 Task: Find connections with filter location Voerde with filter topic #Corporationwith filter profile language Potuguese with filter current company Federal Bank with filter school UIET Panjab University with filter industry Securities and Commodity Exchanges with filter service category CateringChange with filter keywords title Couples Counselor
Action: Mouse moved to (615, 73)
Screenshot: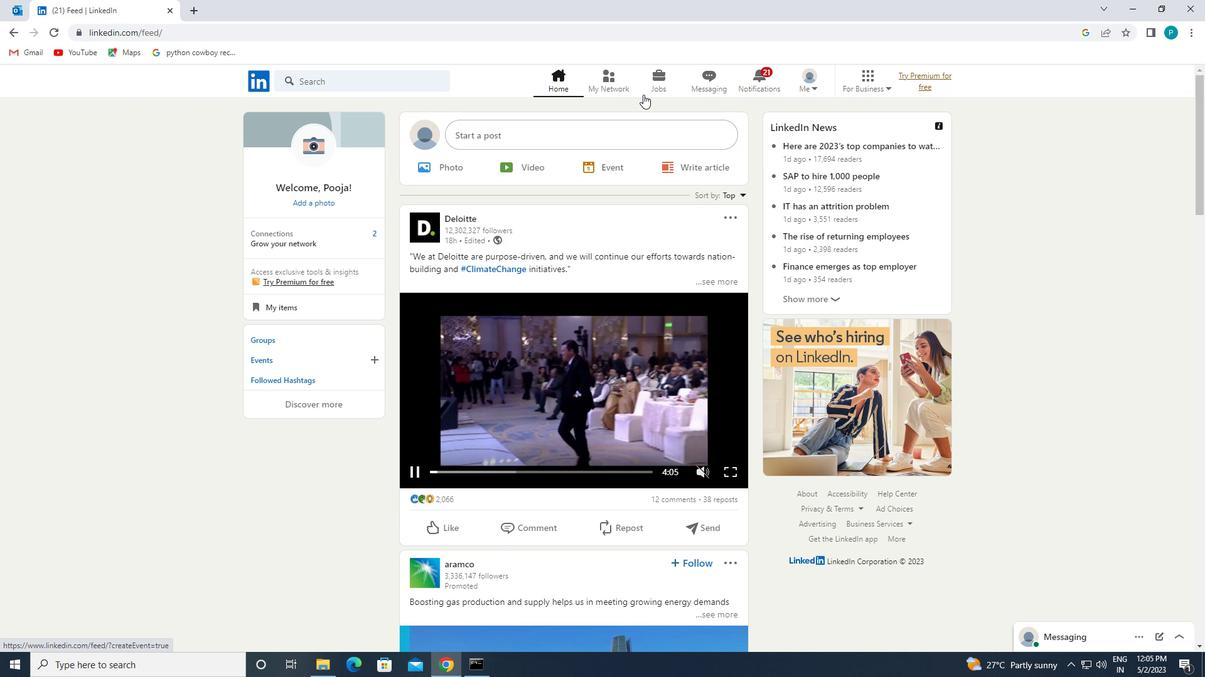 
Action: Mouse pressed left at (615, 73)
Screenshot: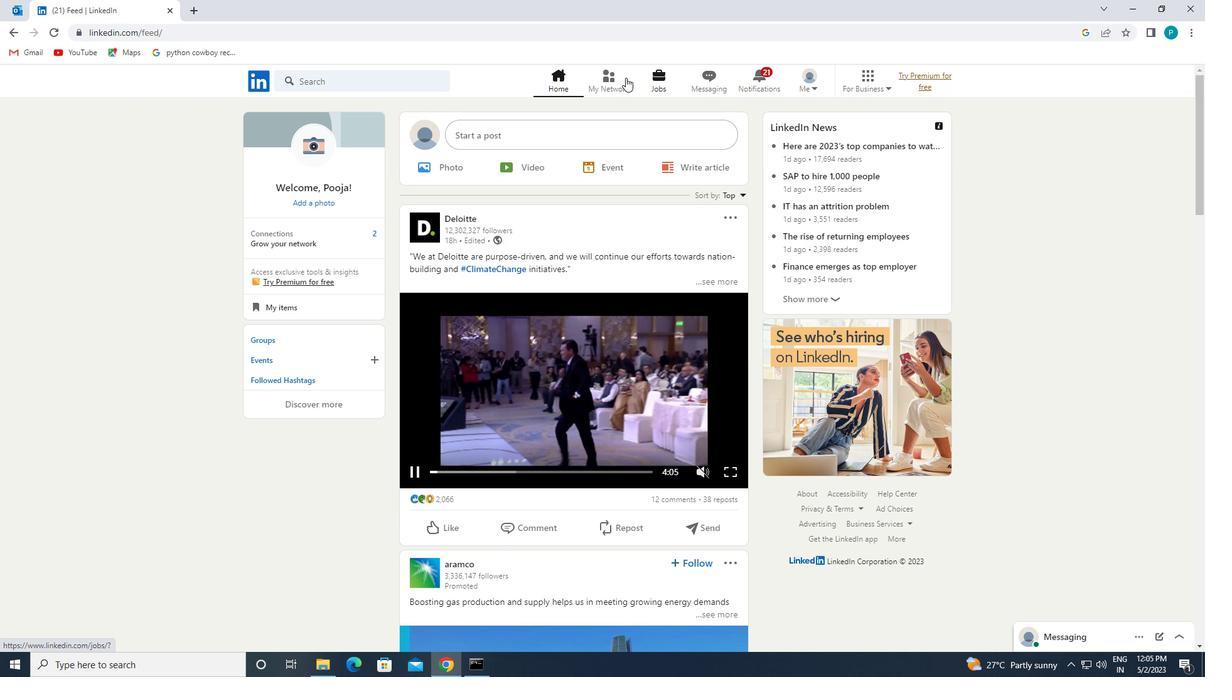 
Action: Mouse moved to (337, 156)
Screenshot: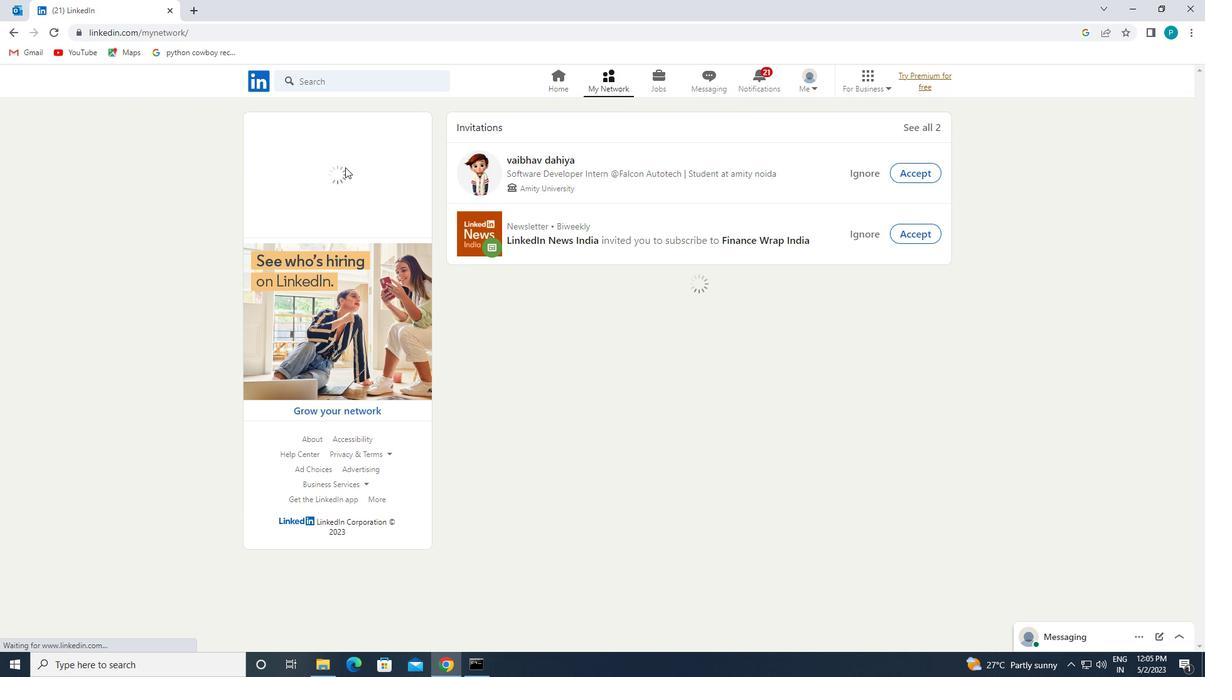 
Action: Mouse pressed left at (337, 156)
Screenshot: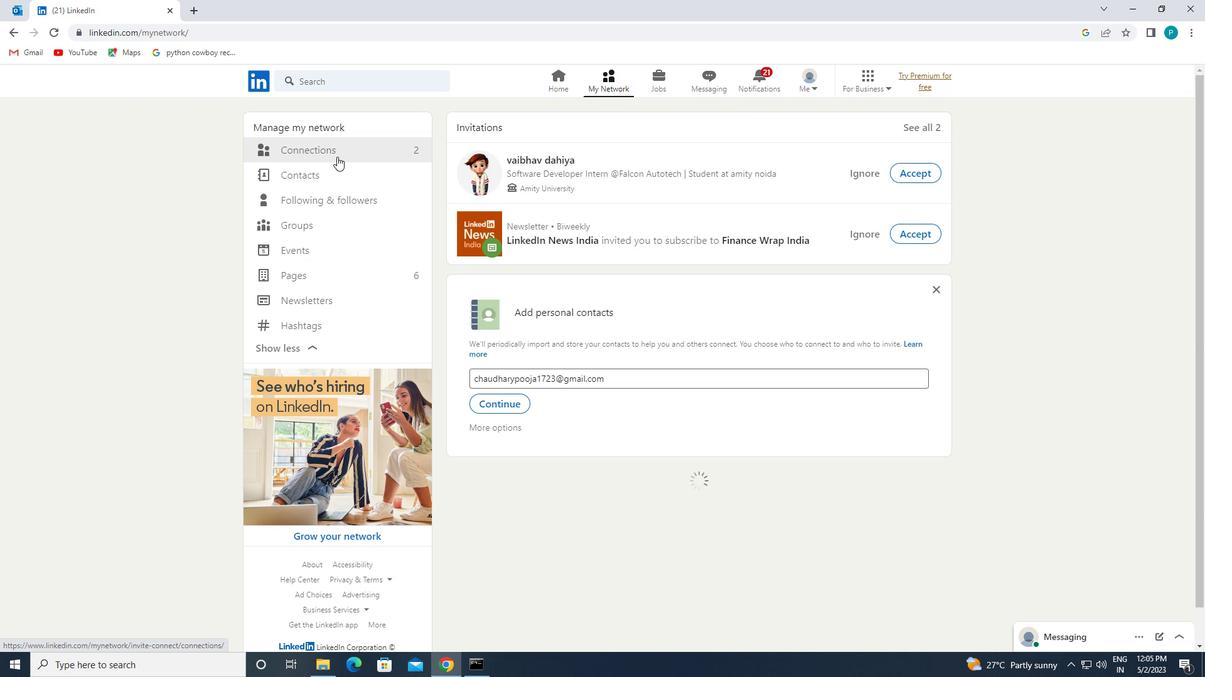 
Action: Mouse pressed left at (337, 156)
Screenshot: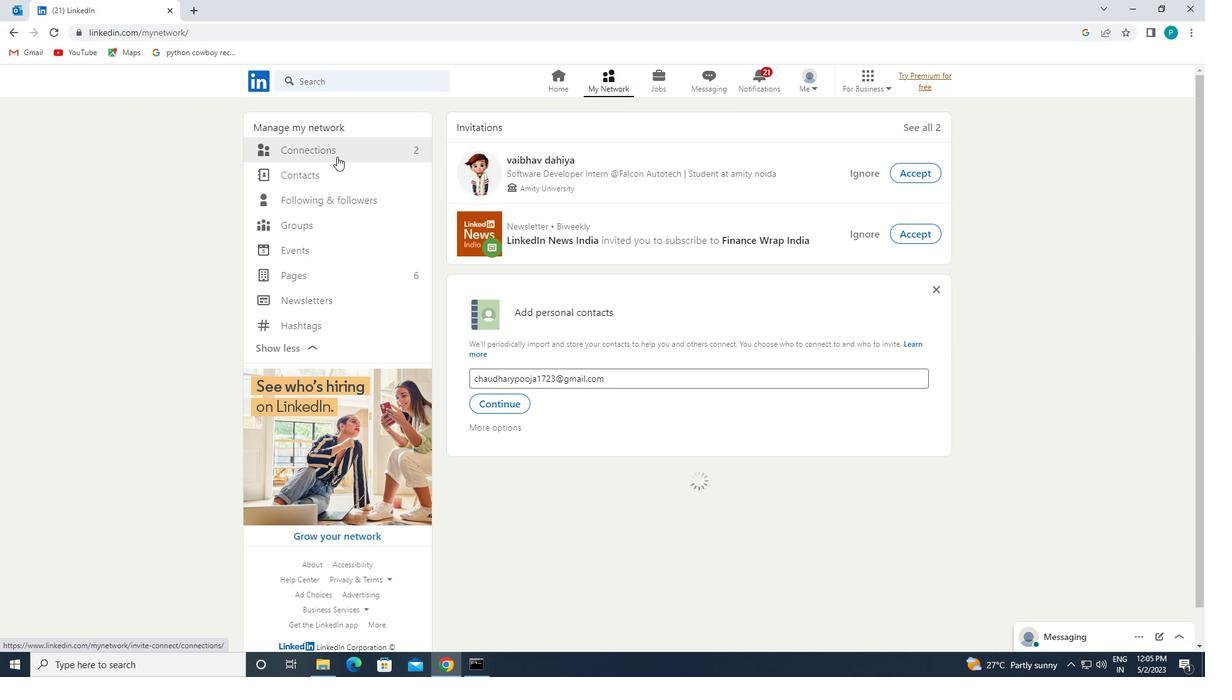 
Action: Mouse moved to (685, 151)
Screenshot: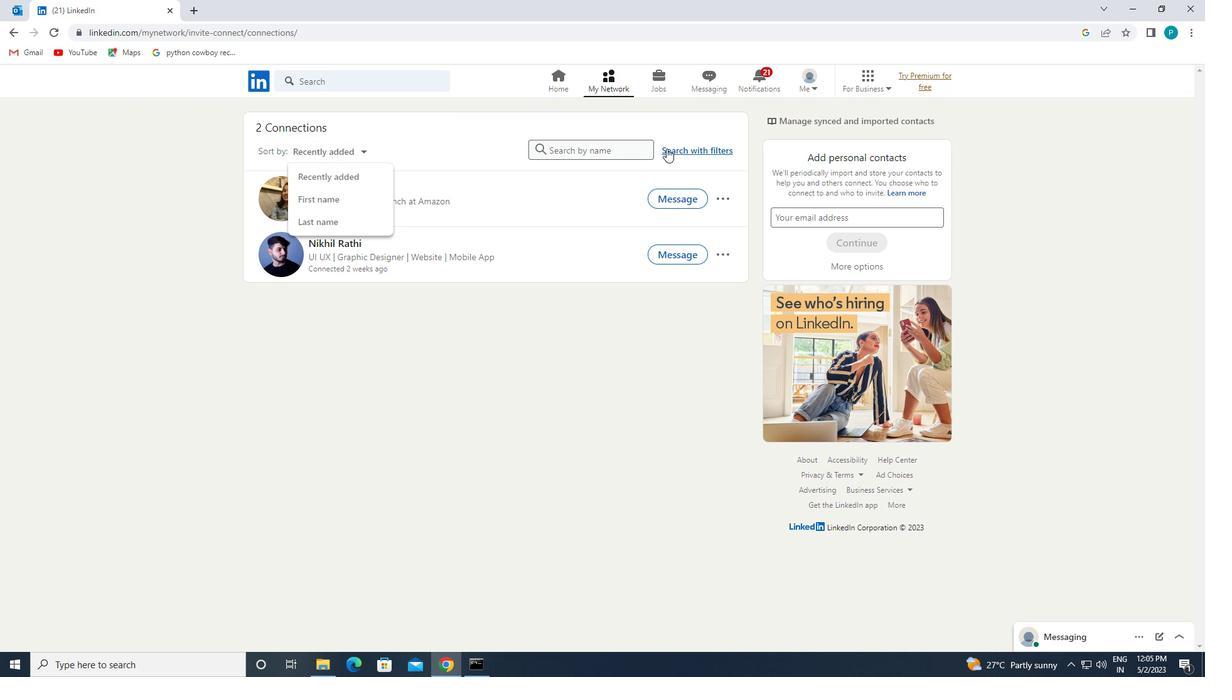 
Action: Mouse pressed left at (685, 151)
Screenshot: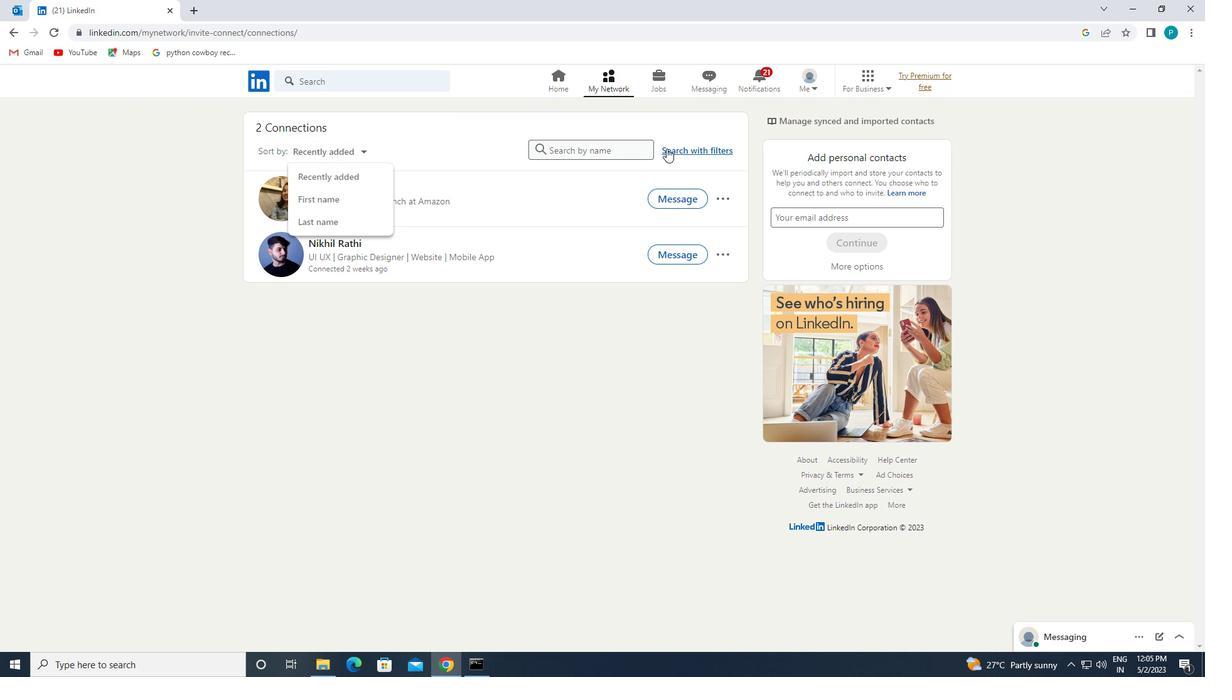 
Action: Mouse moved to (647, 114)
Screenshot: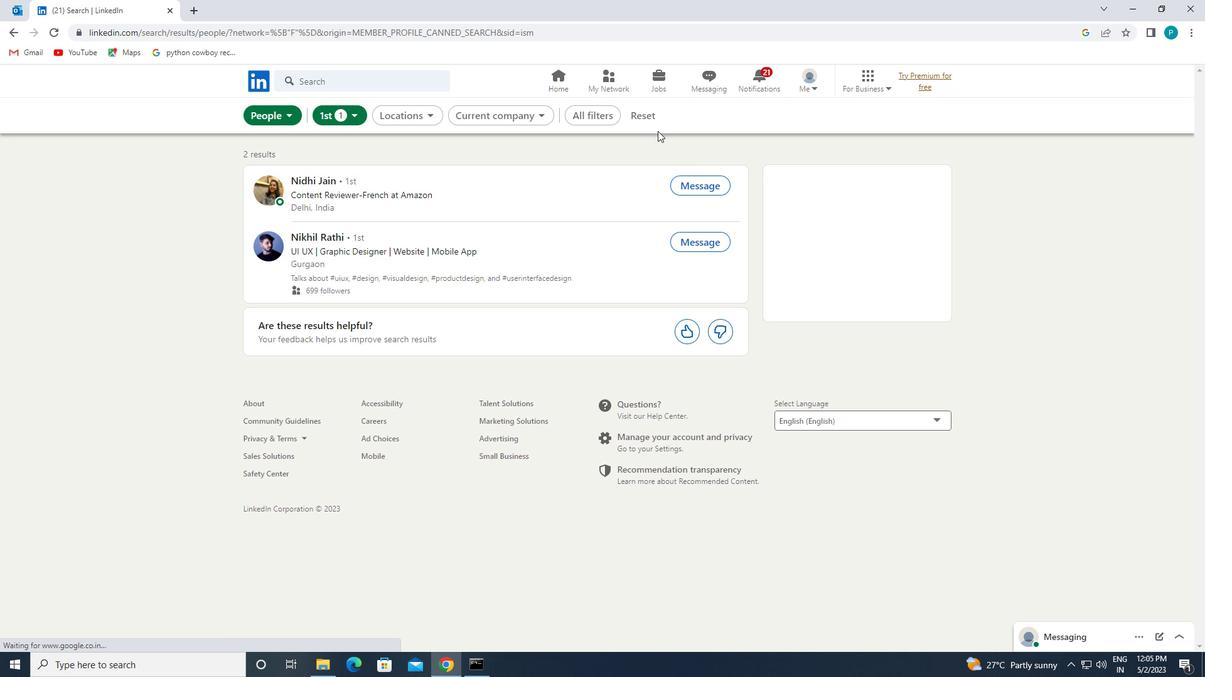 
Action: Mouse pressed left at (647, 114)
Screenshot: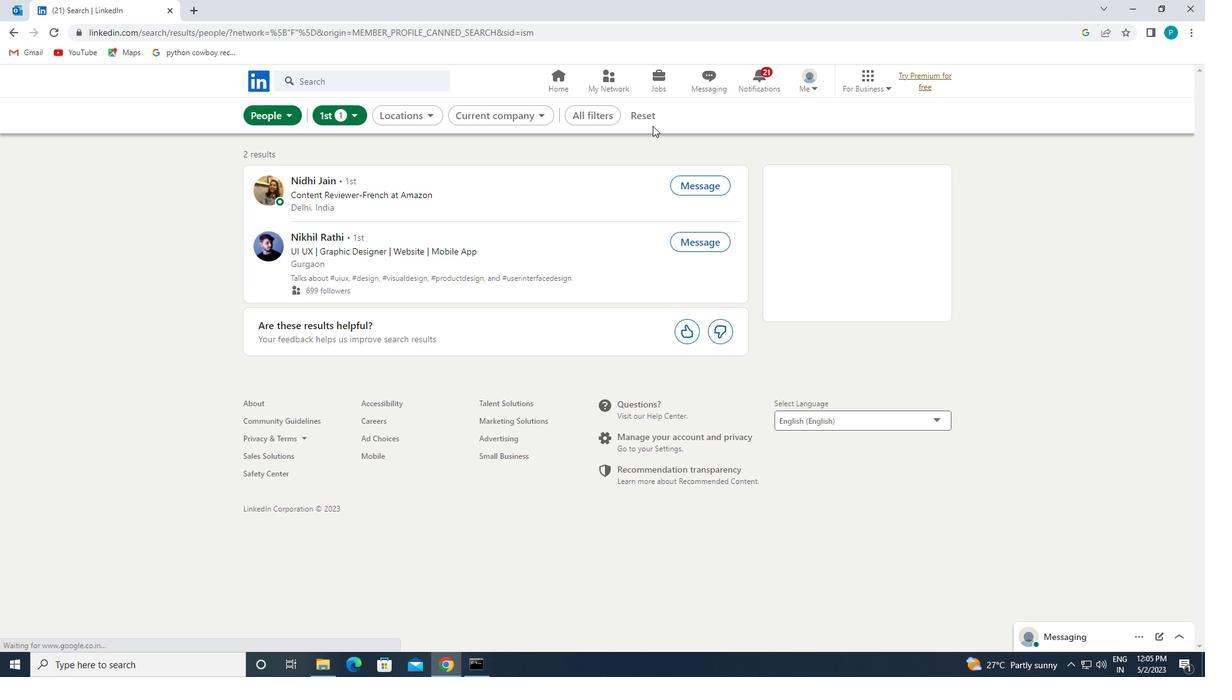 
Action: Mouse moved to (630, 114)
Screenshot: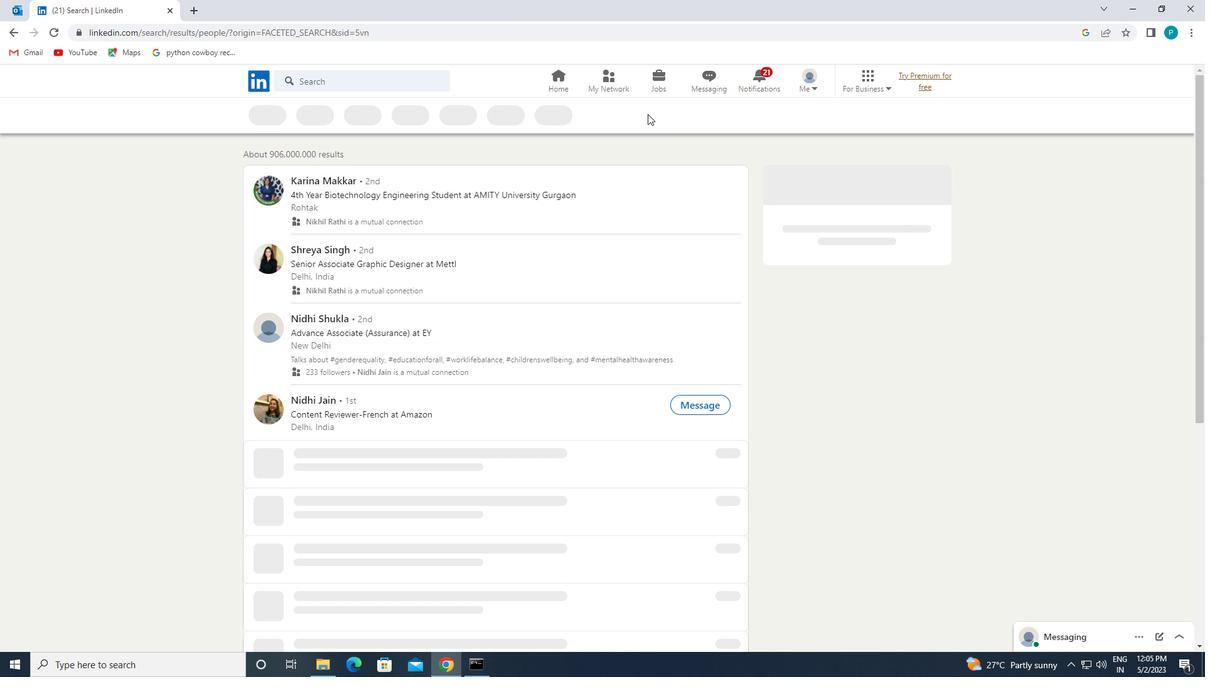 
Action: Mouse pressed left at (630, 114)
Screenshot: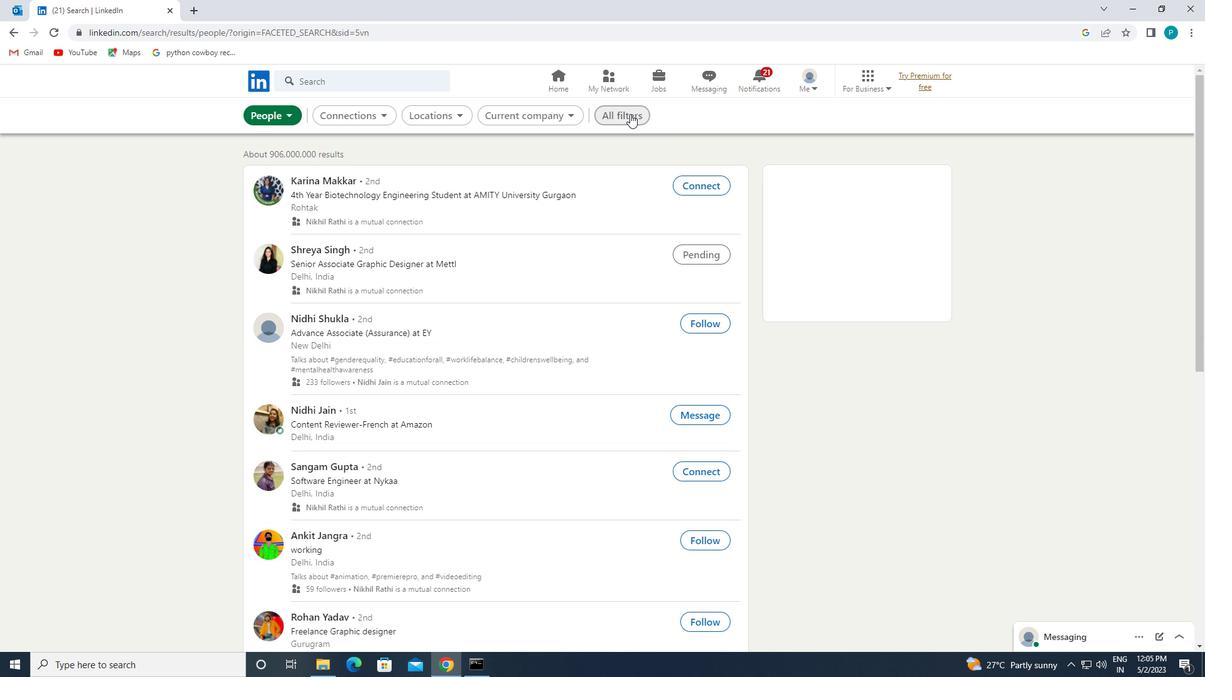 
Action: Mouse moved to (630, 114)
Screenshot: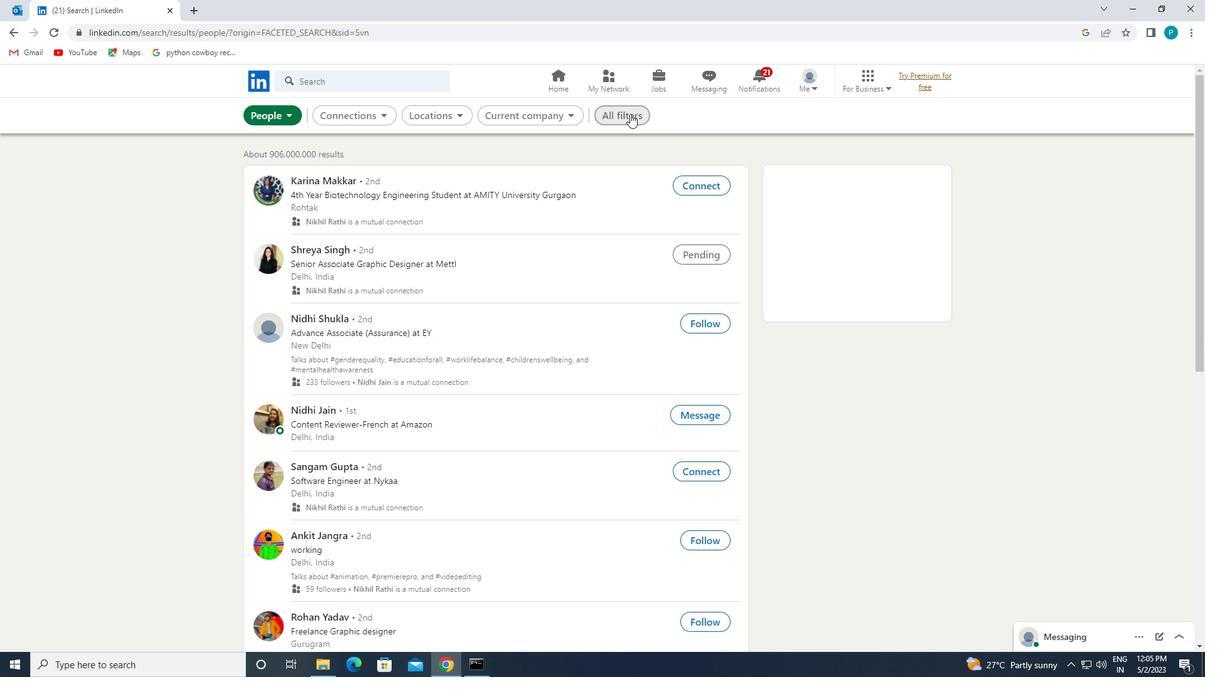
Action: Mouse scrolled (630, 113) with delta (0, 0)
Screenshot: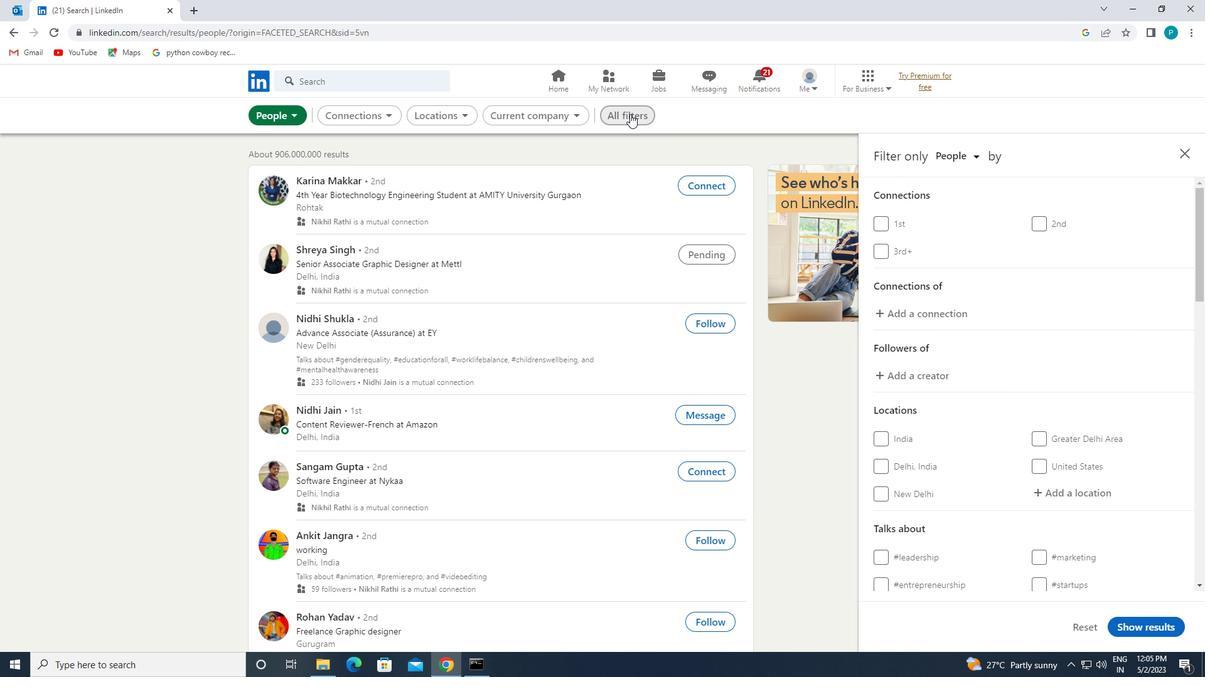 
Action: Mouse moved to (1163, 441)
Screenshot: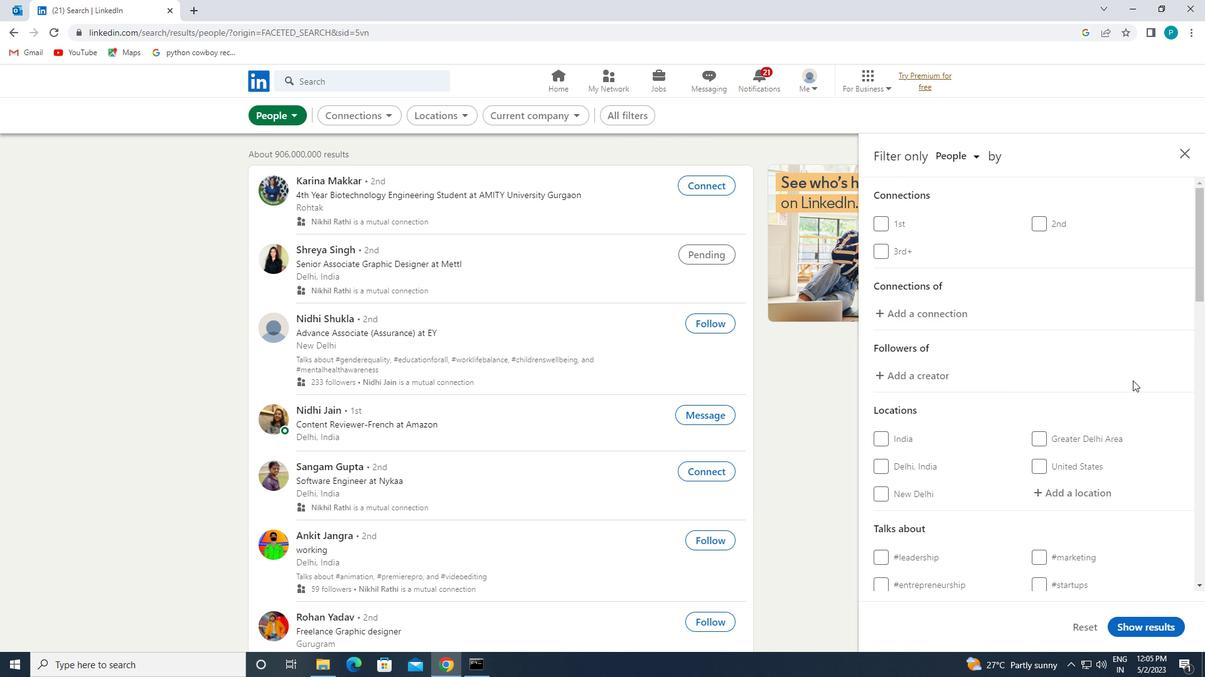 
Action: Mouse scrolled (1163, 440) with delta (0, 0)
Screenshot: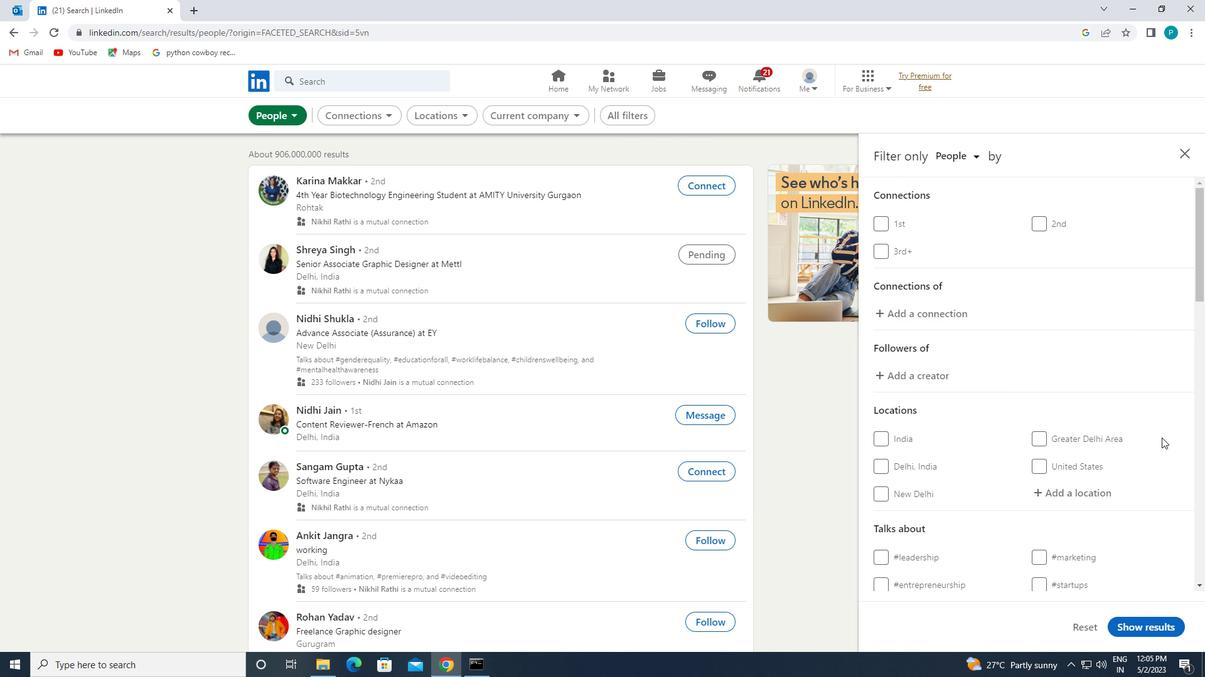 
Action: Mouse moved to (1087, 426)
Screenshot: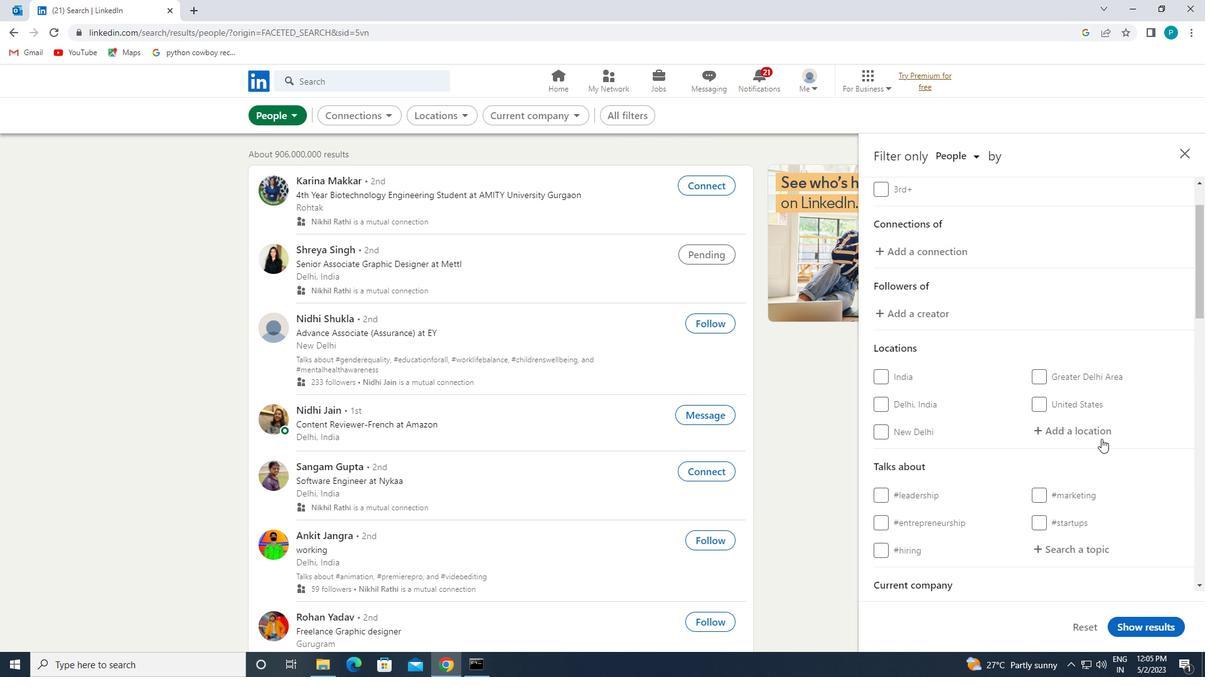 
Action: Mouse pressed left at (1087, 426)
Screenshot: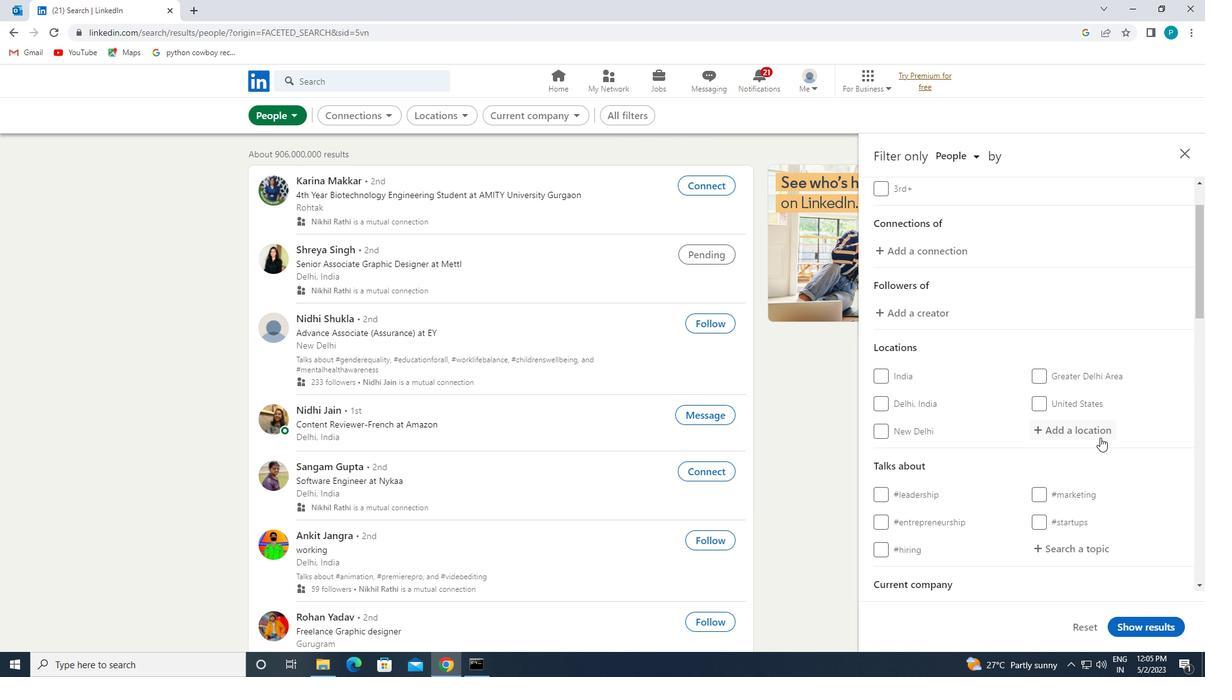 
Action: Key pressed <Key.caps_lock>v<Key.caps_lock>oerde
Screenshot: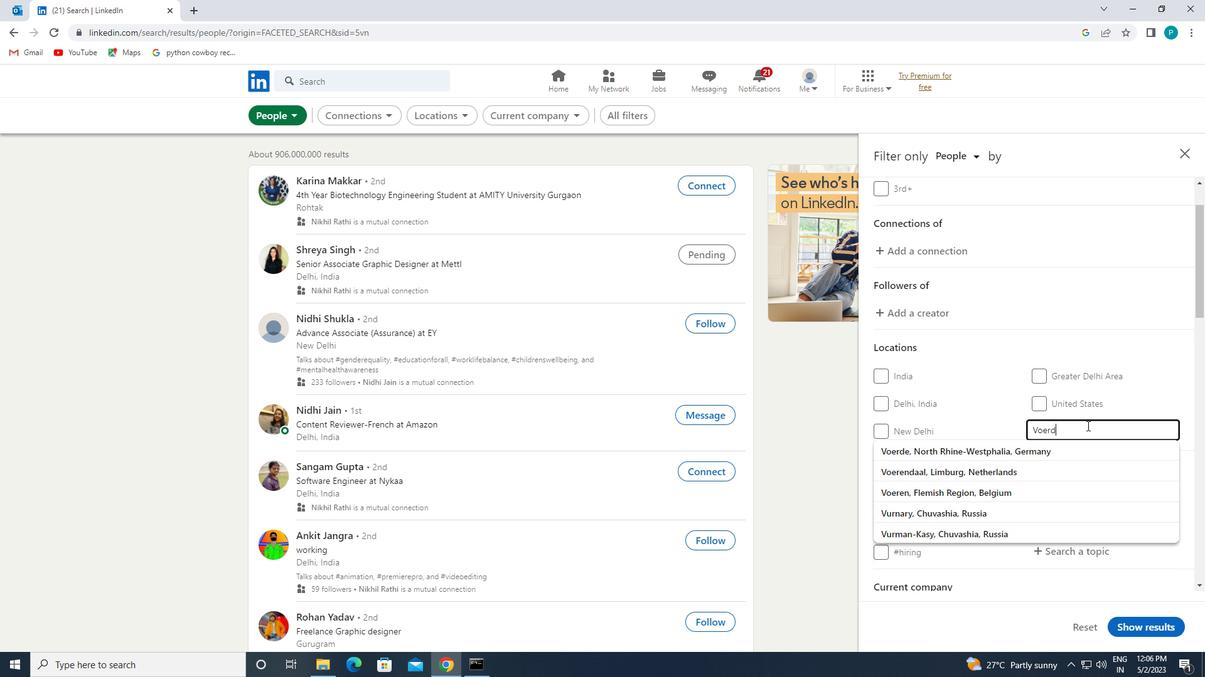 
Action: Mouse moved to (1073, 440)
Screenshot: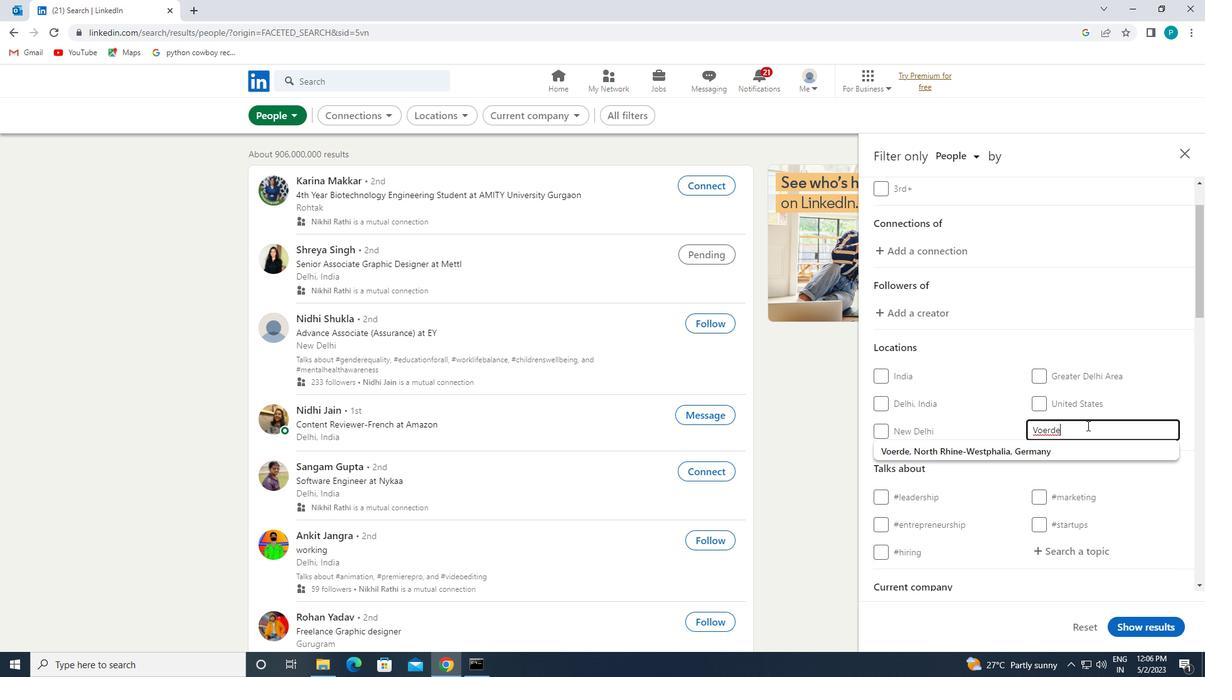 
Action: Mouse pressed left at (1073, 440)
Screenshot: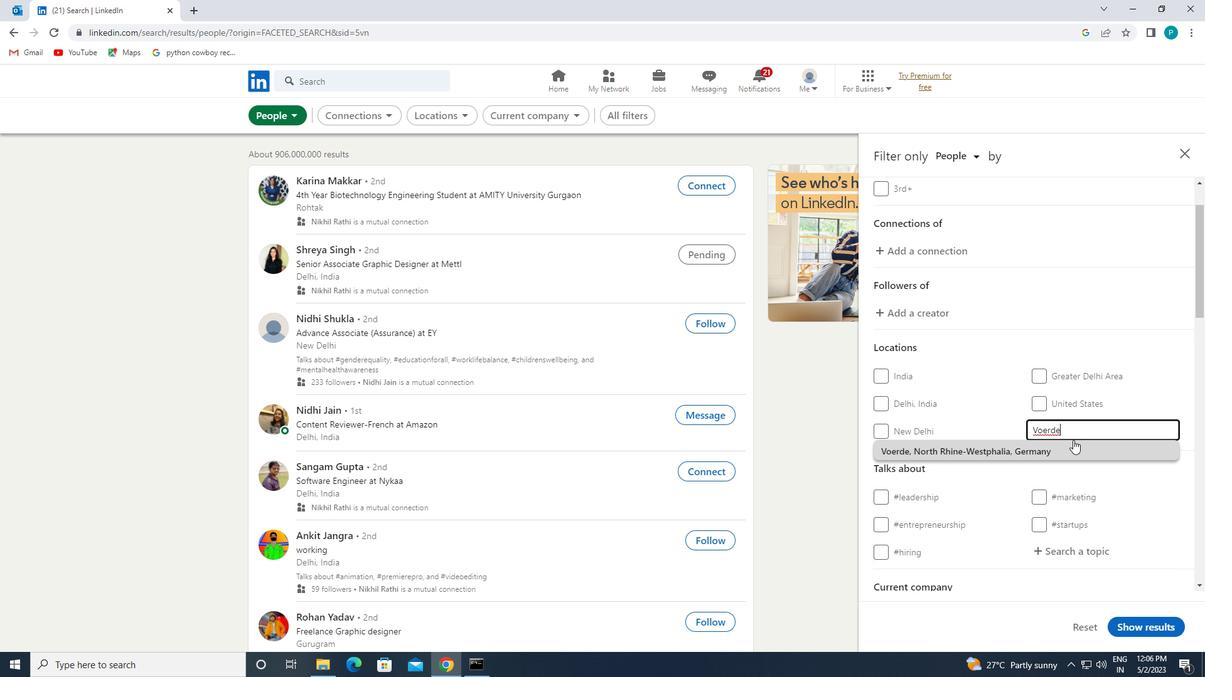 
Action: Mouse scrolled (1073, 440) with delta (0, 0)
Screenshot: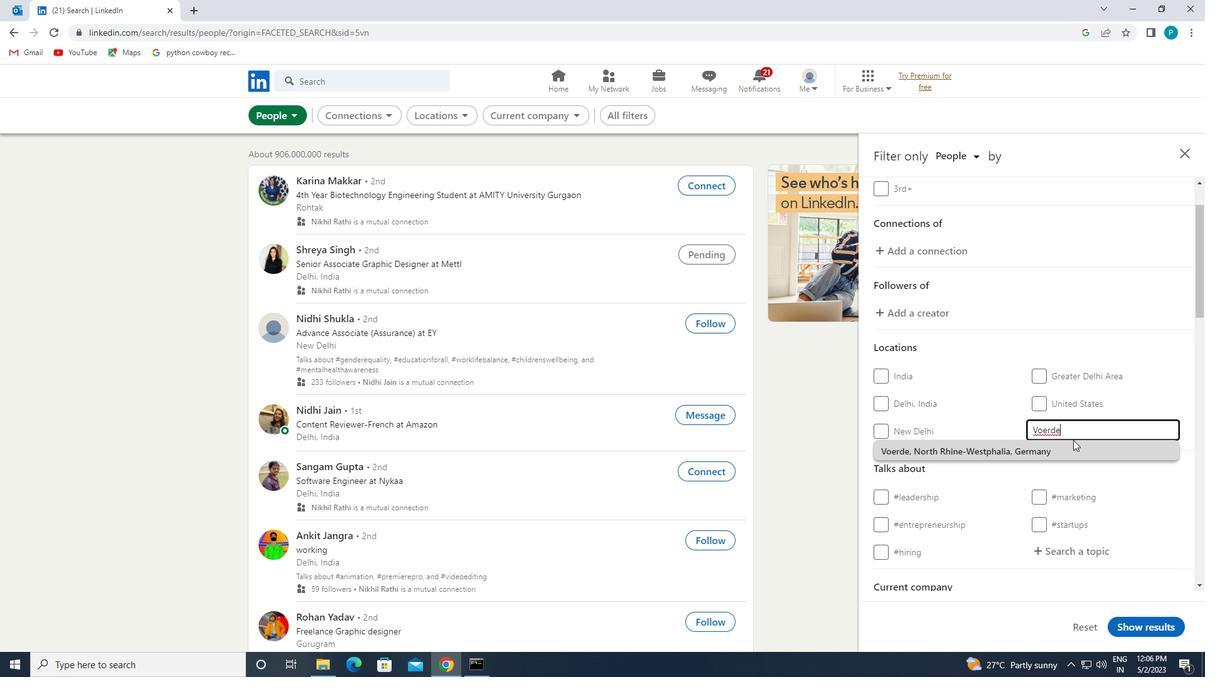 
Action: Mouse scrolled (1073, 440) with delta (0, 0)
Screenshot: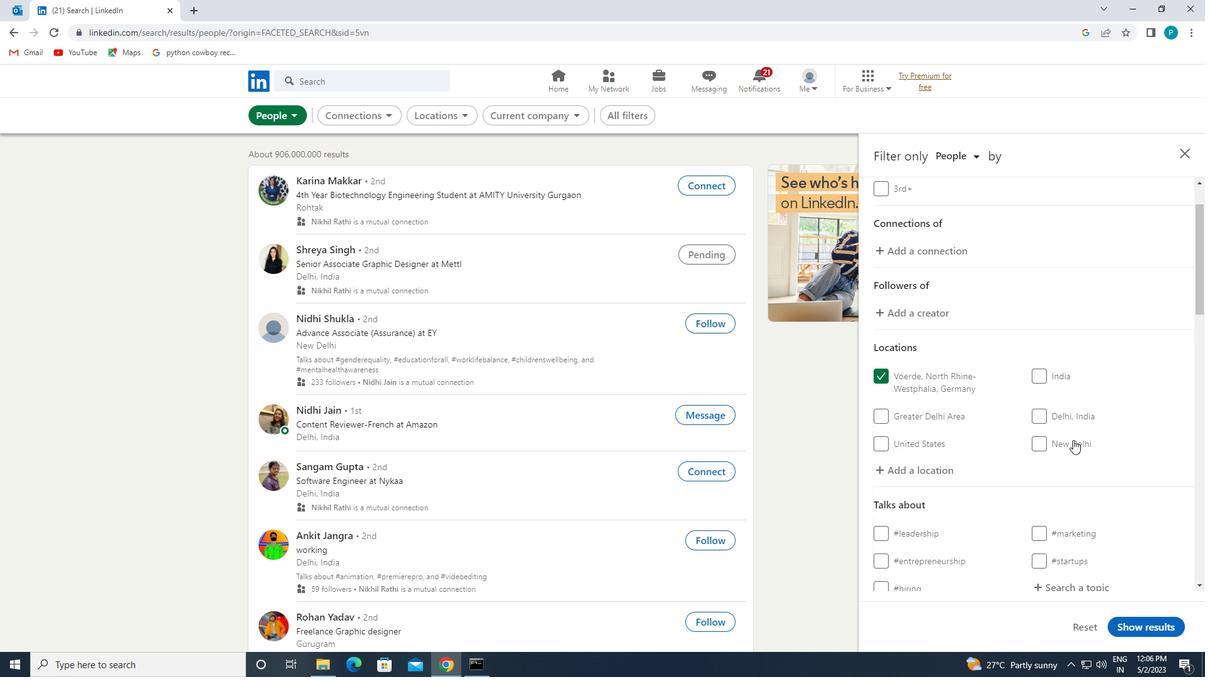 
Action: Mouse moved to (1068, 463)
Screenshot: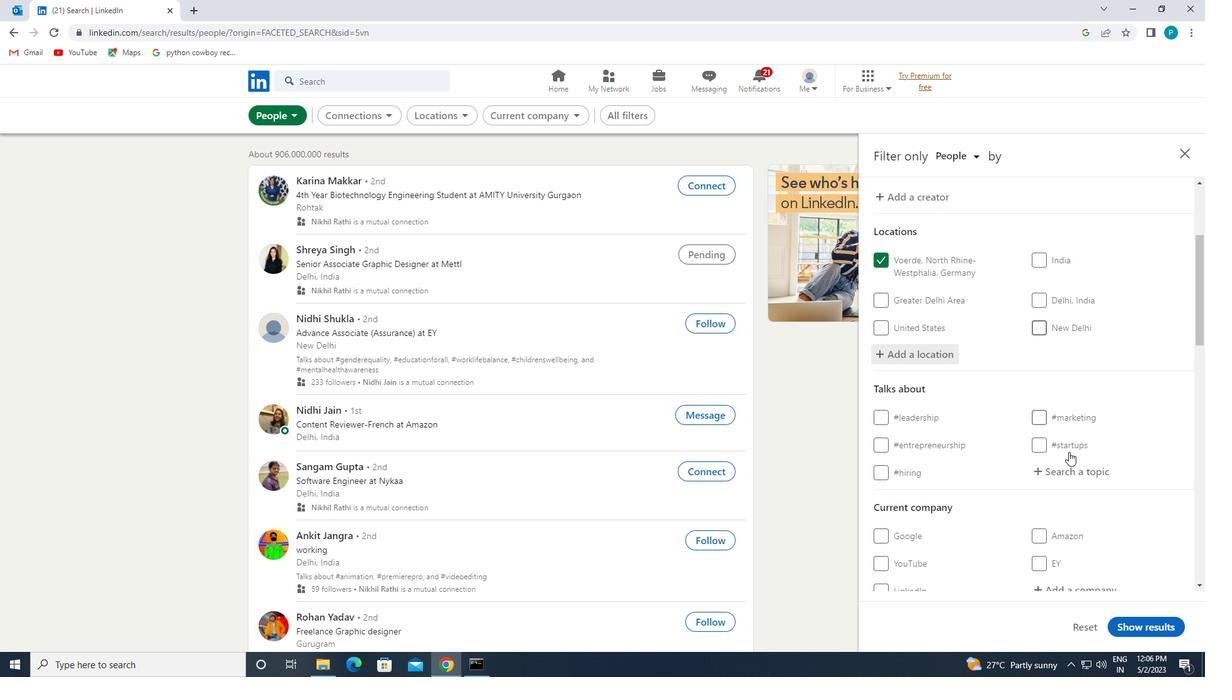 
Action: Mouse pressed left at (1068, 463)
Screenshot: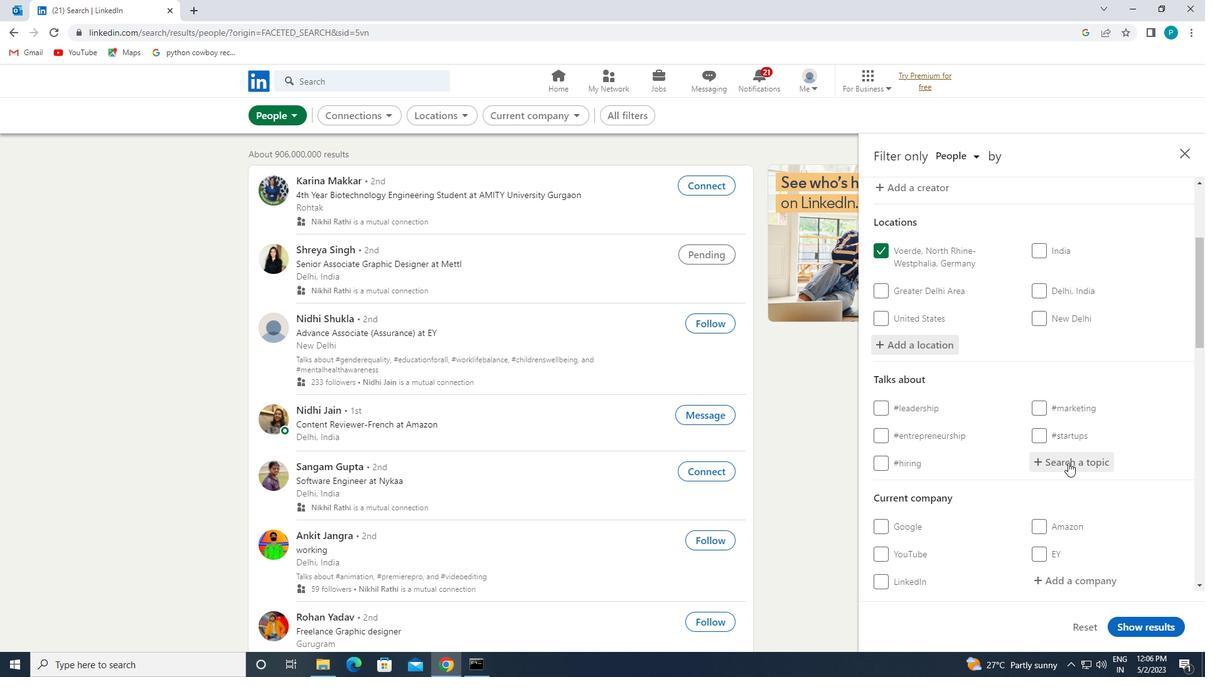 
Action: Key pressed <Key.shift>#<Key.caps_lock>C<Key.caps_lock>ORPORATION
Screenshot: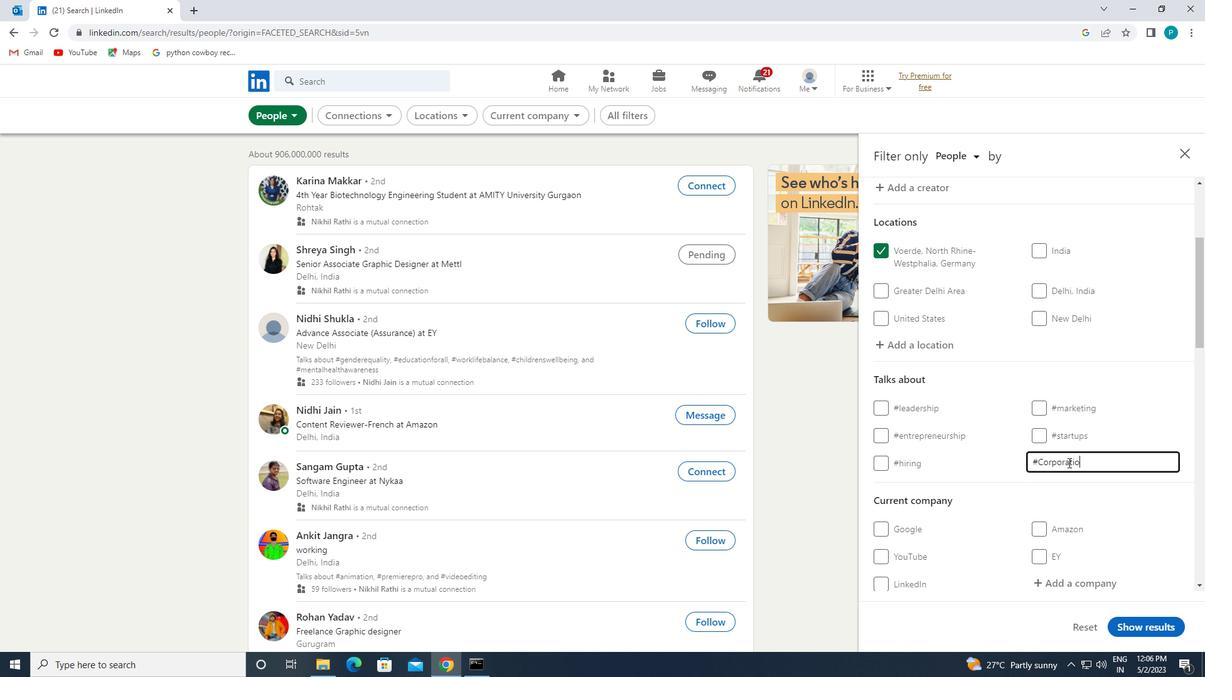 
Action: Mouse scrolled (1068, 462) with delta (0, 0)
Screenshot: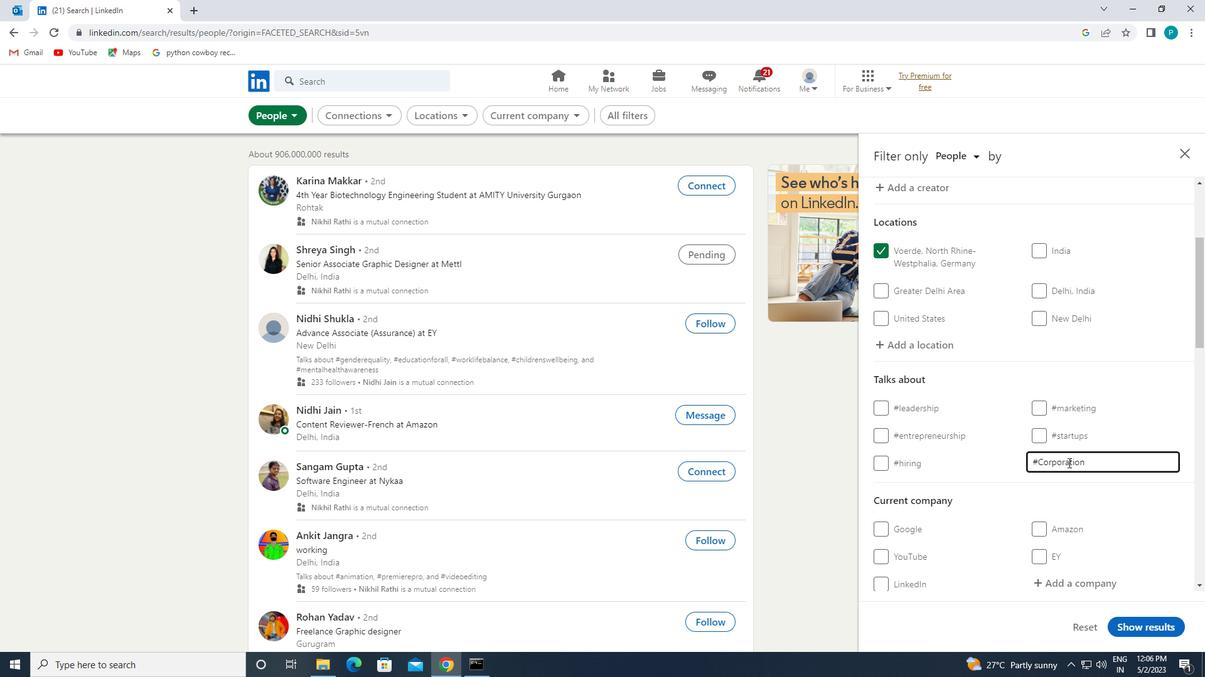 
Action: Mouse moved to (1066, 464)
Screenshot: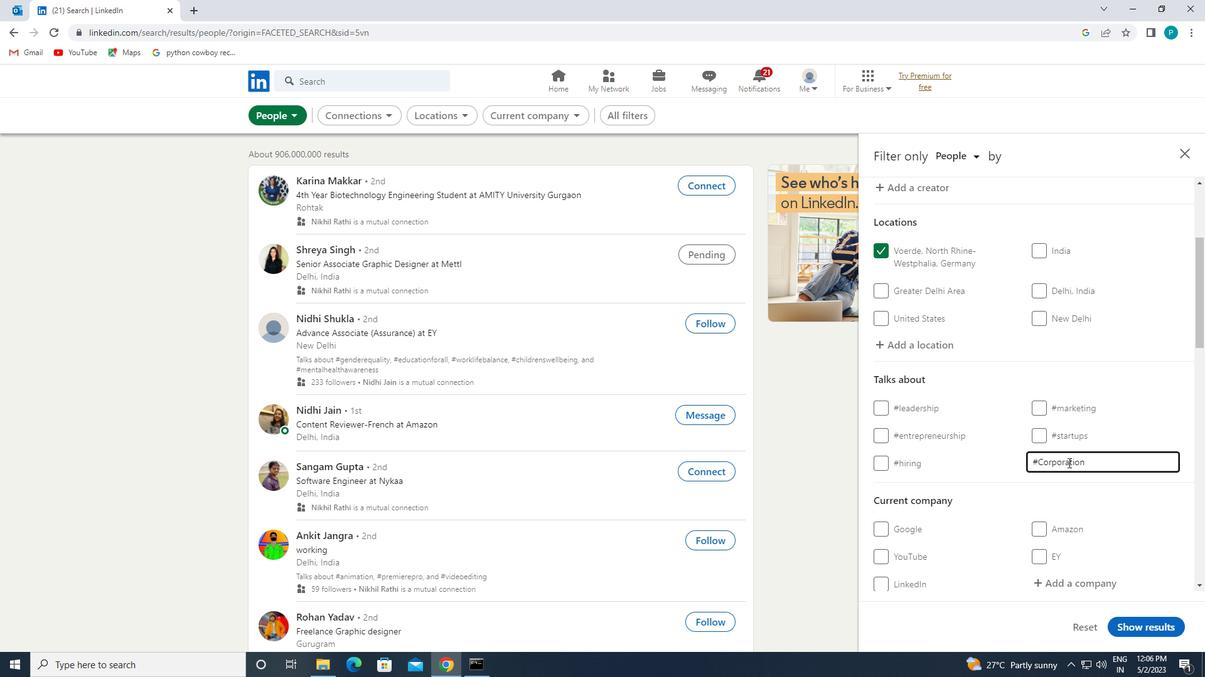 
Action: Mouse scrolled (1066, 463) with delta (0, 0)
Screenshot: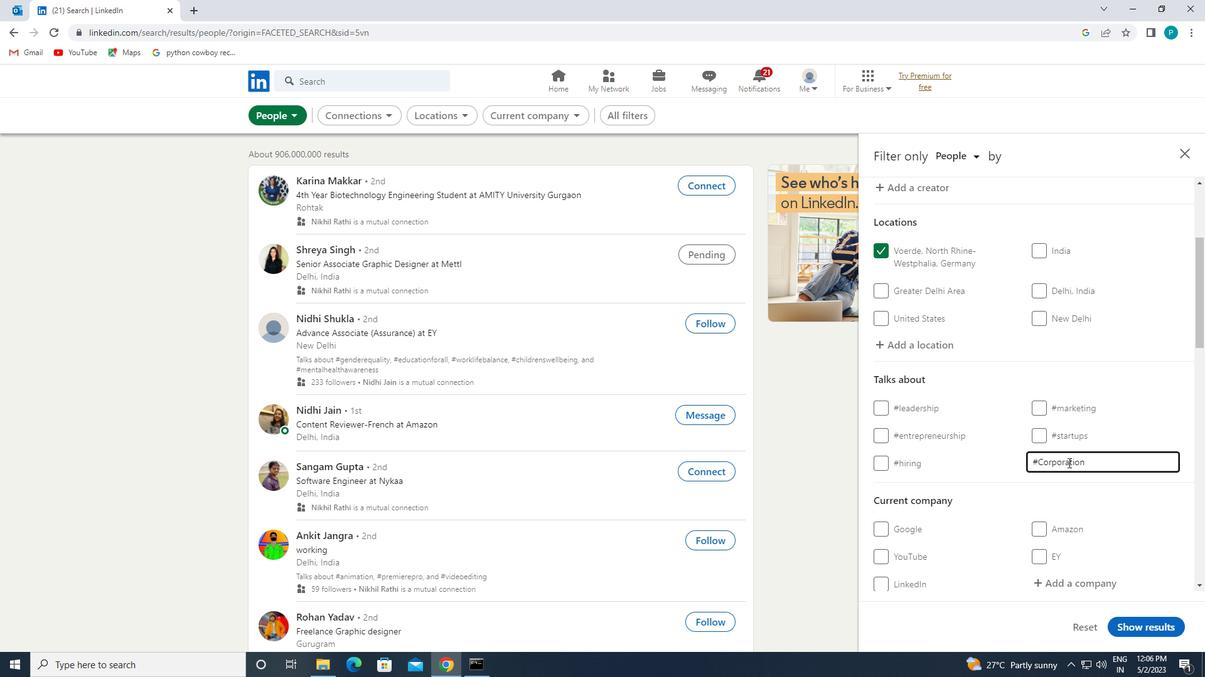 
Action: Mouse scrolled (1066, 463) with delta (0, 0)
Screenshot: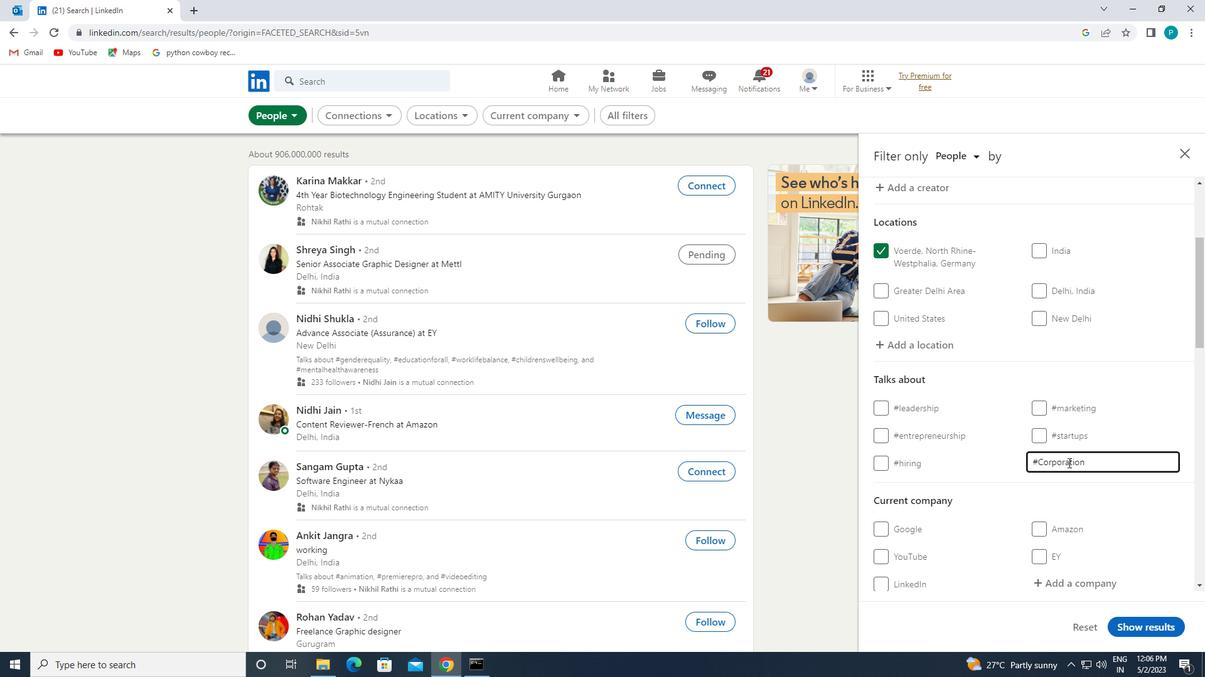 
Action: Mouse moved to (1064, 470)
Screenshot: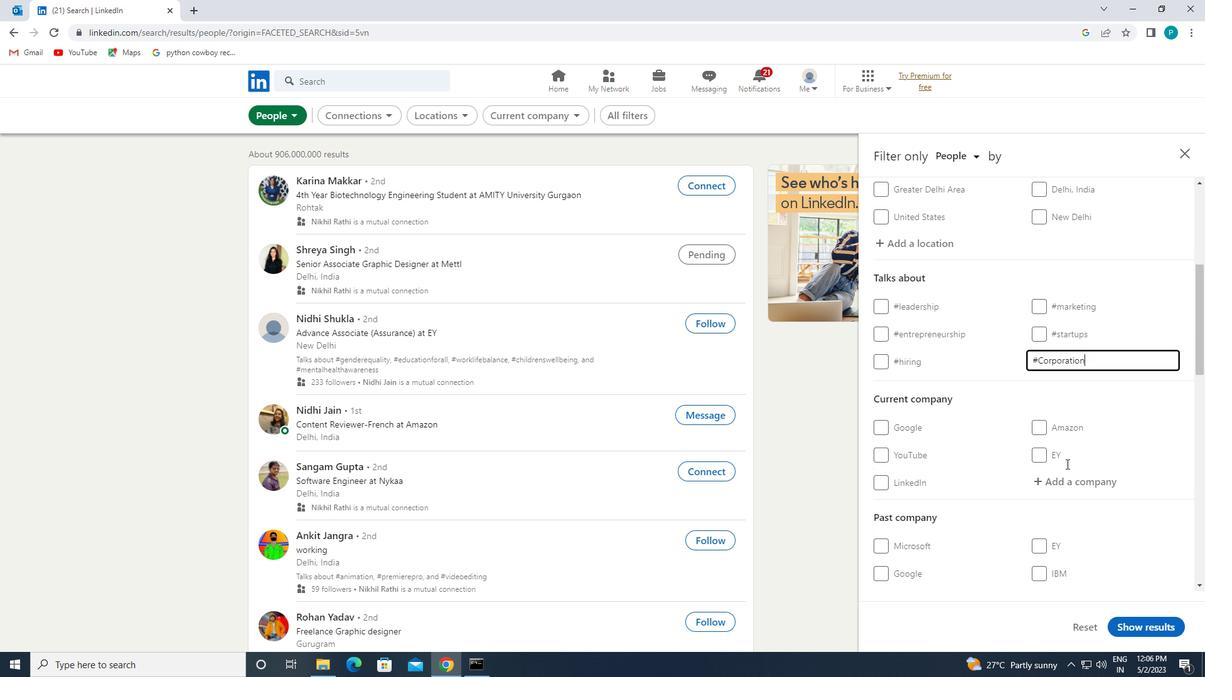 
Action: Mouse scrolled (1064, 469) with delta (0, 0)
Screenshot: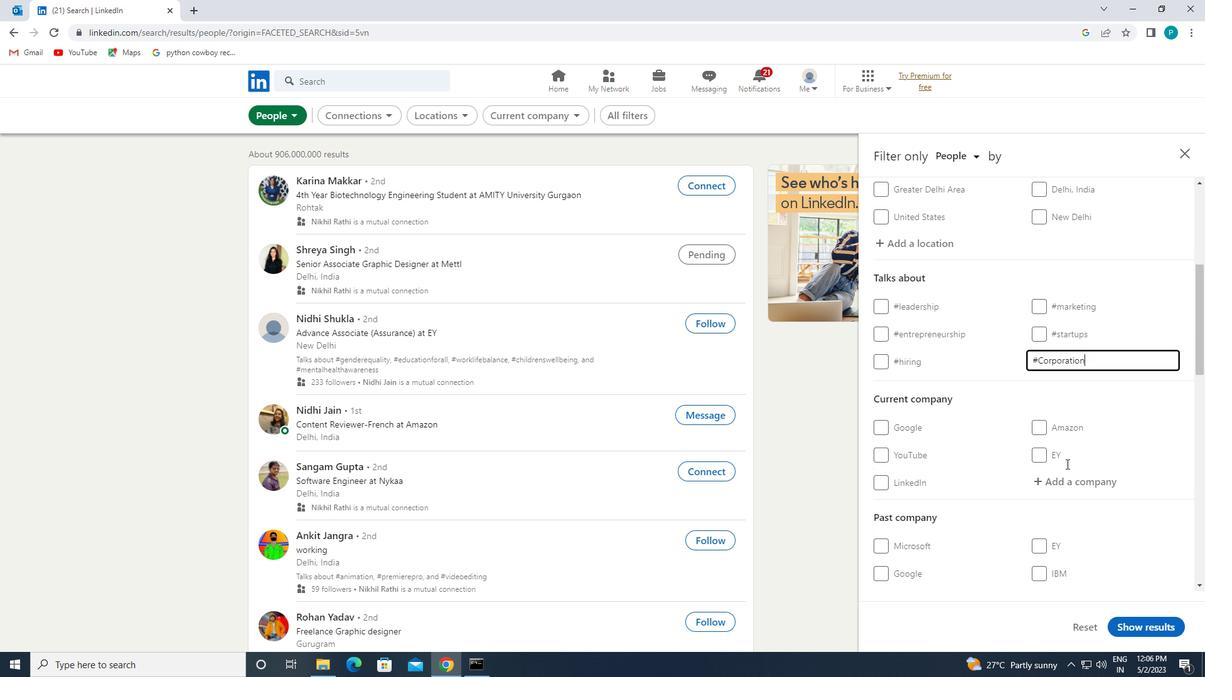 
Action: Mouse moved to (1064, 472)
Screenshot: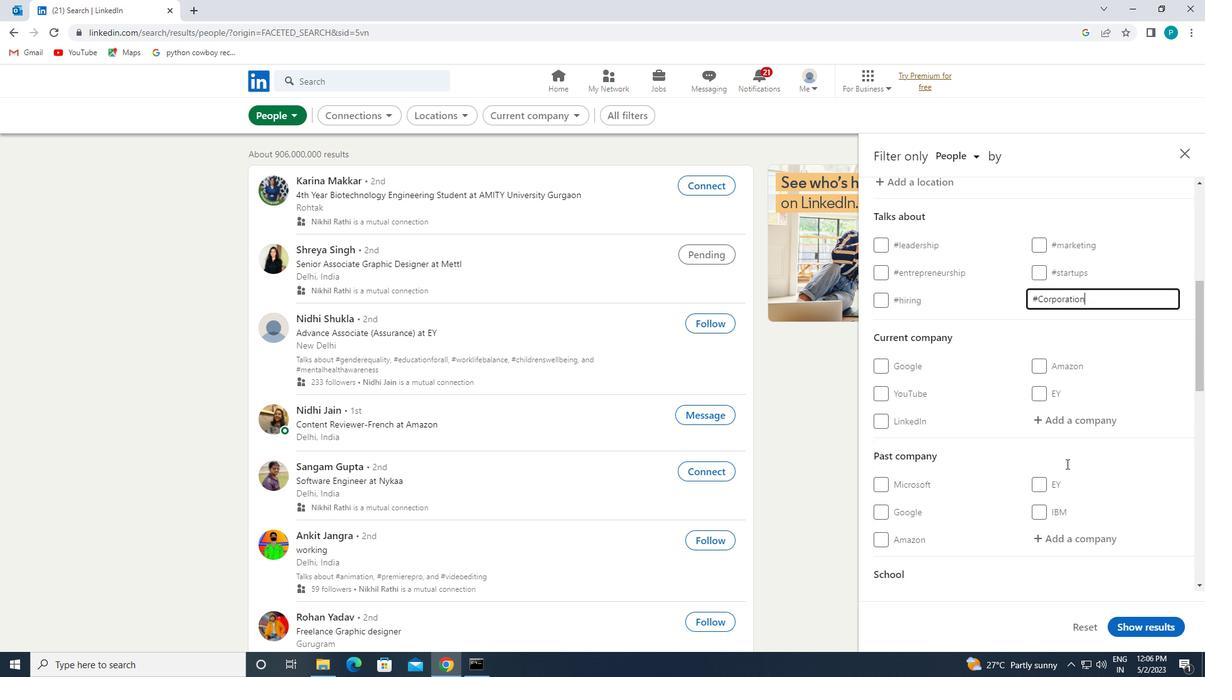
Action: Mouse scrolled (1064, 472) with delta (0, 0)
Screenshot: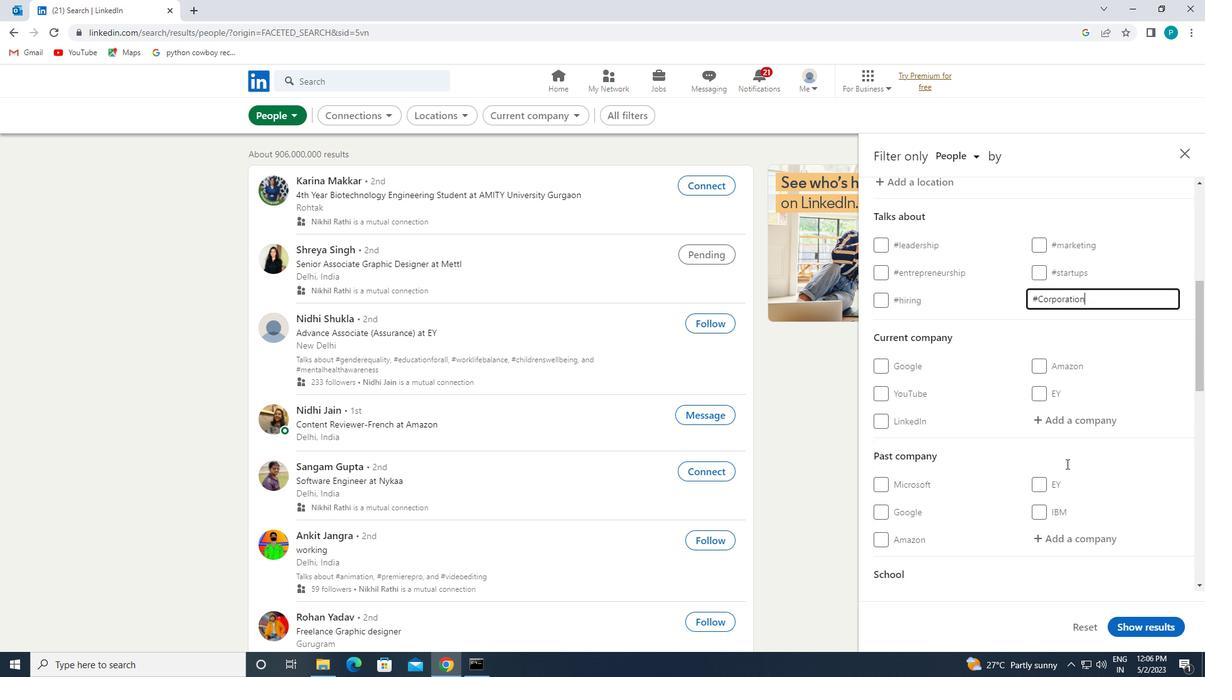 
Action: Mouse moved to (1060, 485)
Screenshot: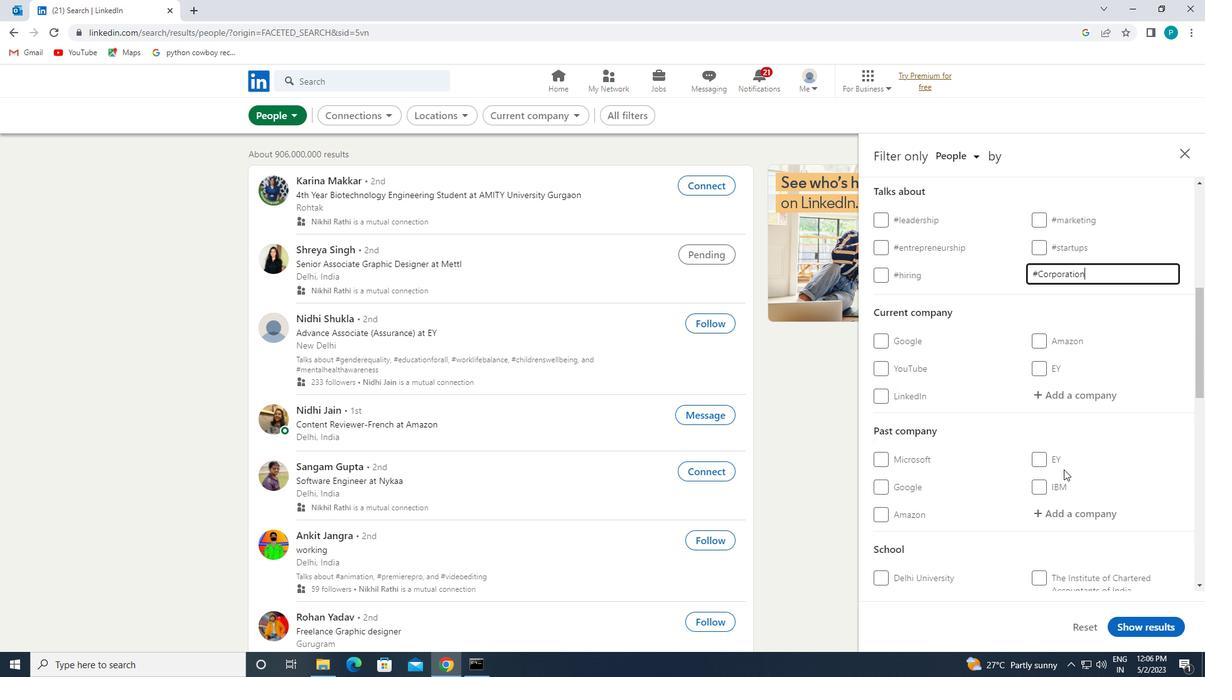 
Action: Mouse scrolled (1060, 484) with delta (0, 0)
Screenshot: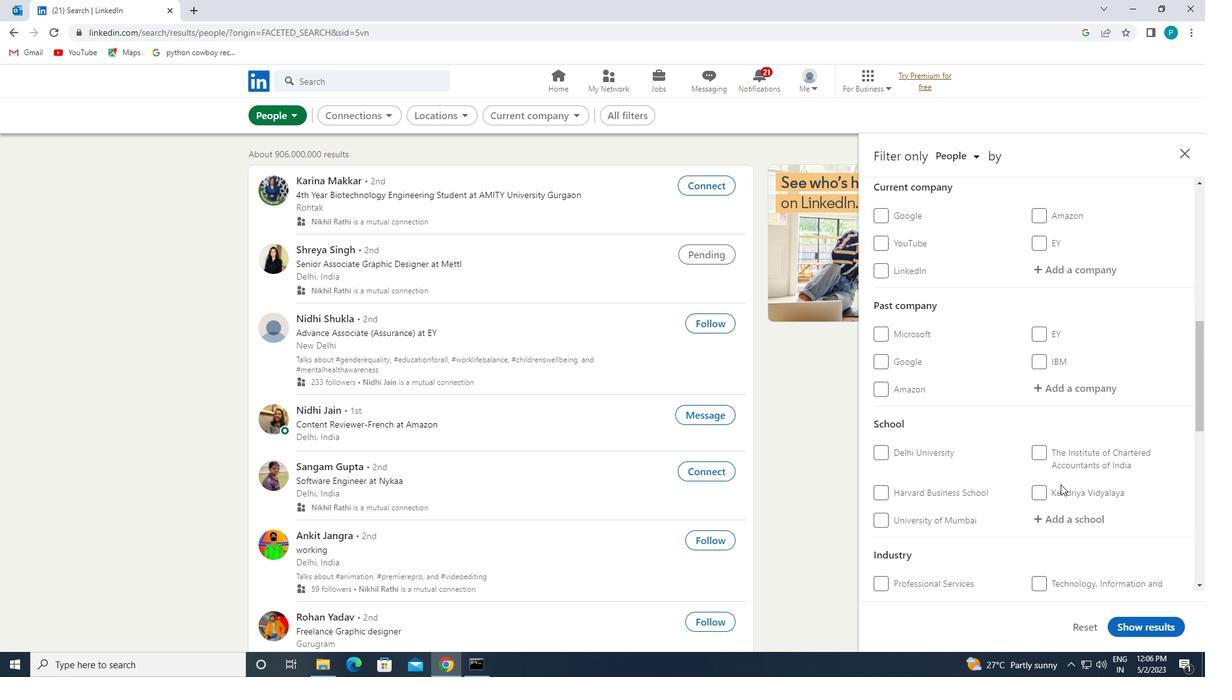 
Action: Mouse moved to (1060, 487)
Screenshot: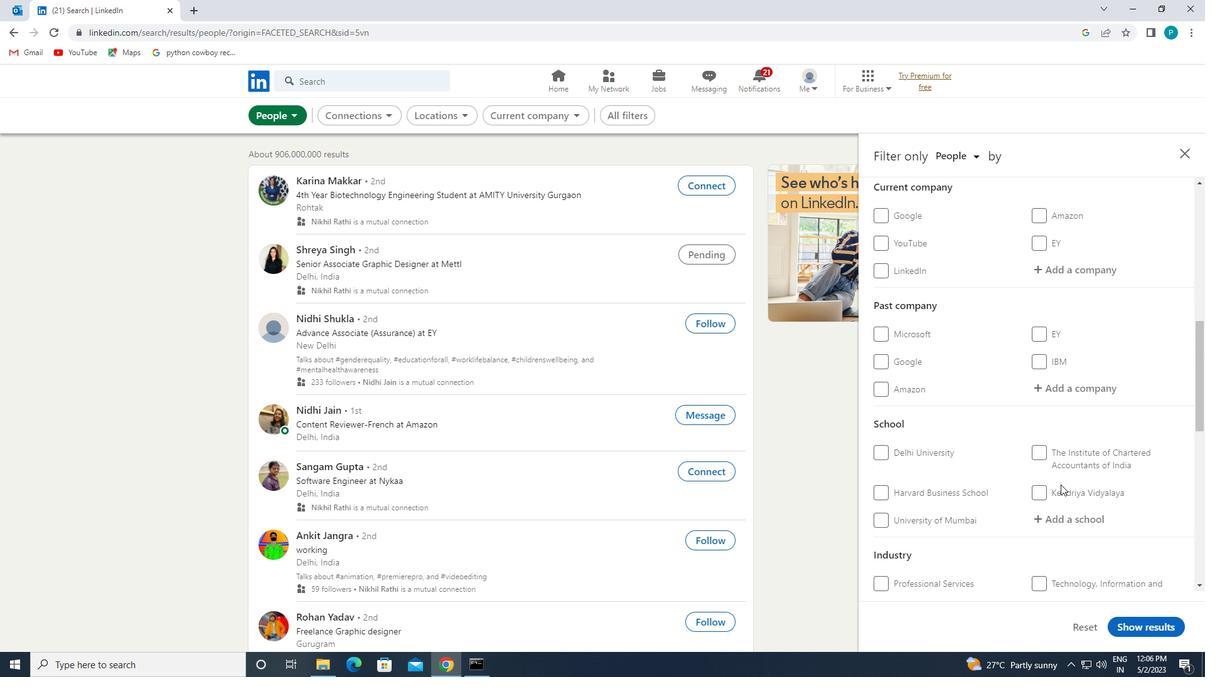 
Action: Mouse scrolled (1060, 486) with delta (0, 0)
Screenshot: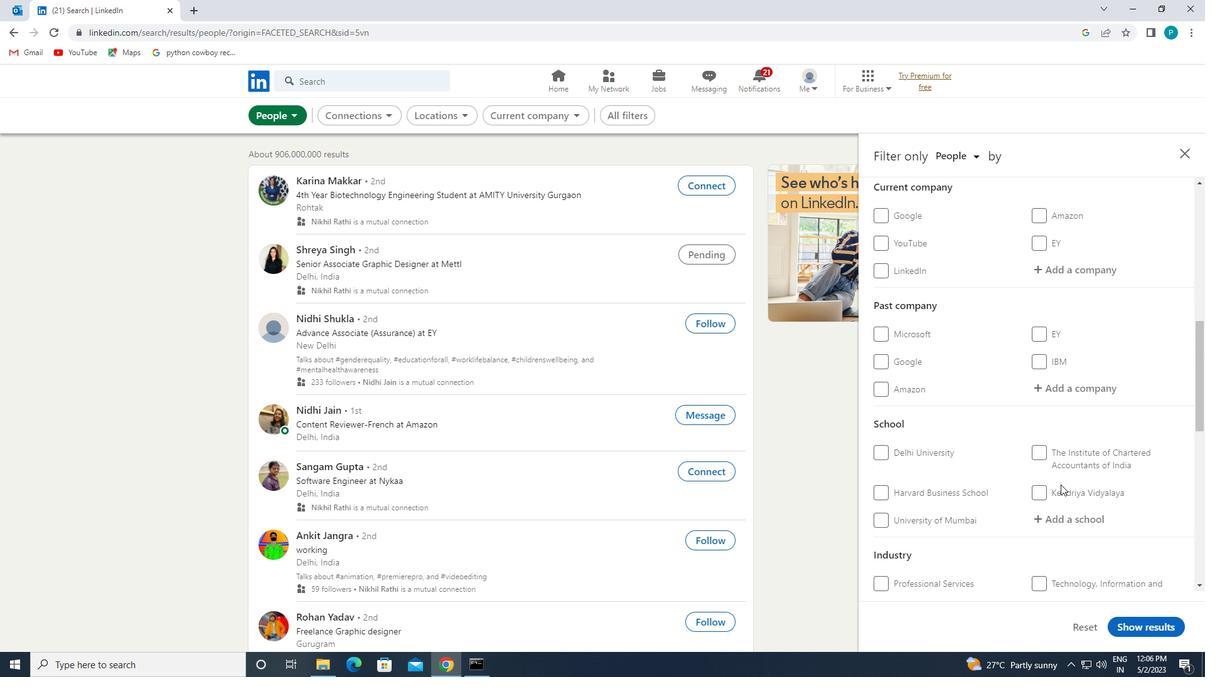 
Action: Mouse moved to (1019, 500)
Screenshot: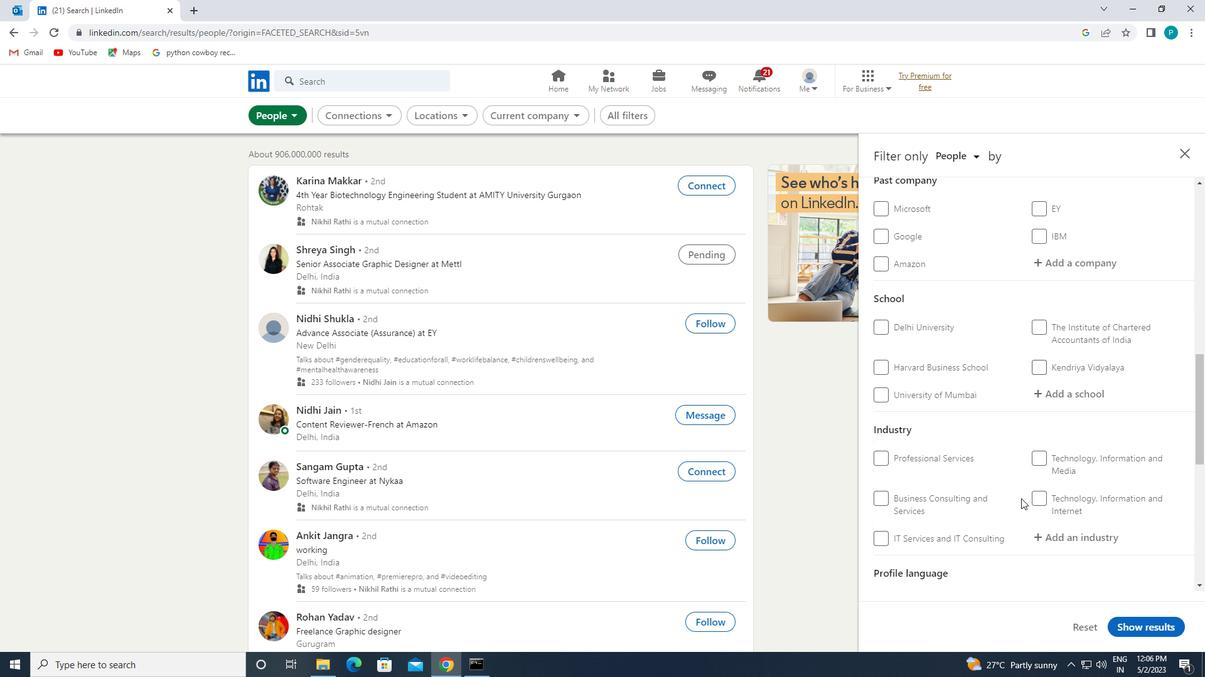 
Action: Mouse scrolled (1019, 501) with delta (0, 0)
Screenshot: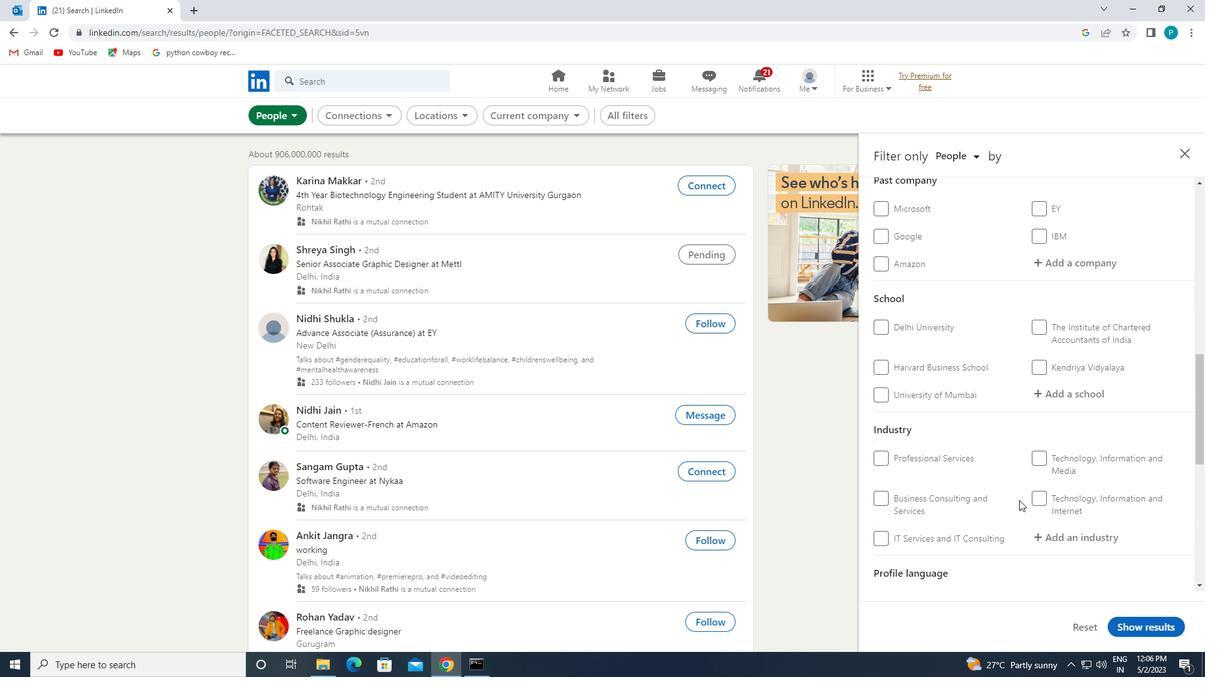 
Action: Mouse scrolled (1019, 501) with delta (0, 0)
Screenshot: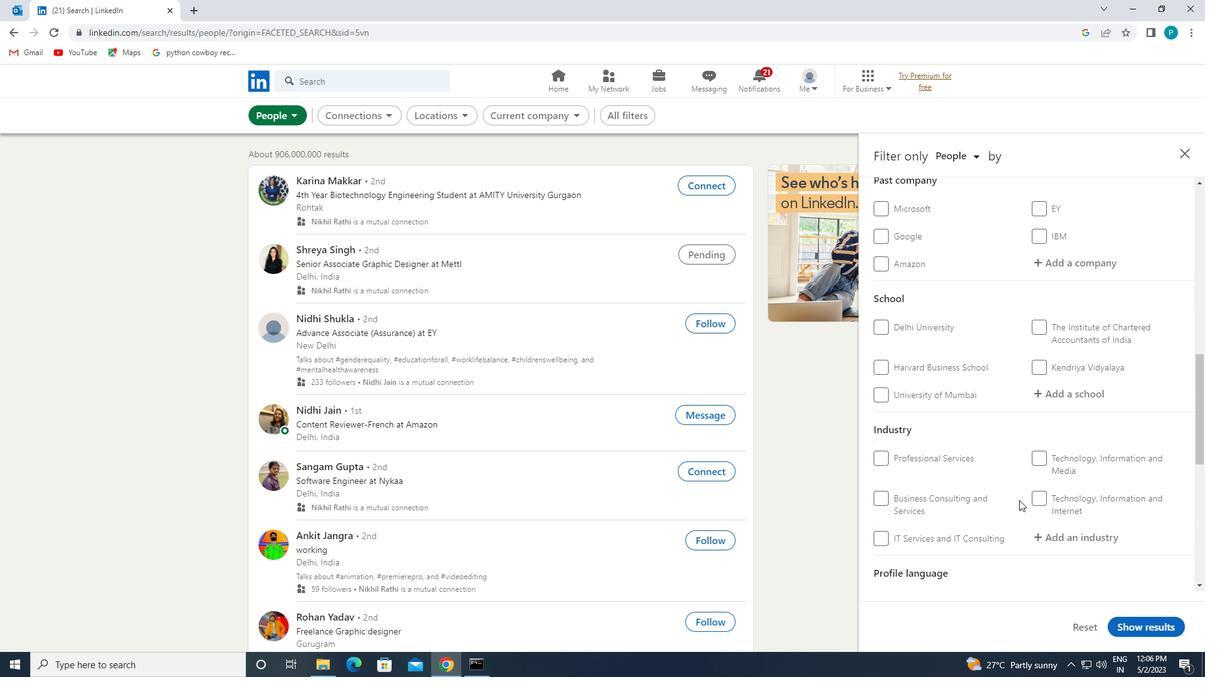 
Action: Mouse moved to (1016, 495)
Screenshot: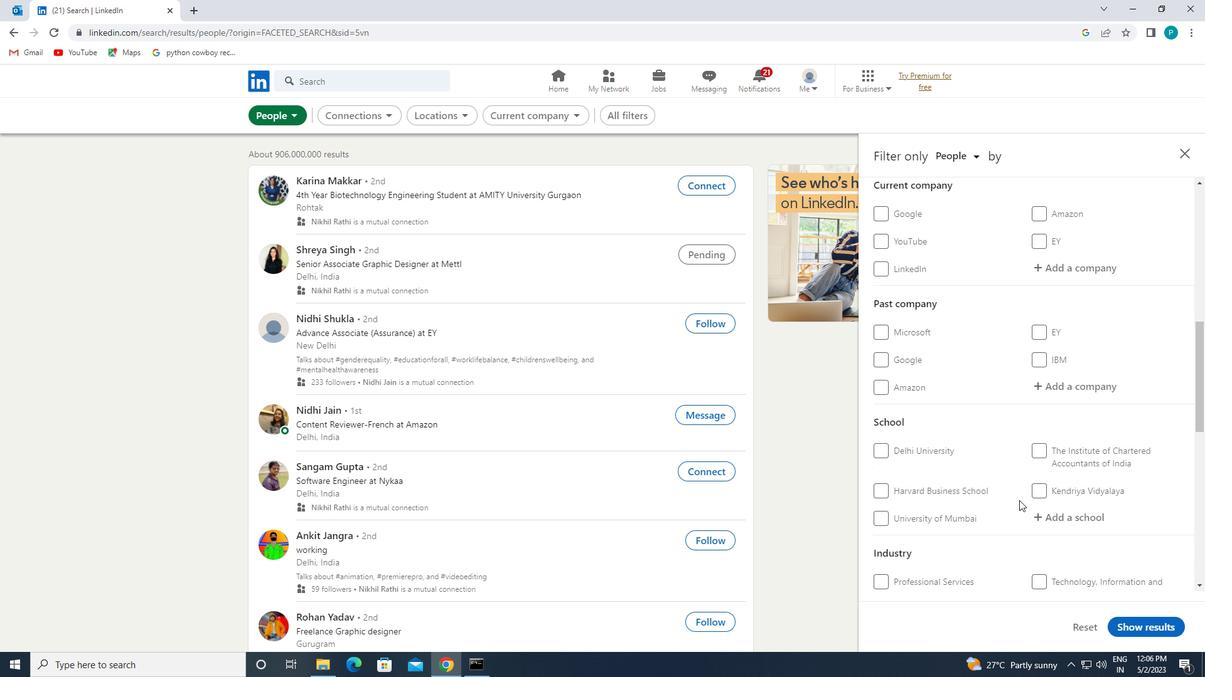 
Action: Mouse scrolled (1016, 496) with delta (0, 0)
Screenshot: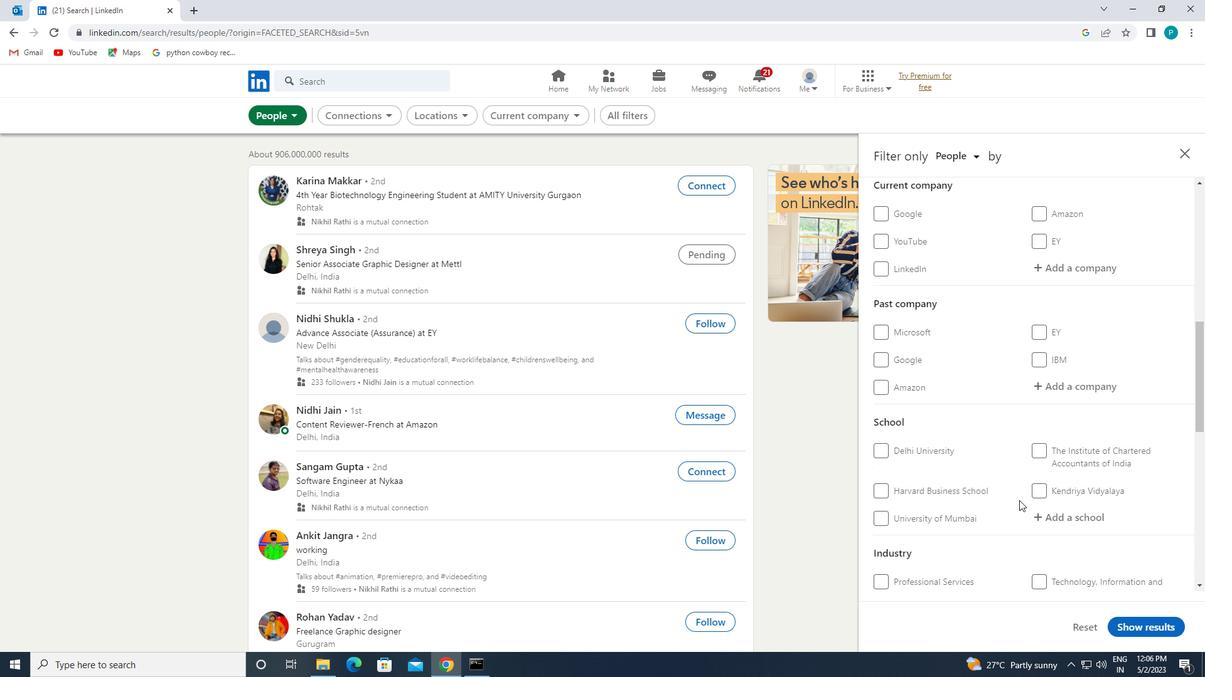 
Action: Mouse moved to (1016, 490)
Screenshot: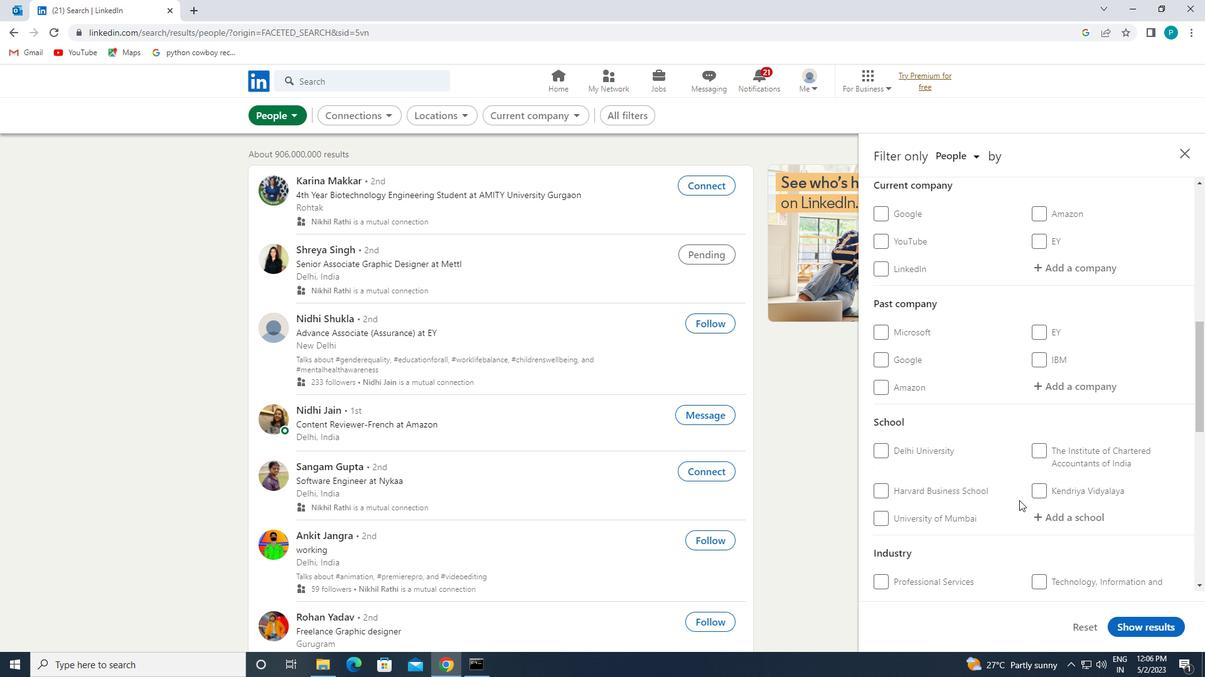 
Action: Mouse scrolled (1016, 491) with delta (0, 0)
Screenshot: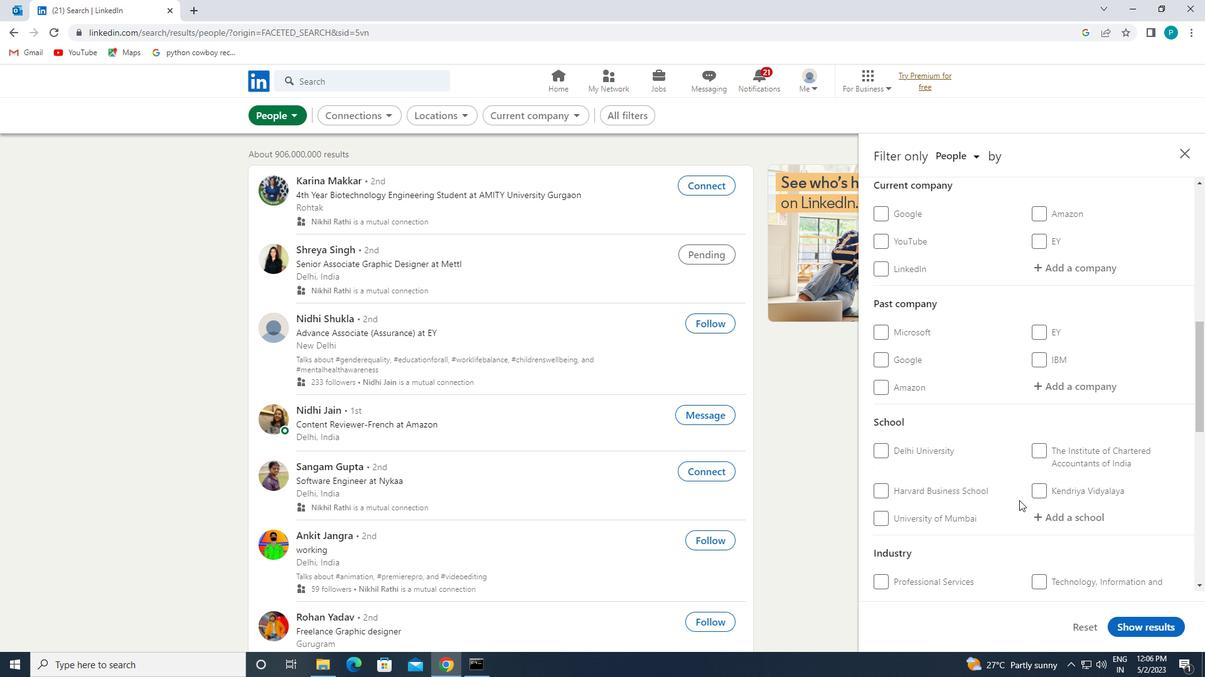 
Action: Mouse moved to (1015, 478)
Screenshot: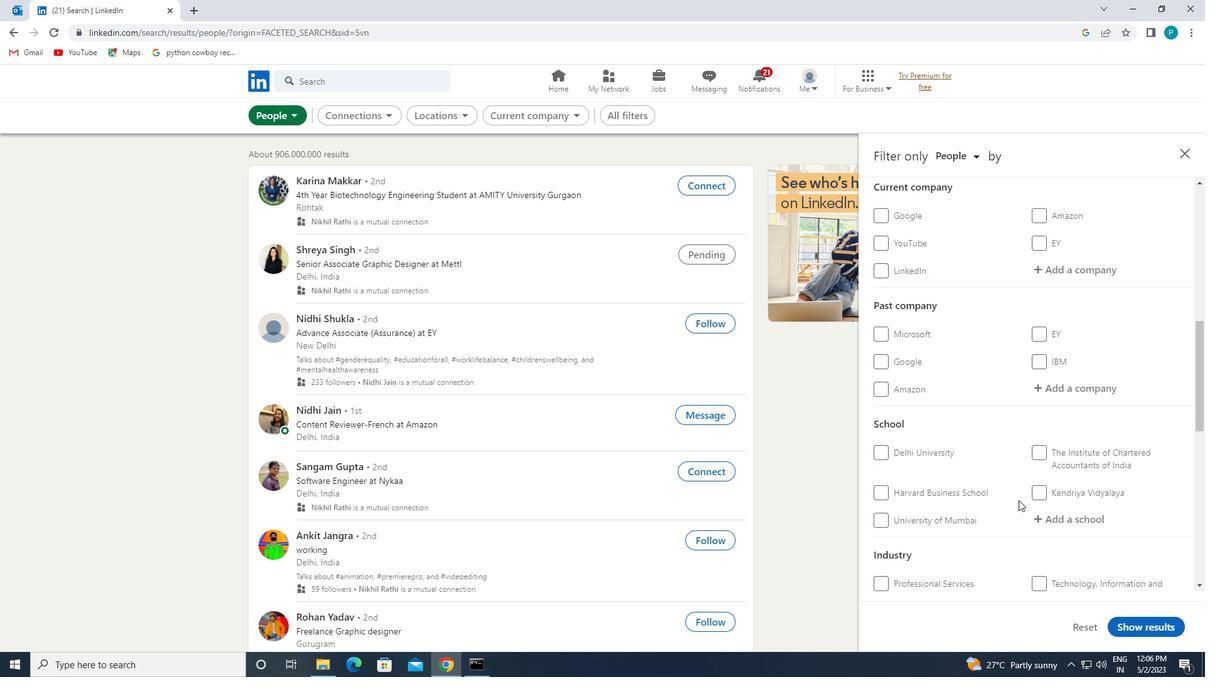 
Action: Mouse scrolled (1015, 478) with delta (0, 0)
Screenshot: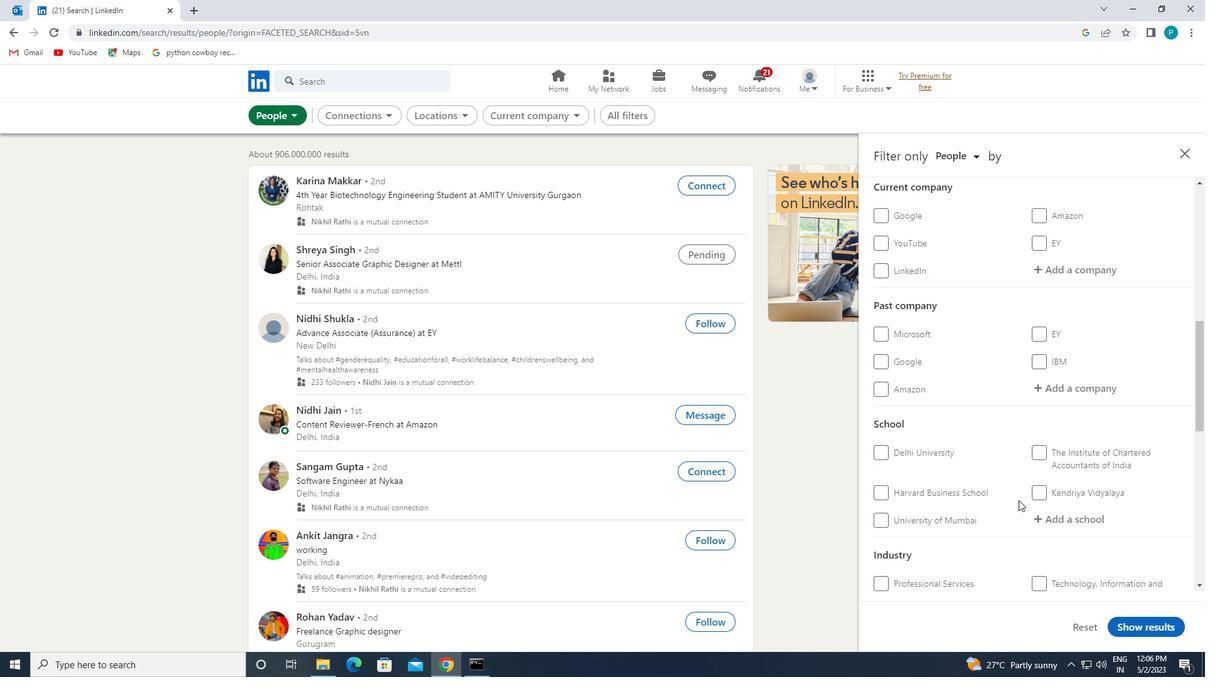 
Action: Mouse moved to (1018, 481)
Screenshot: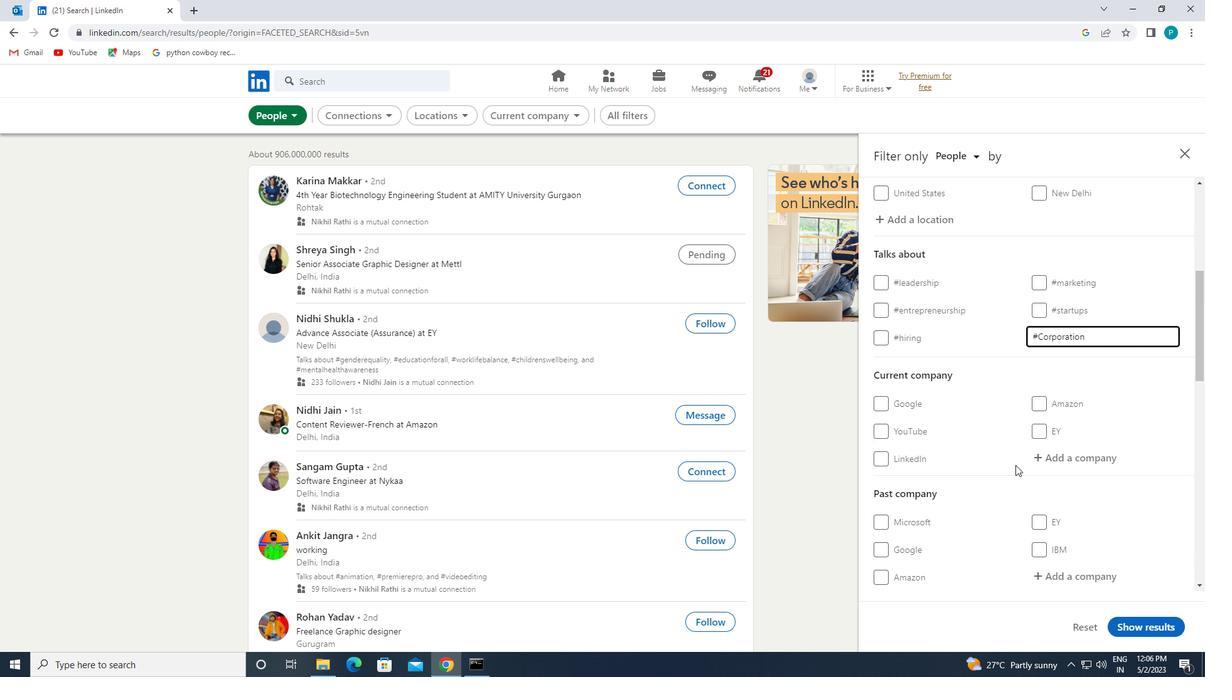 
Action: Mouse scrolled (1018, 480) with delta (0, 0)
Screenshot: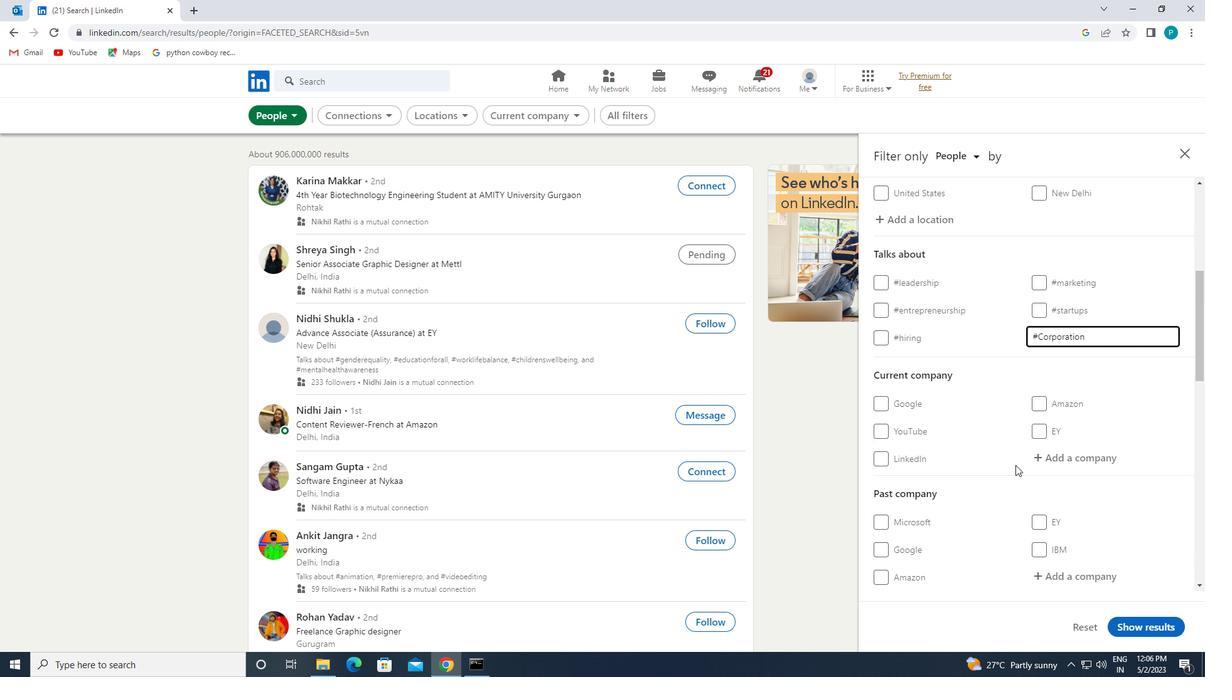 
Action: Mouse moved to (1018, 486)
Screenshot: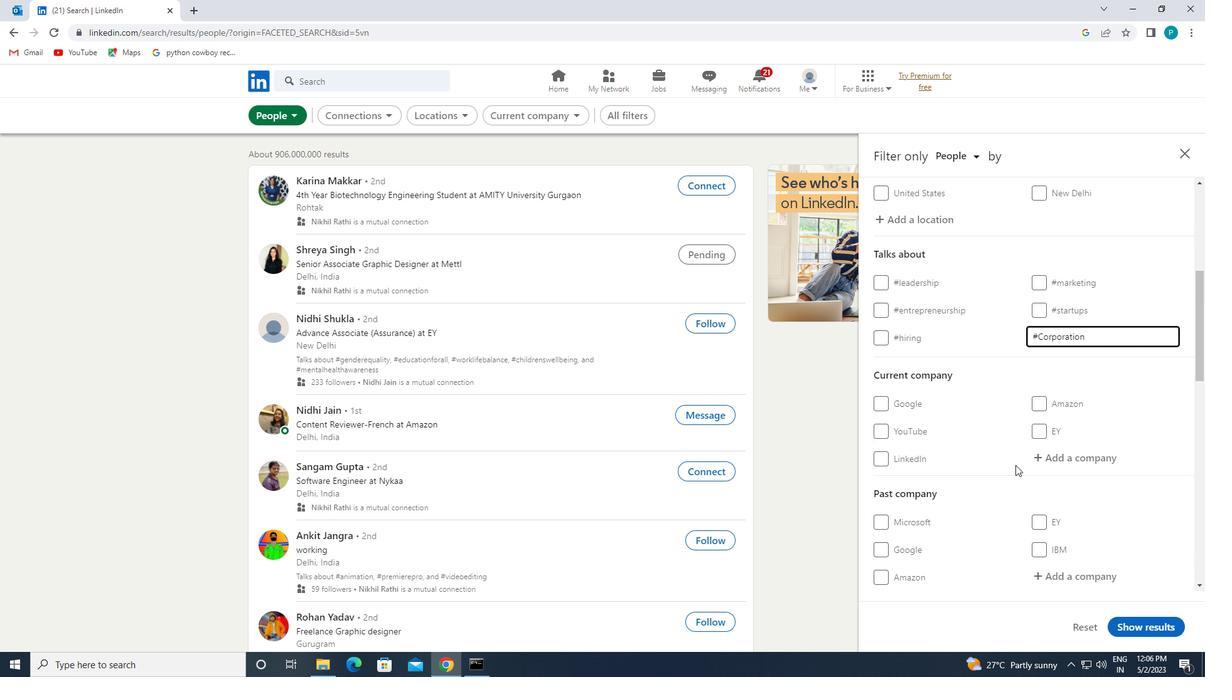 
Action: Mouse scrolled (1018, 485) with delta (0, 0)
Screenshot: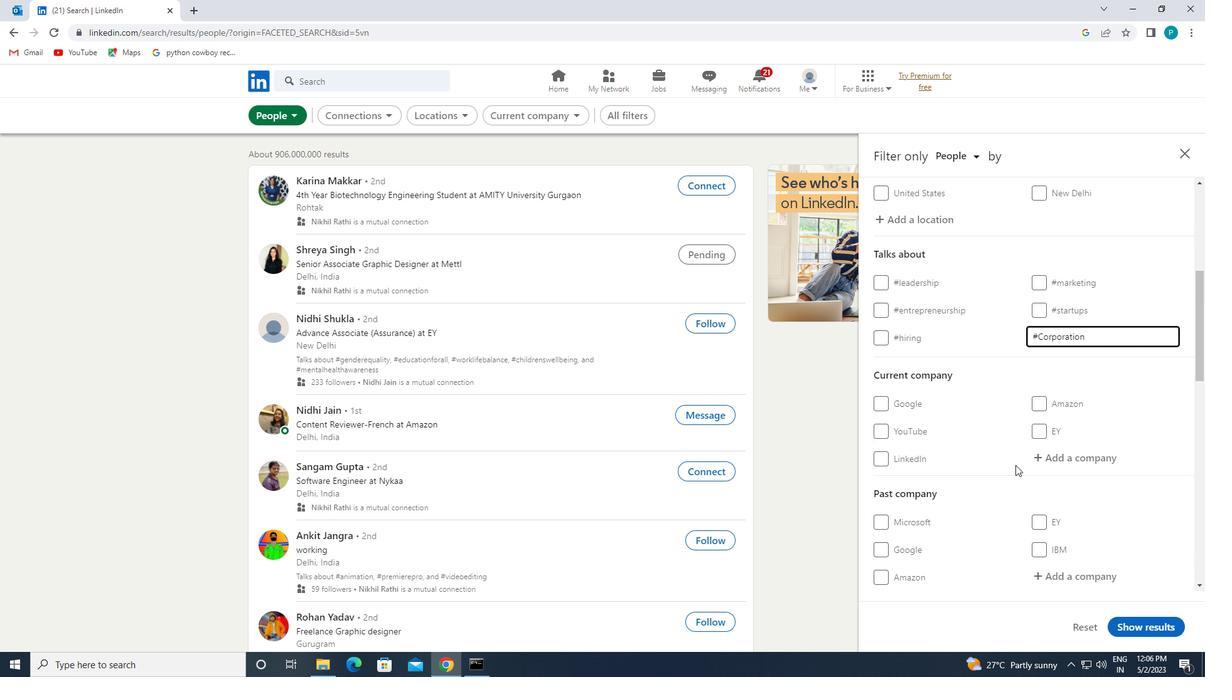 
Action: Mouse moved to (1018, 496)
Screenshot: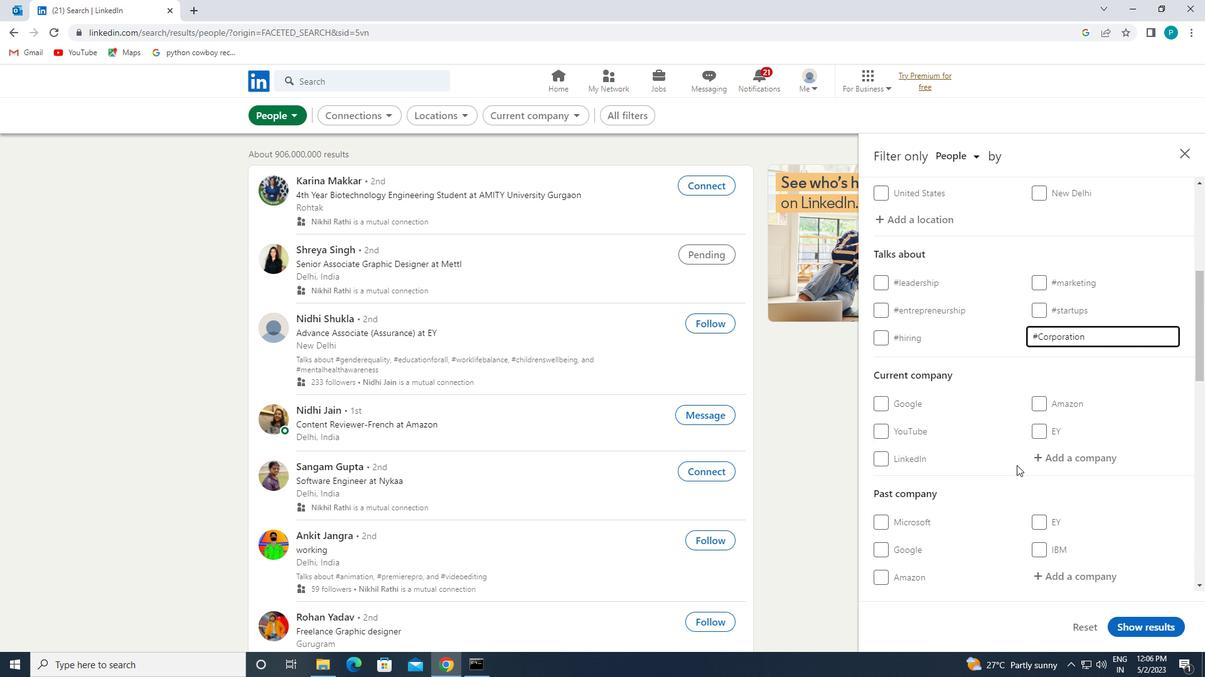 
Action: Mouse scrolled (1018, 495) with delta (0, 0)
Screenshot: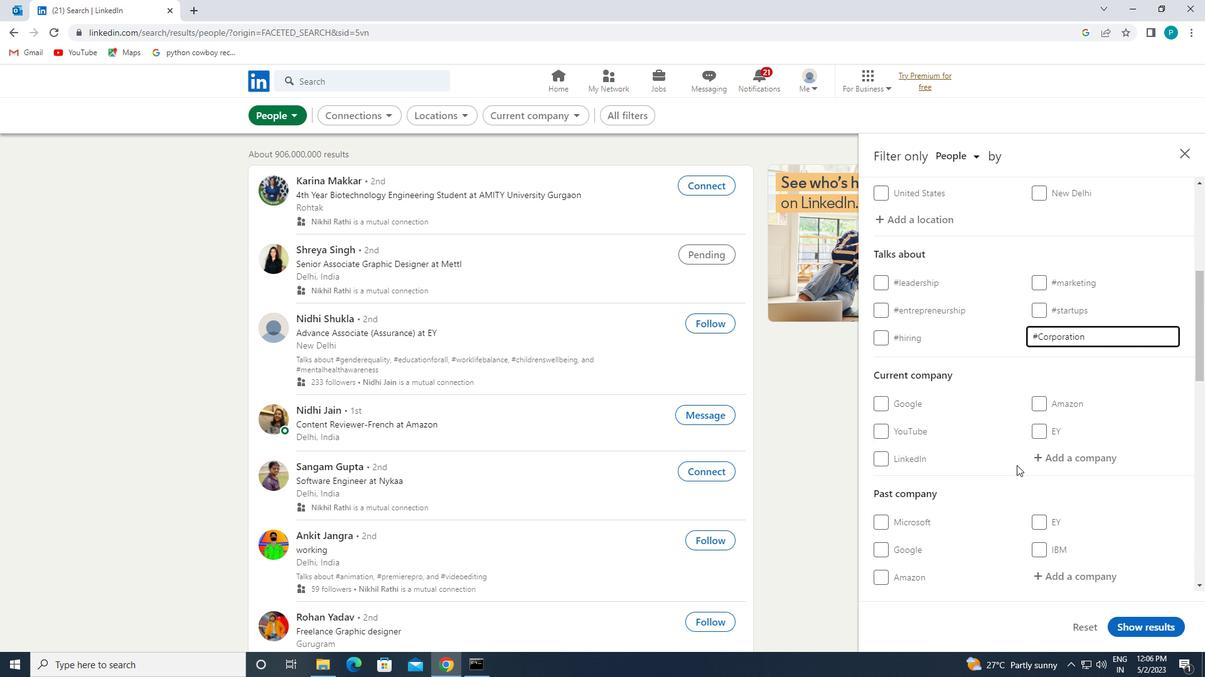 
Action: Mouse moved to (1004, 527)
Screenshot: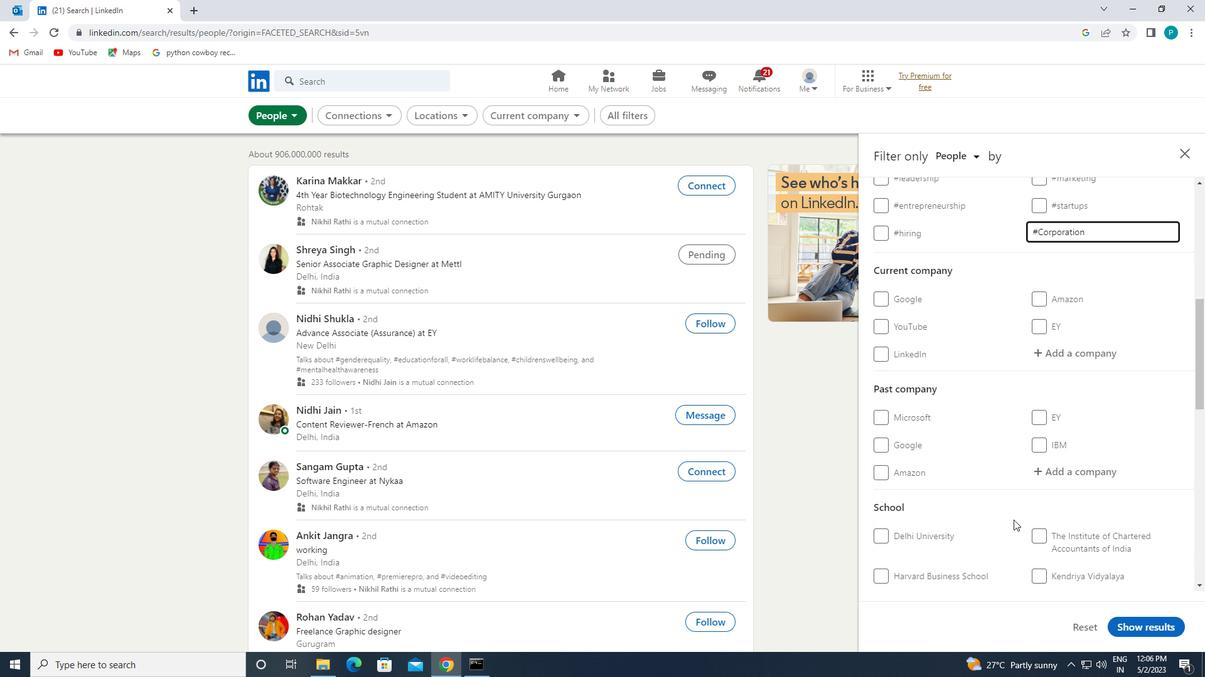 
Action: Mouse scrolled (1004, 526) with delta (0, 0)
Screenshot: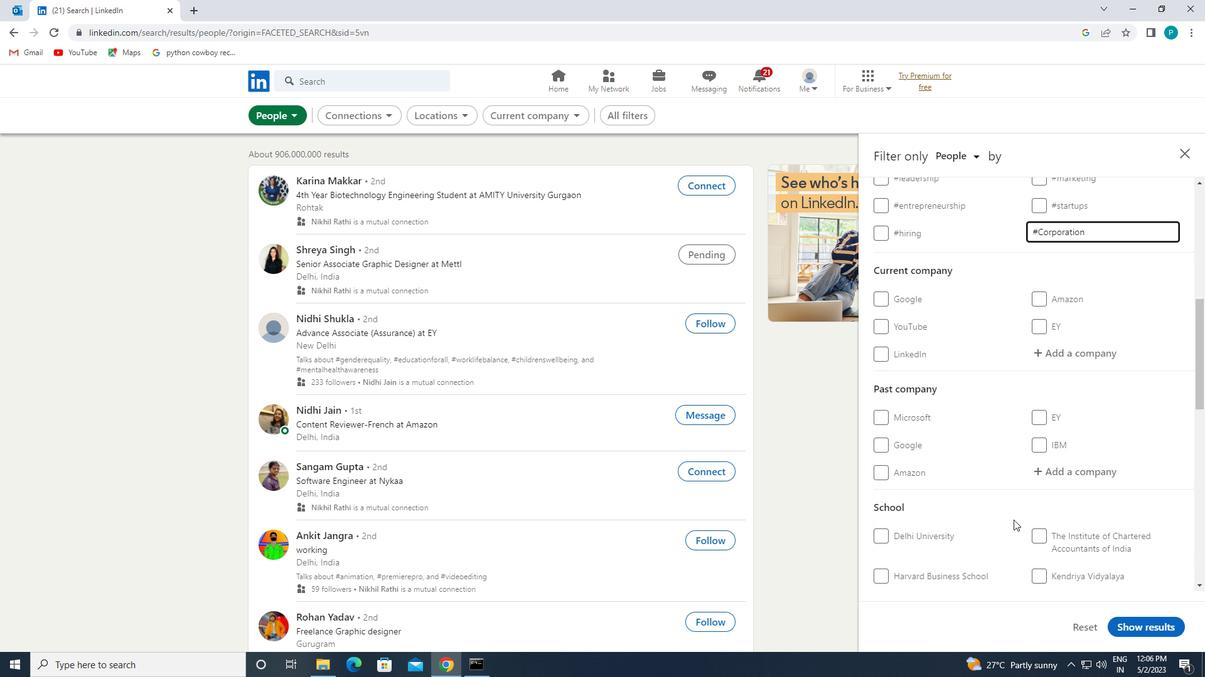 
Action: Mouse moved to (1003, 527)
Screenshot: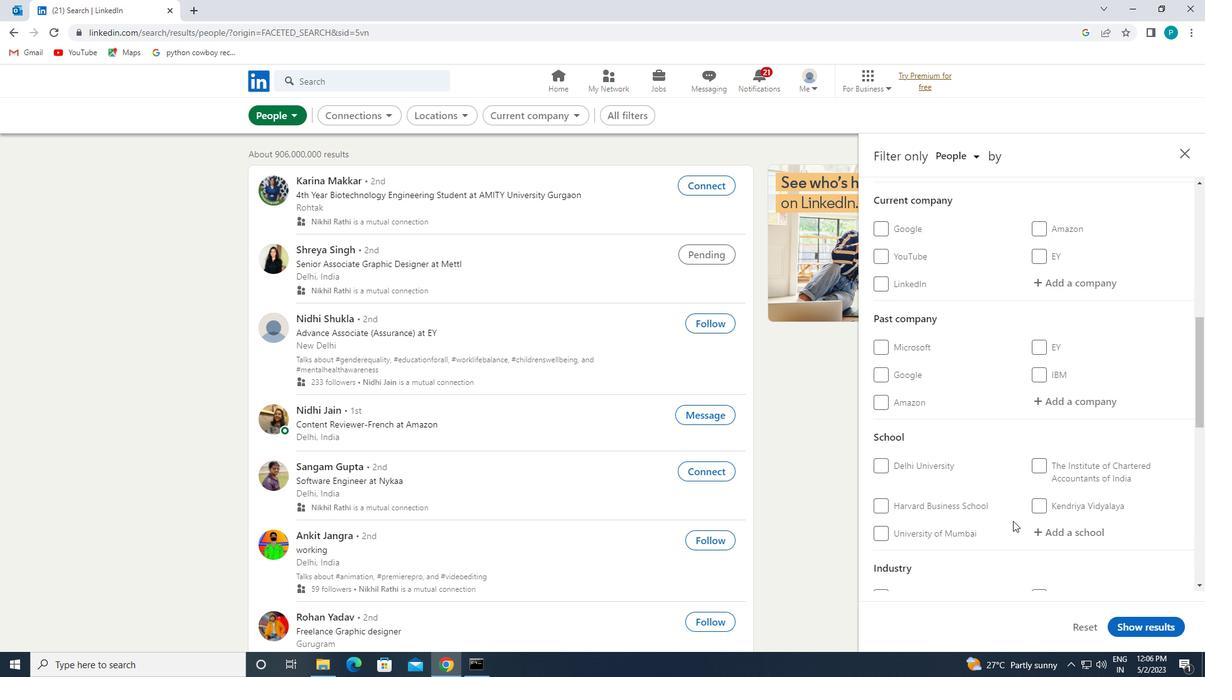 
Action: Mouse scrolled (1003, 527) with delta (0, 0)
Screenshot: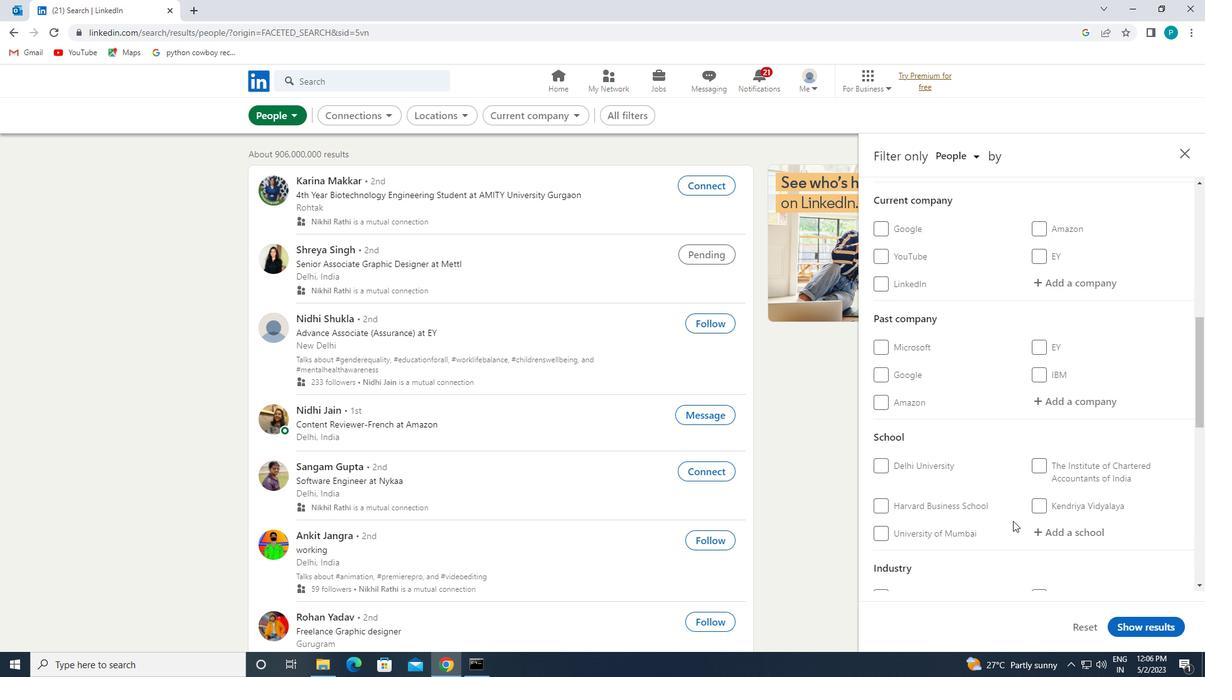 
Action: Mouse moved to (1002, 529)
Screenshot: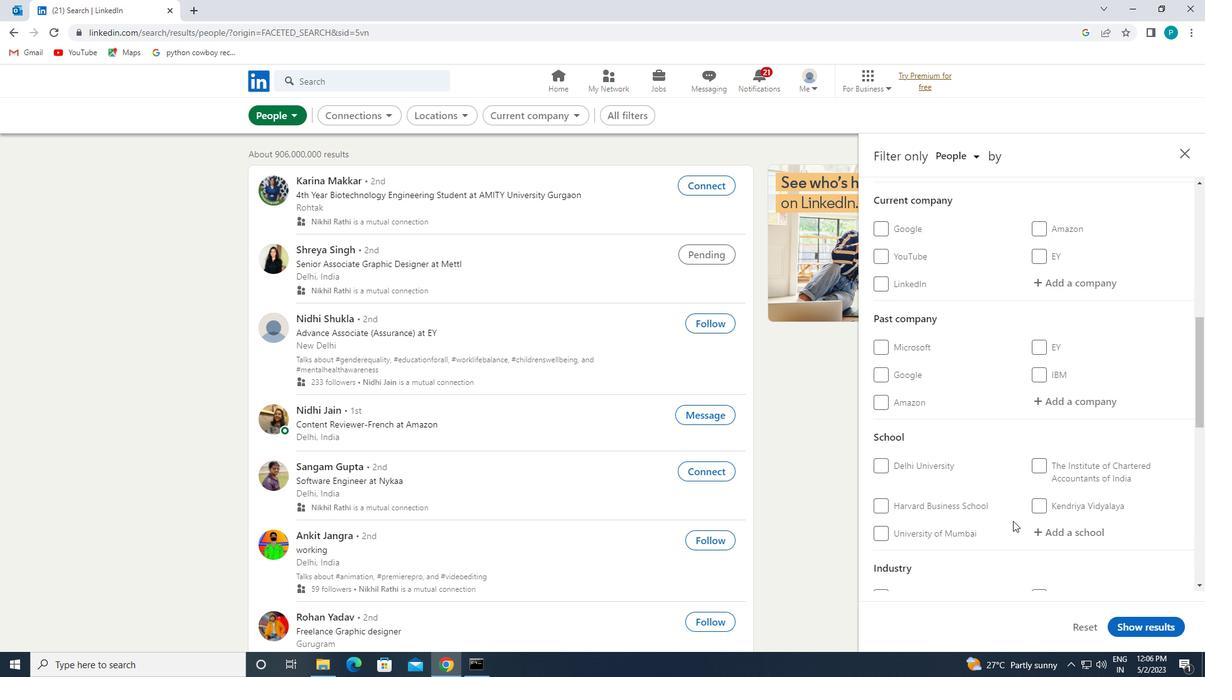 
Action: Mouse scrolled (1002, 528) with delta (0, 0)
Screenshot: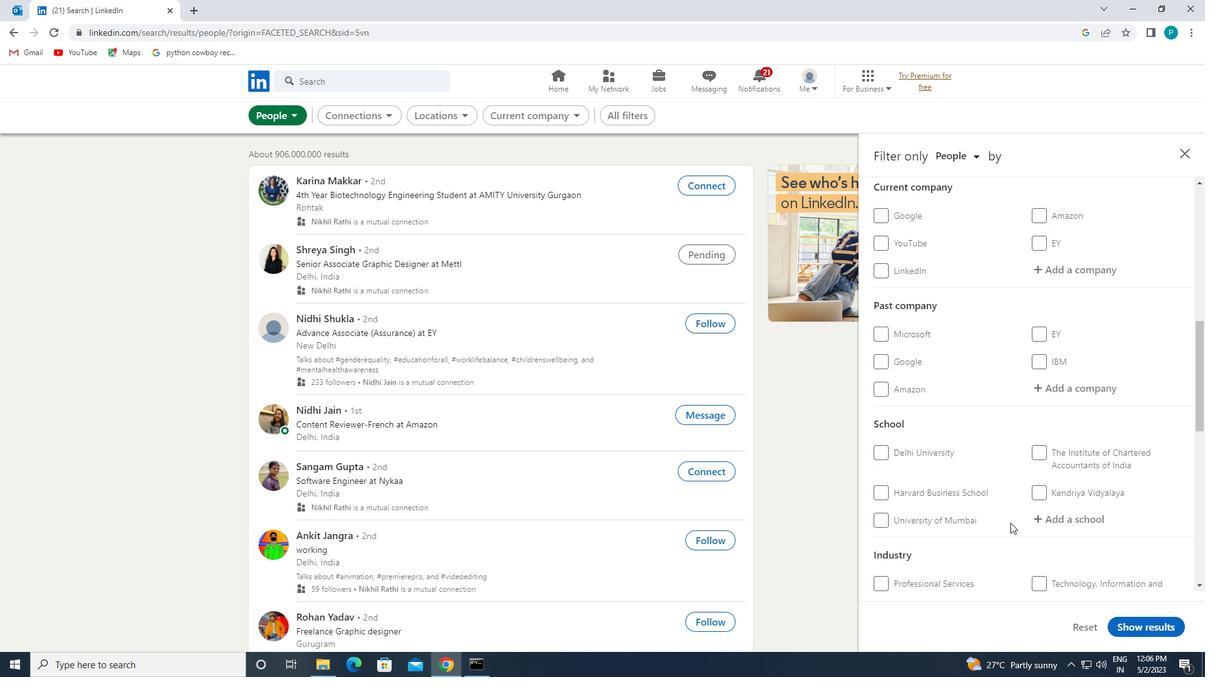 
Action: Mouse moved to (1001, 529)
Screenshot: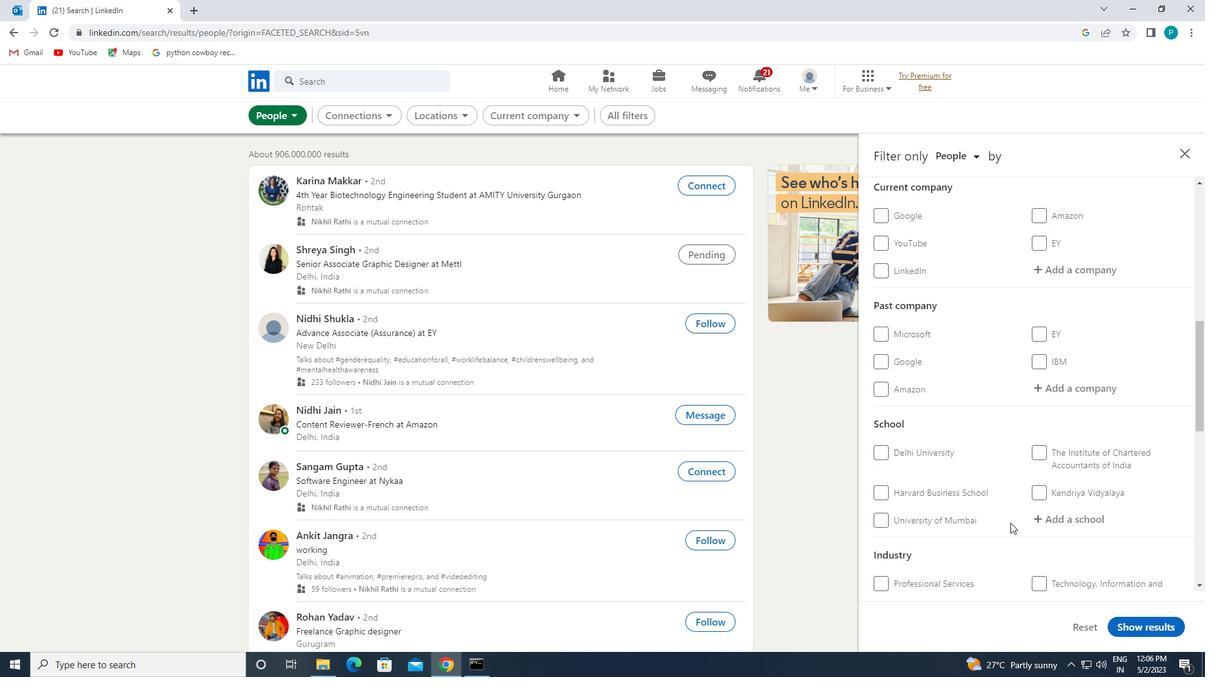 
Action: Mouse scrolled (1001, 529) with delta (0, 0)
Screenshot: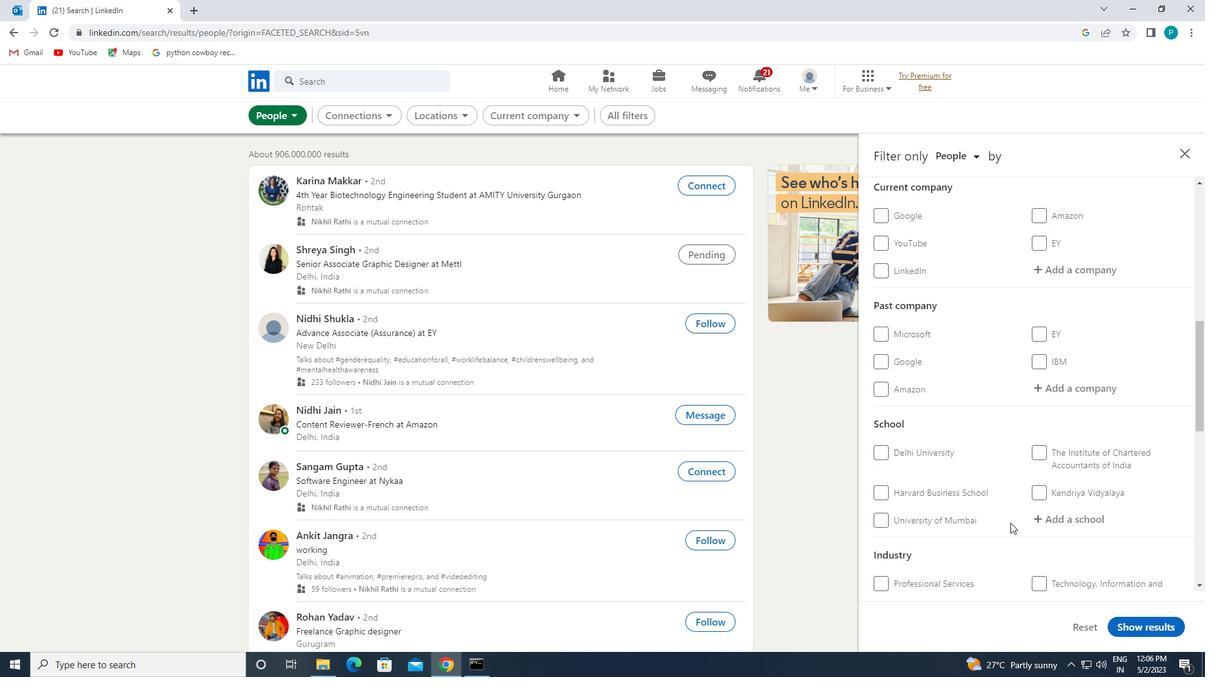 
Action: Mouse moved to (1072, 502)
Screenshot: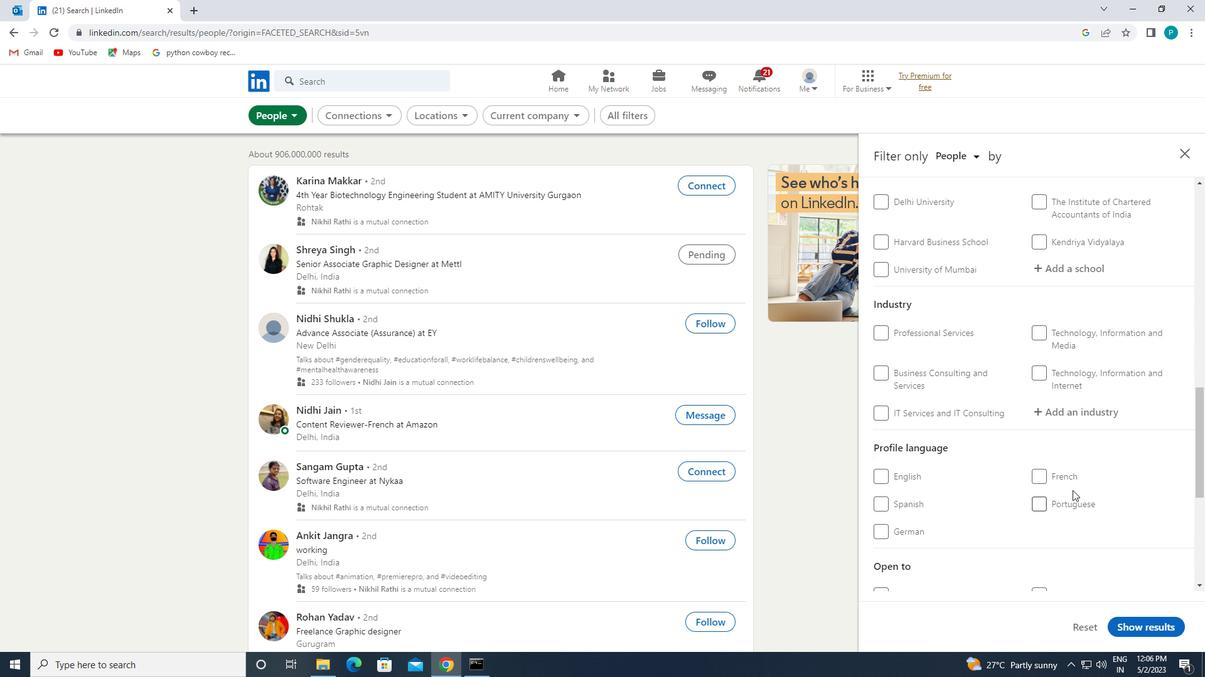 
Action: Mouse pressed left at (1072, 502)
Screenshot: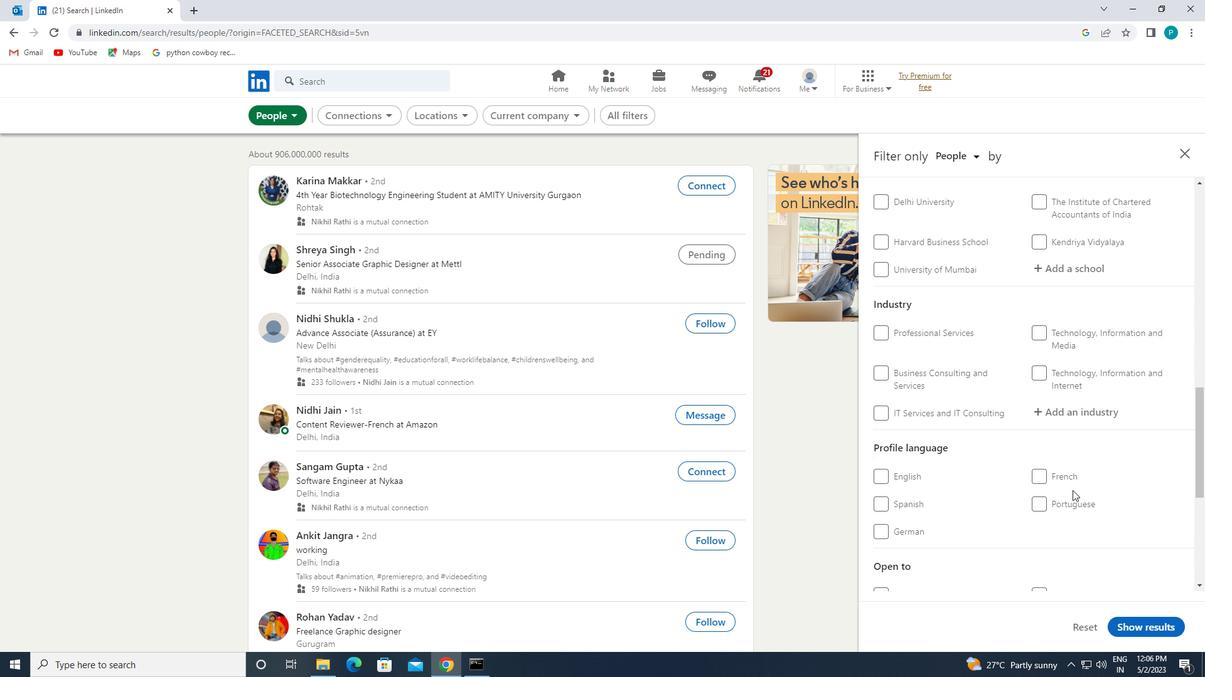 
Action: Mouse moved to (1077, 436)
Screenshot: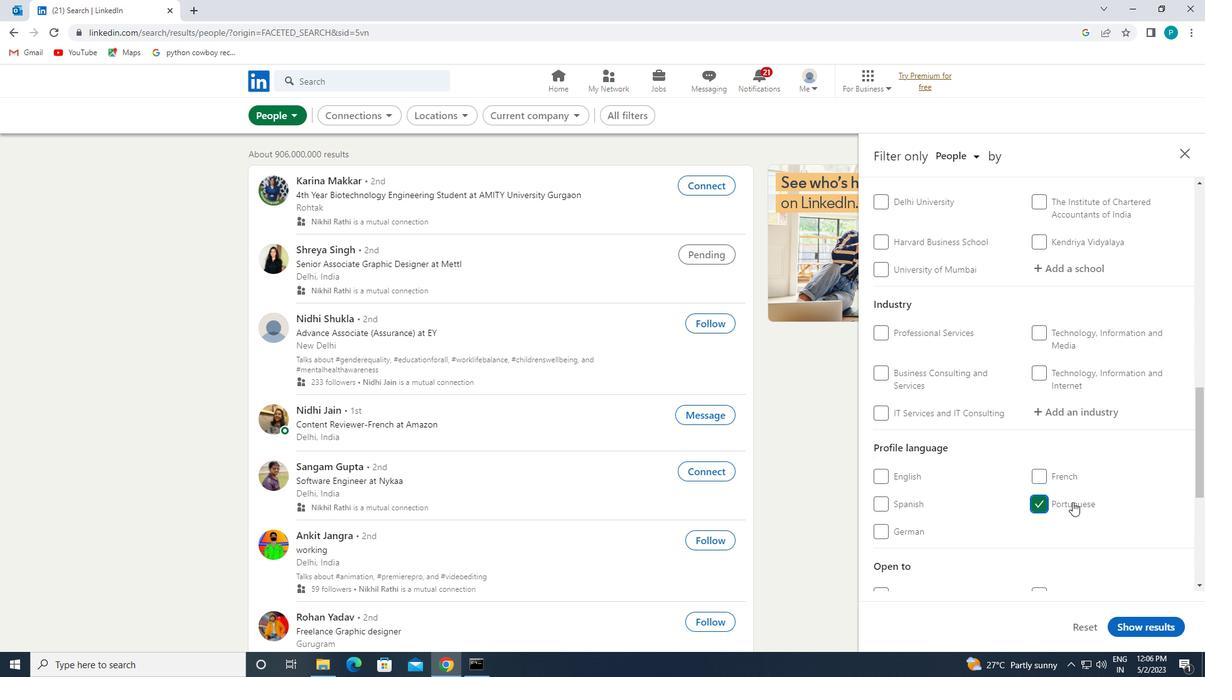 
Action: Mouse scrolled (1077, 437) with delta (0, 0)
Screenshot: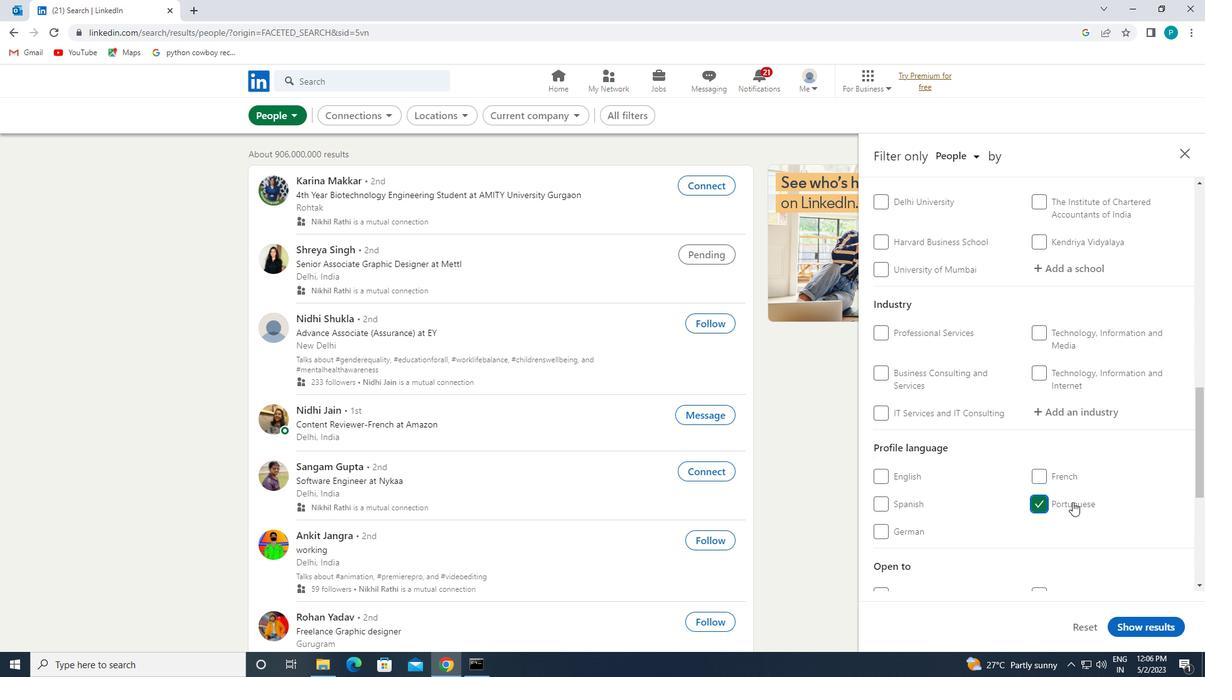 
Action: Mouse moved to (1077, 434)
Screenshot: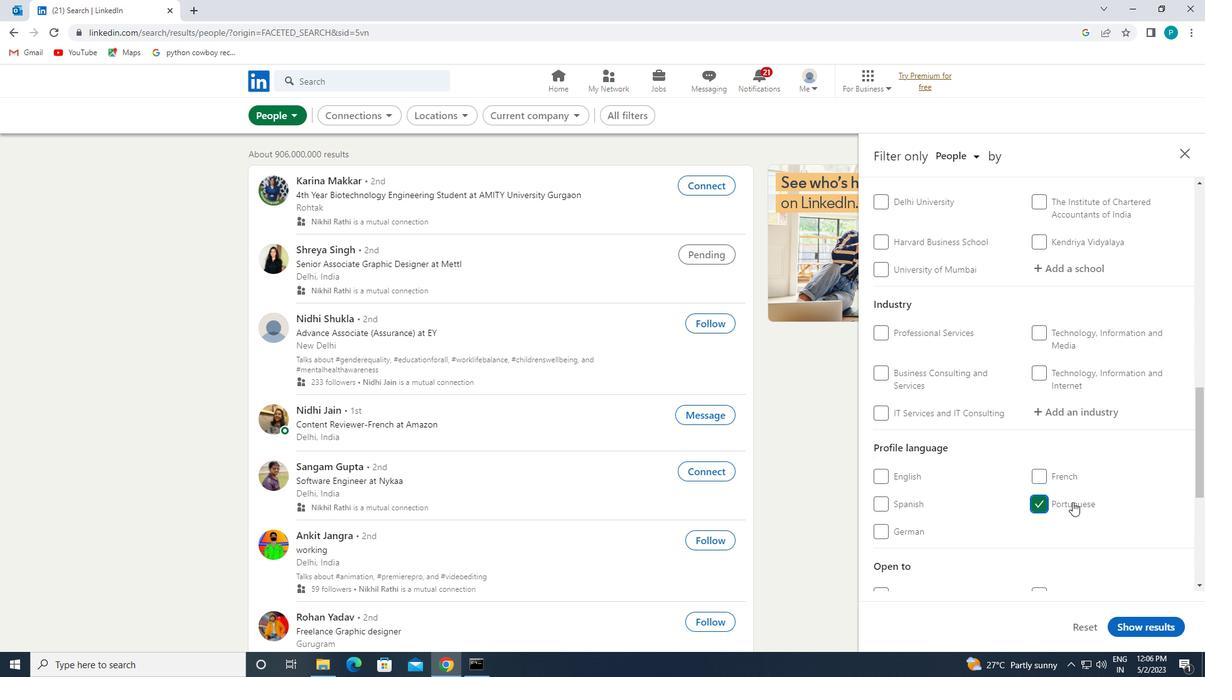 
Action: Mouse scrolled (1077, 435) with delta (0, 0)
Screenshot: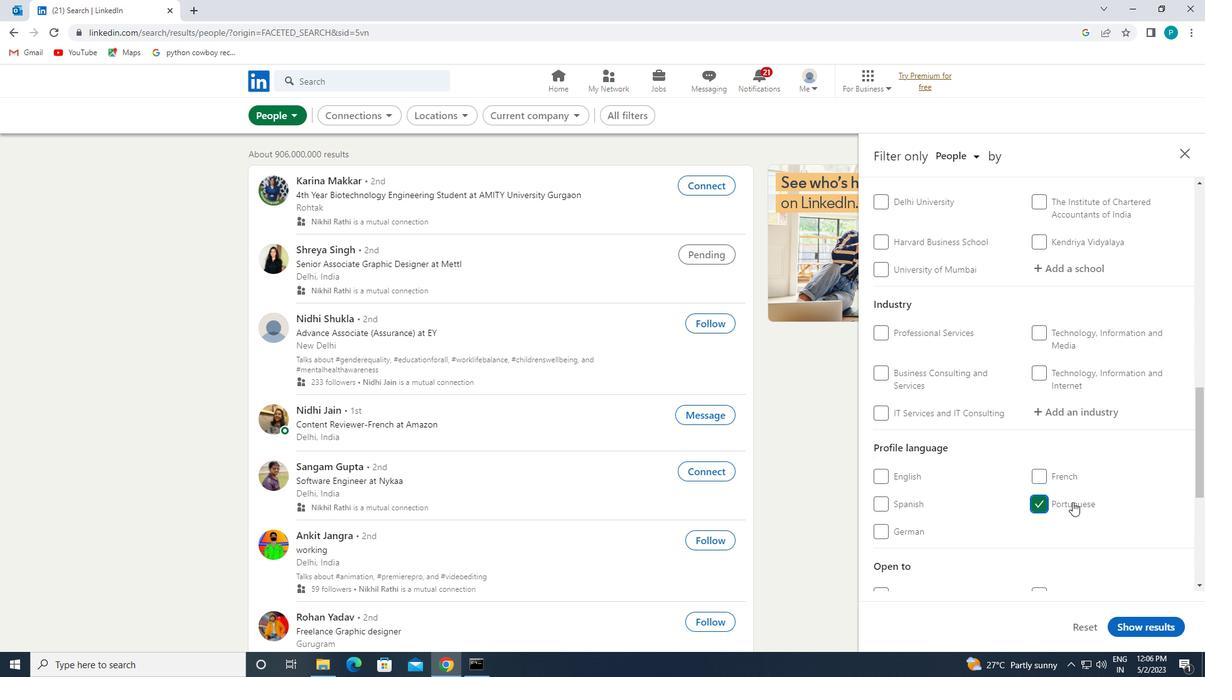 
Action: Mouse scrolled (1077, 435) with delta (0, 0)
Screenshot: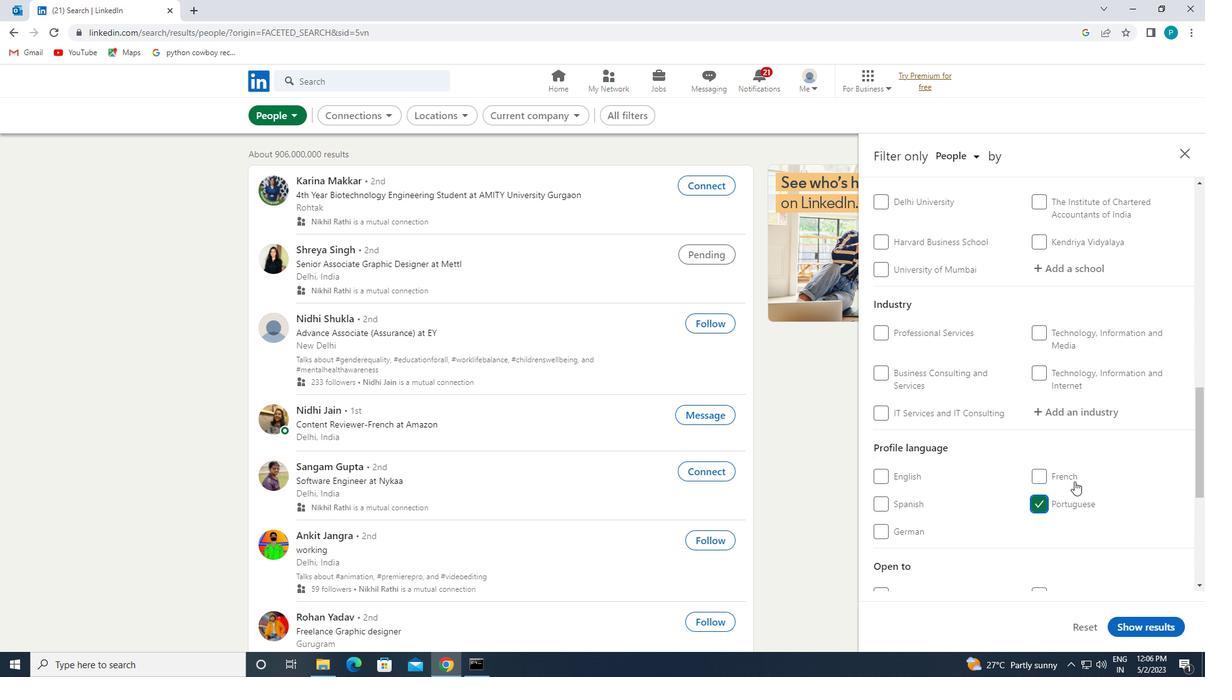 
Action: Mouse moved to (1078, 417)
Screenshot: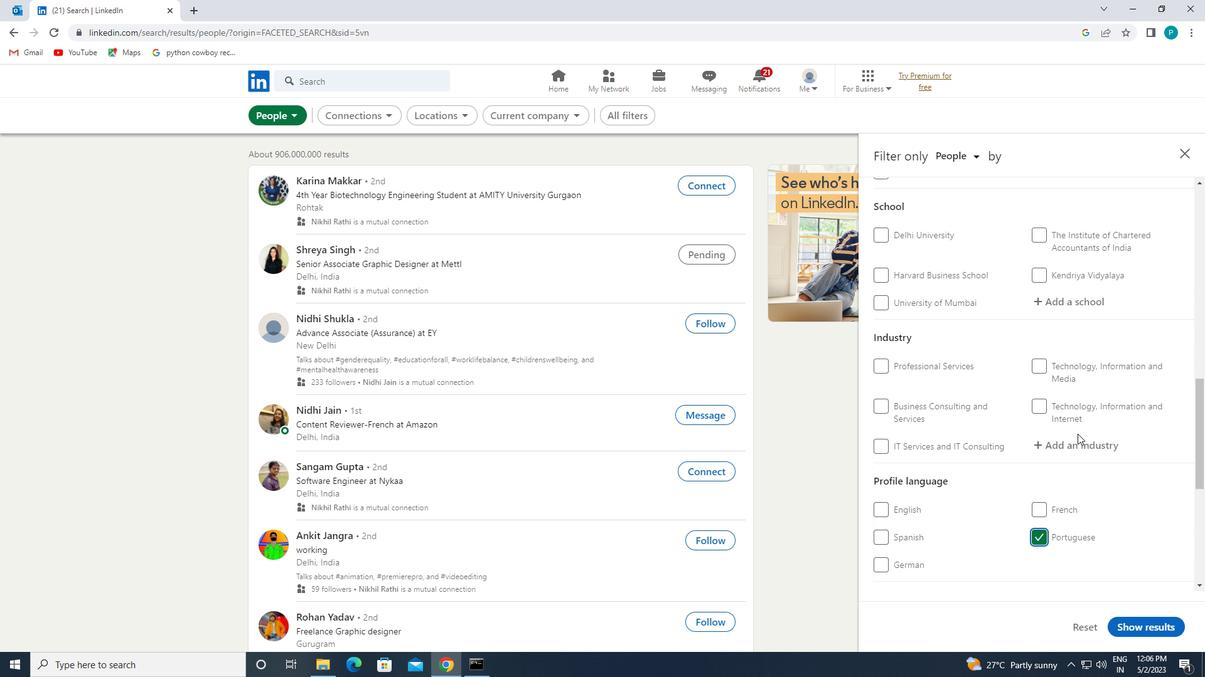 
Action: Mouse scrolled (1078, 418) with delta (0, 0)
Screenshot: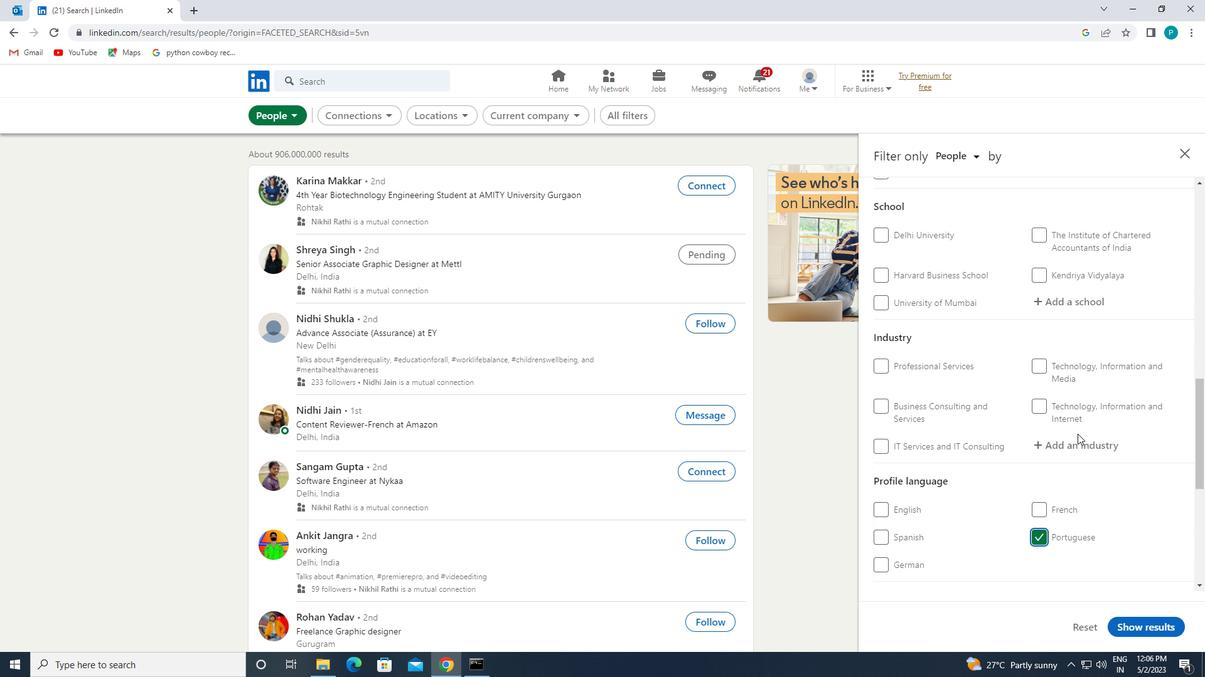 
Action: Mouse moved to (1078, 415)
Screenshot: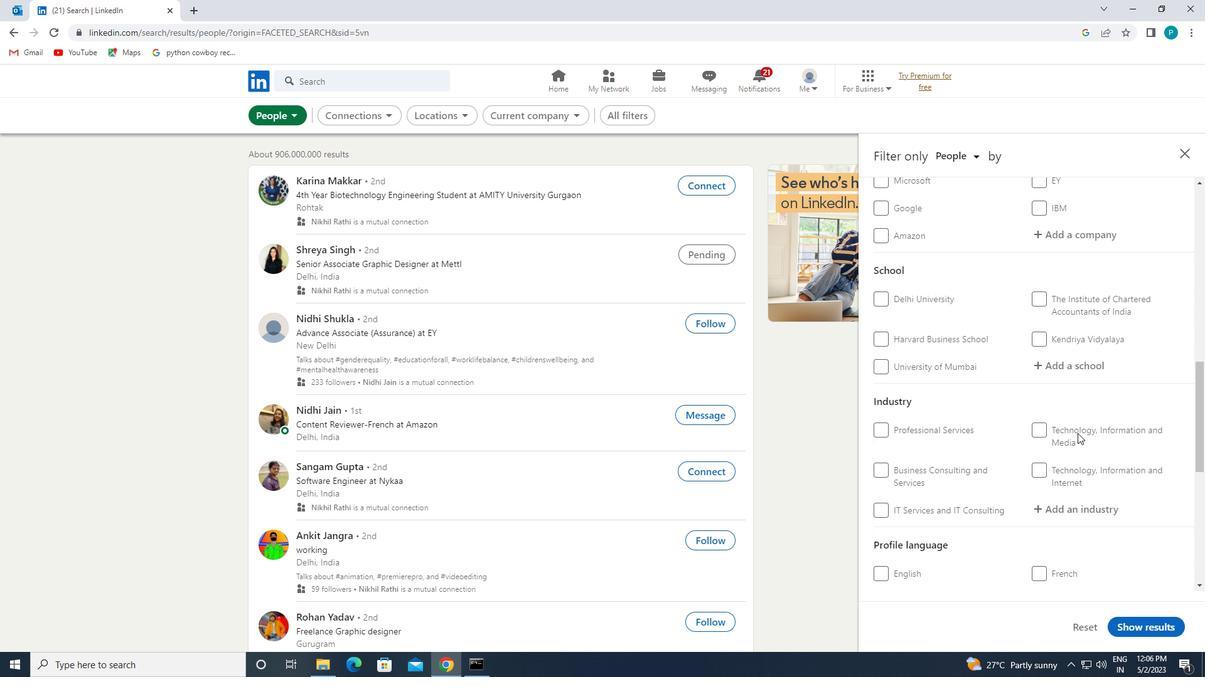
Action: Mouse scrolled (1078, 416) with delta (0, 0)
Screenshot: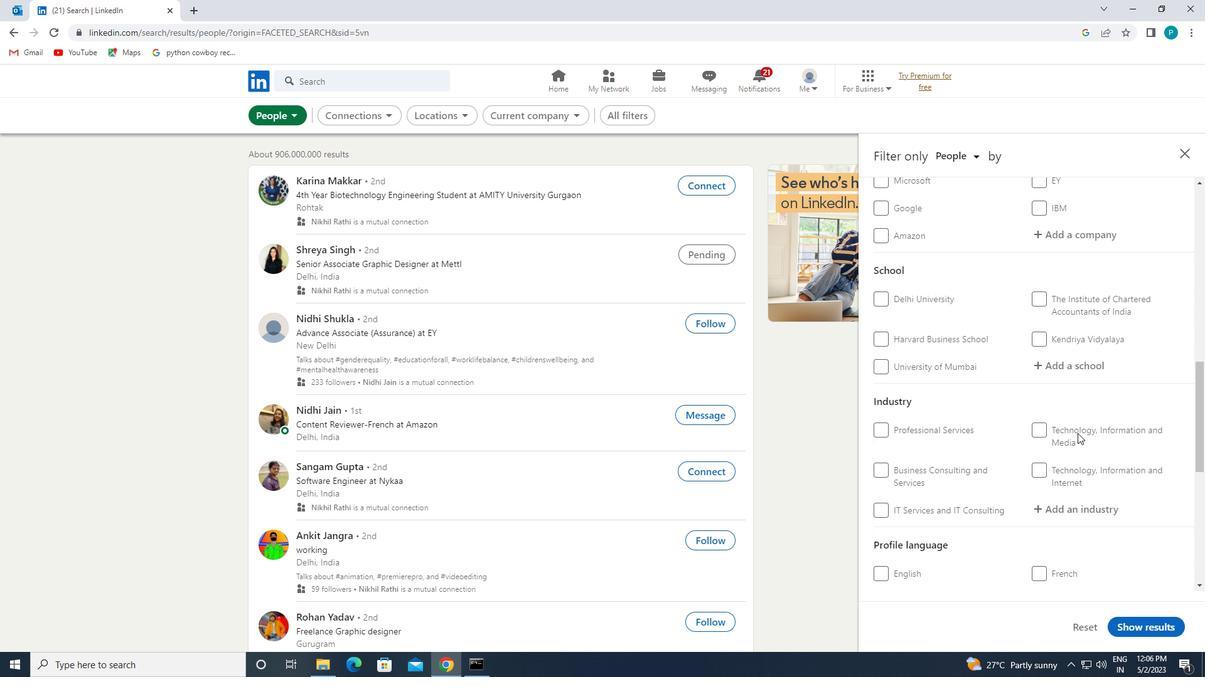 
Action: Mouse scrolled (1078, 416) with delta (0, 0)
Screenshot: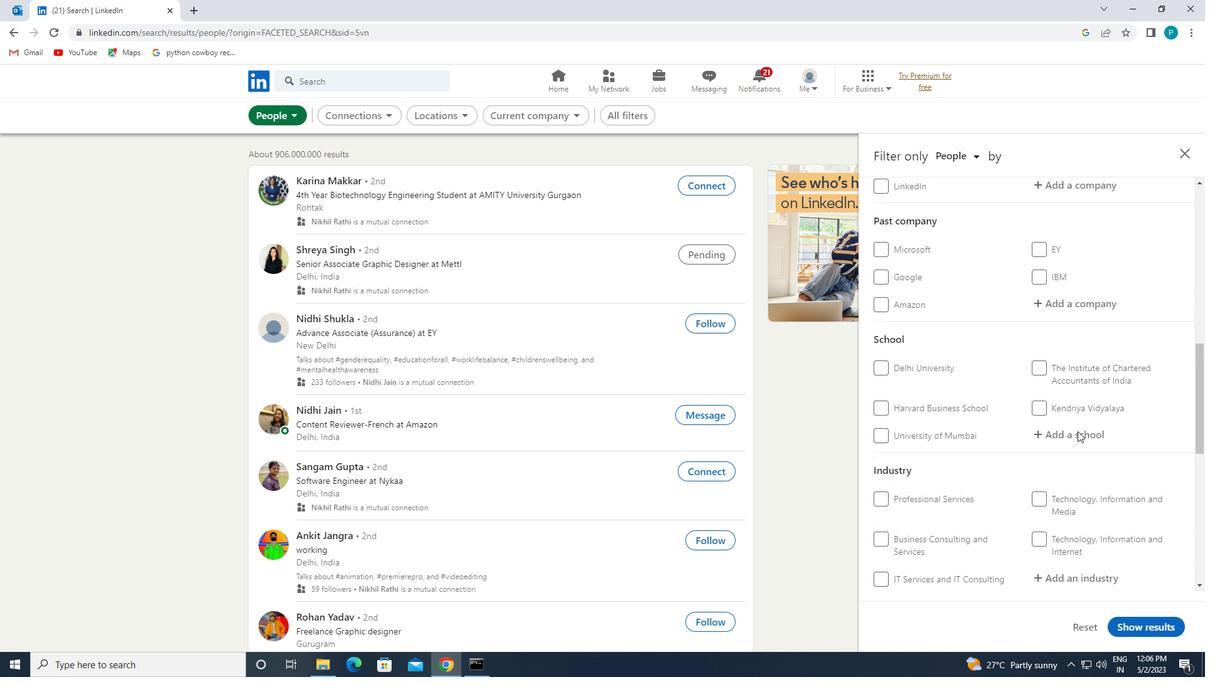 
Action: Mouse moved to (1077, 398)
Screenshot: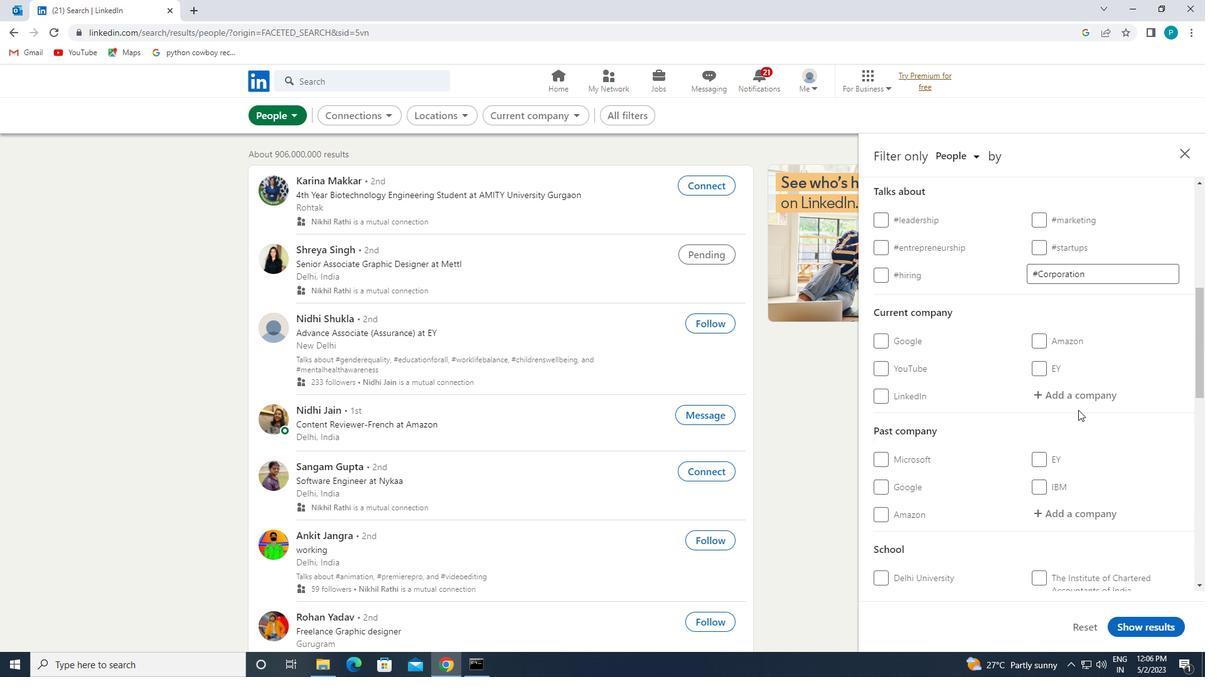 
Action: Mouse pressed left at (1077, 398)
Screenshot: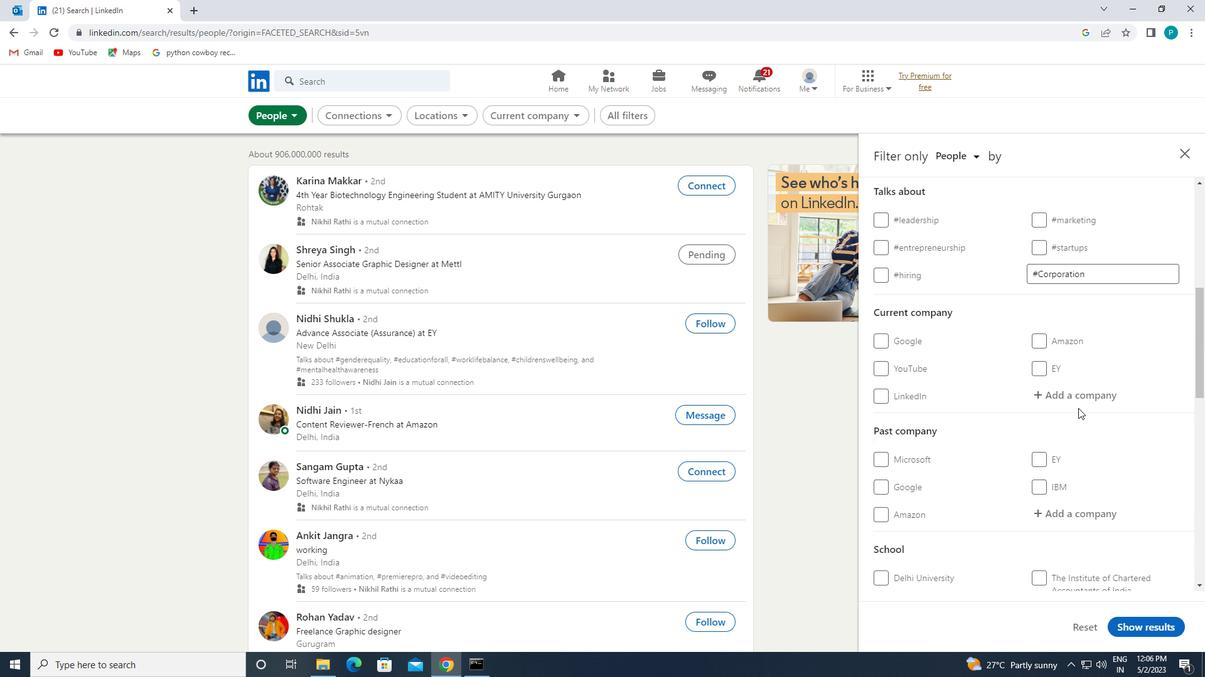 
Action: Mouse moved to (1089, 408)
Screenshot: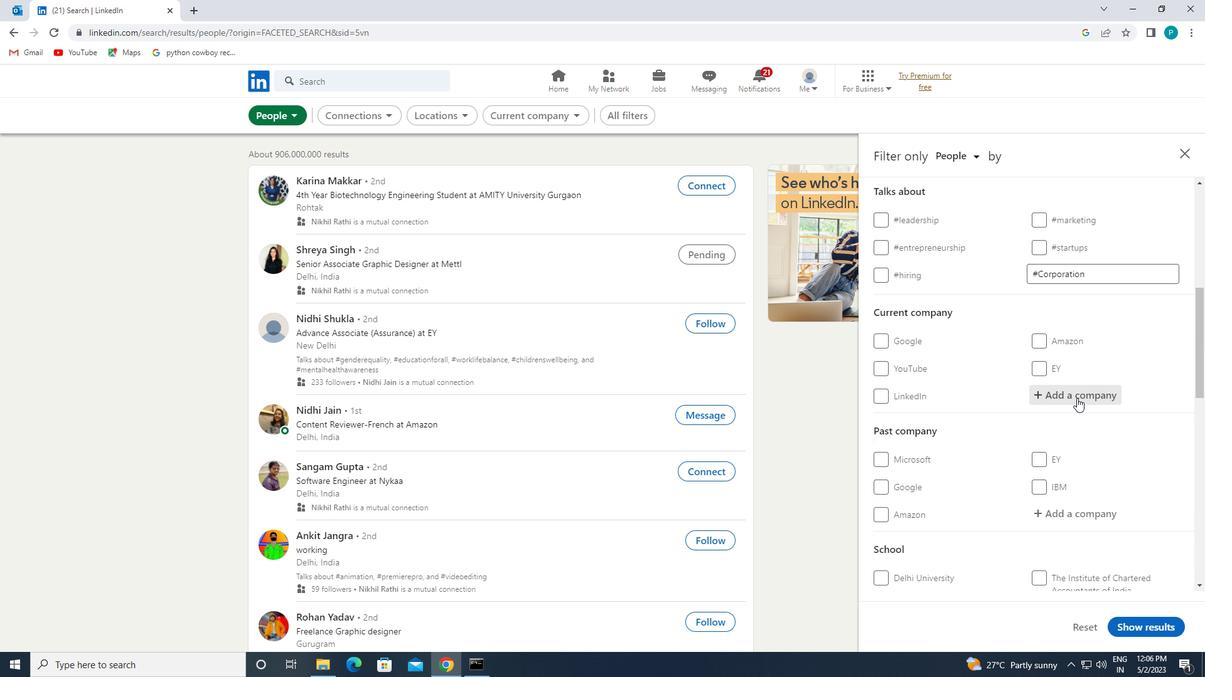 
Action: Key pressed <Key.caps_lock>F<Key.caps_lock>EDERAL
Screenshot: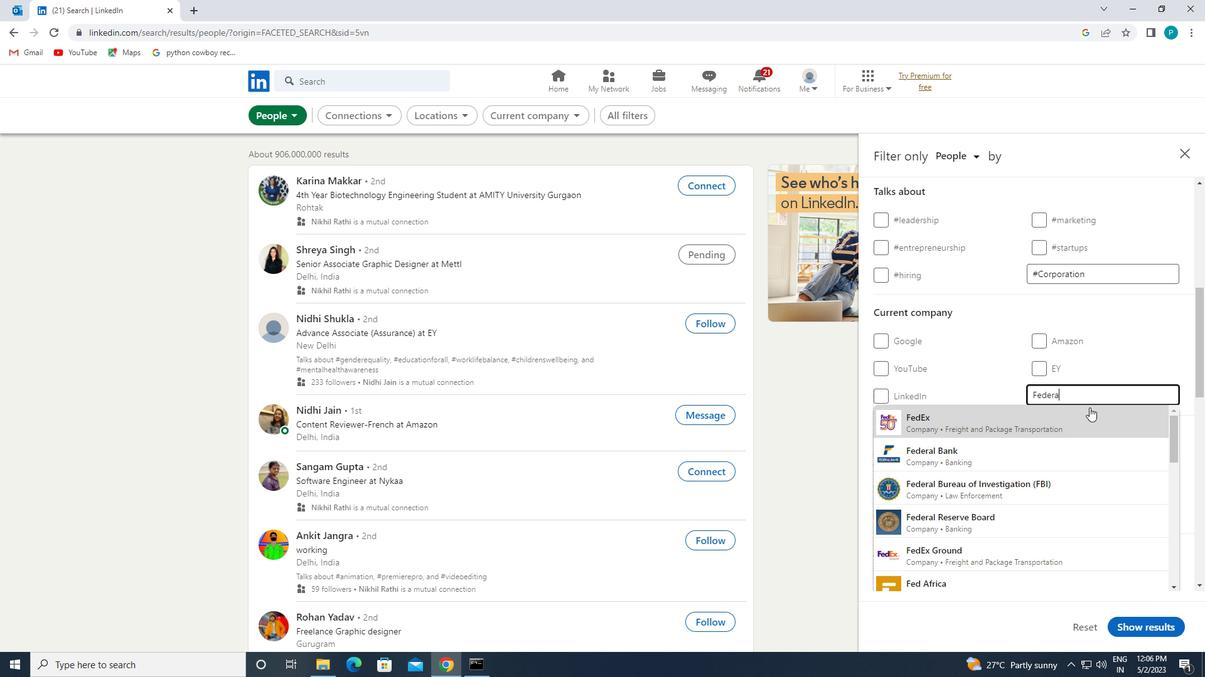 
Action: Mouse moved to (1069, 421)
Screenshot: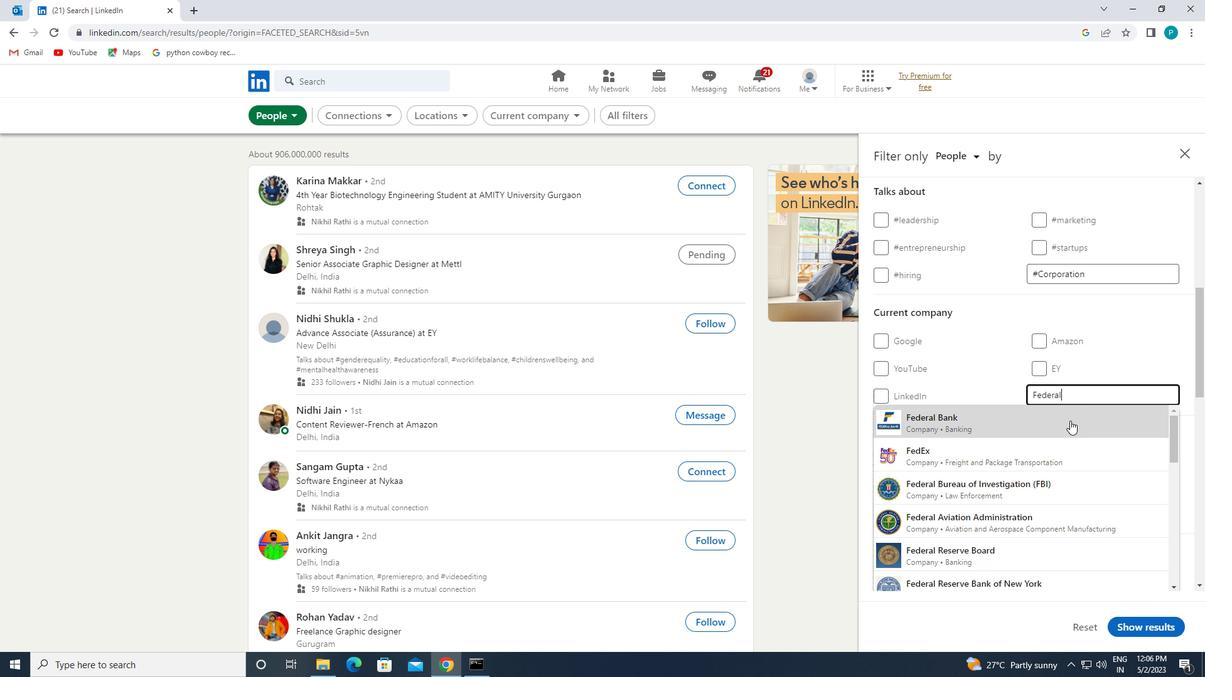 
Action: Mouse pressed left at (1069, 421)
Screenshot: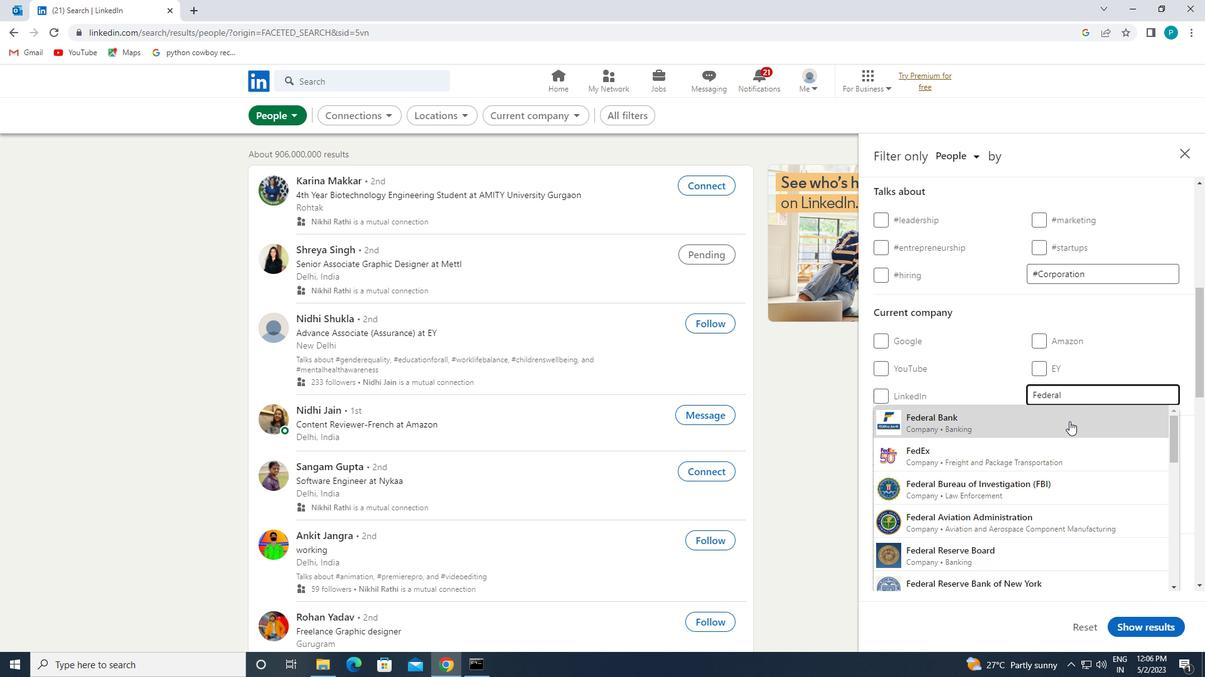 
Action: Mouse moved to (1072, 431)
Screenshot: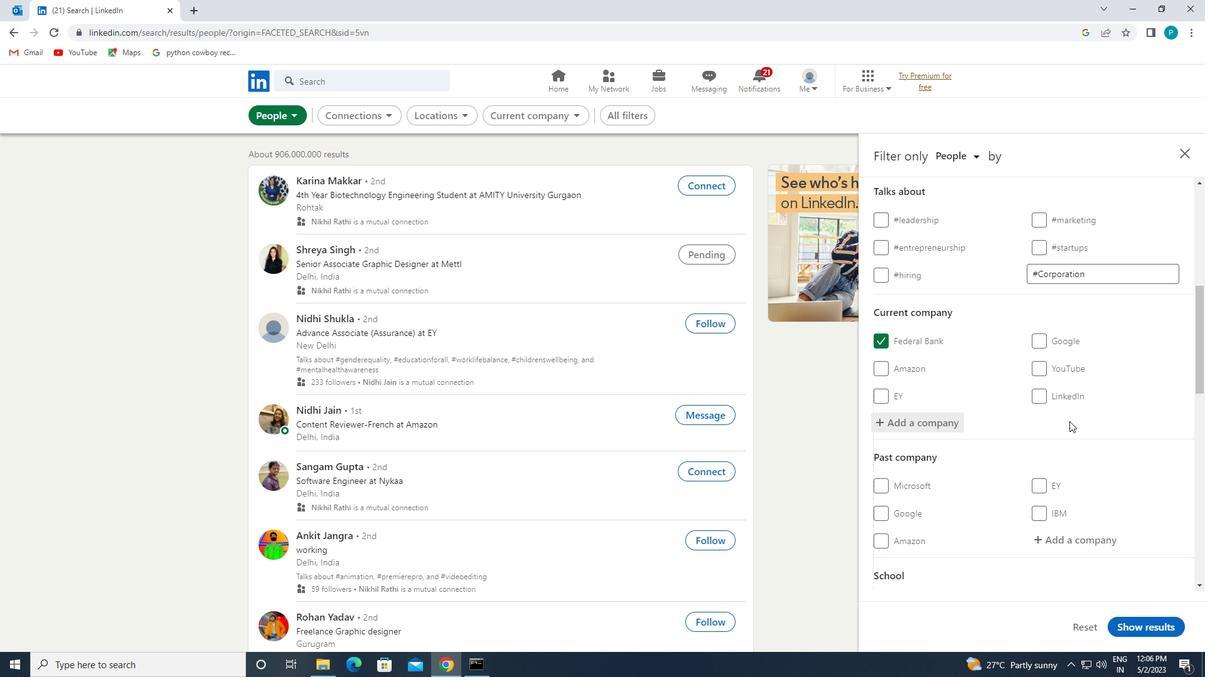 
Action: Mouse scrolled (1072, 430) with delta (0, 0)
Screenshot: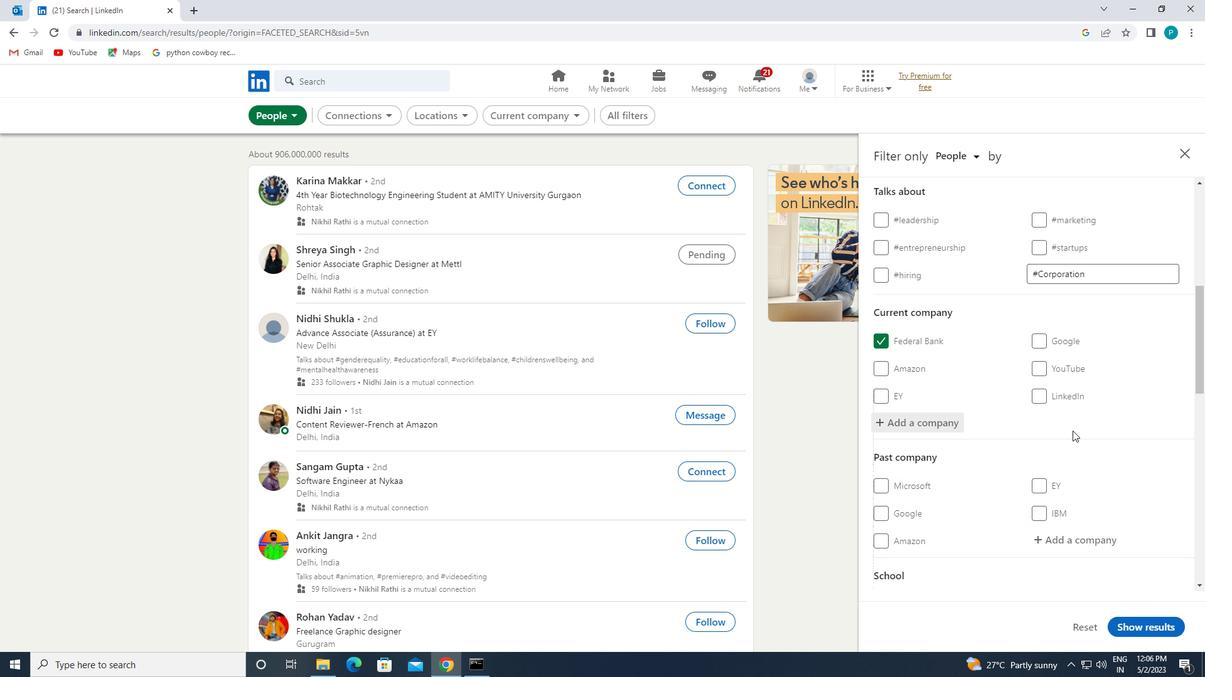 
Action: Mouse scrolled (1072, 430) with delta (0, 0)
Screenshot: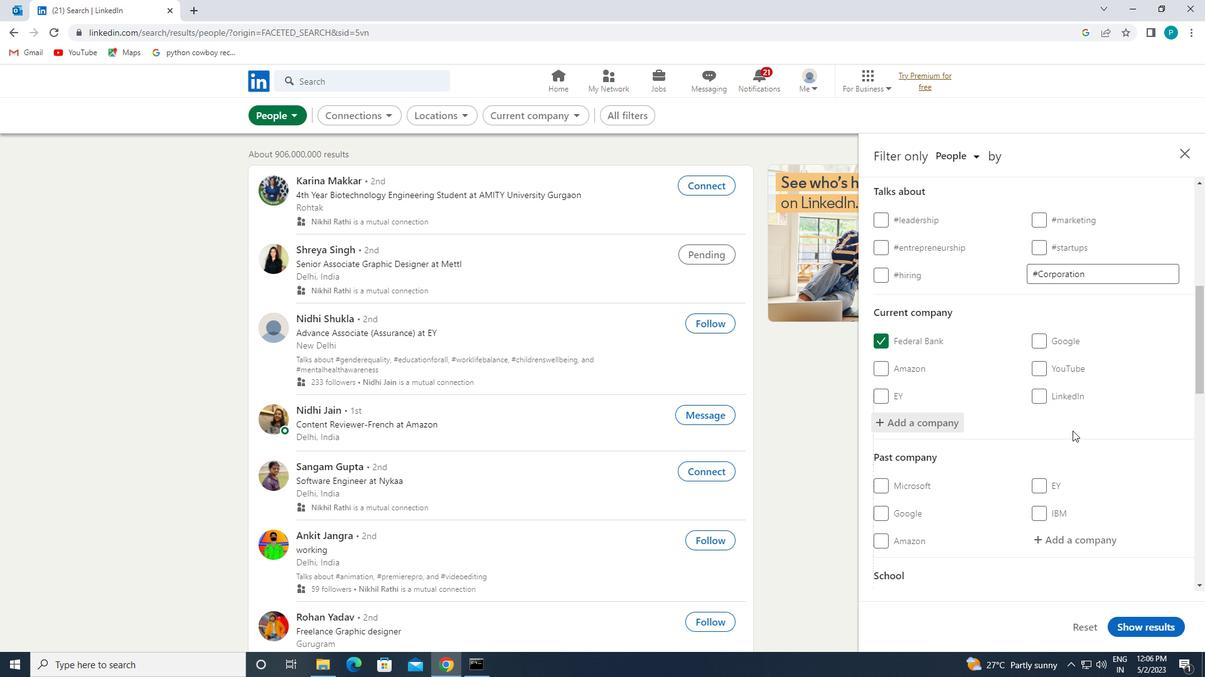 
Action: Mouse moved to (1074, 443)
Screenshot: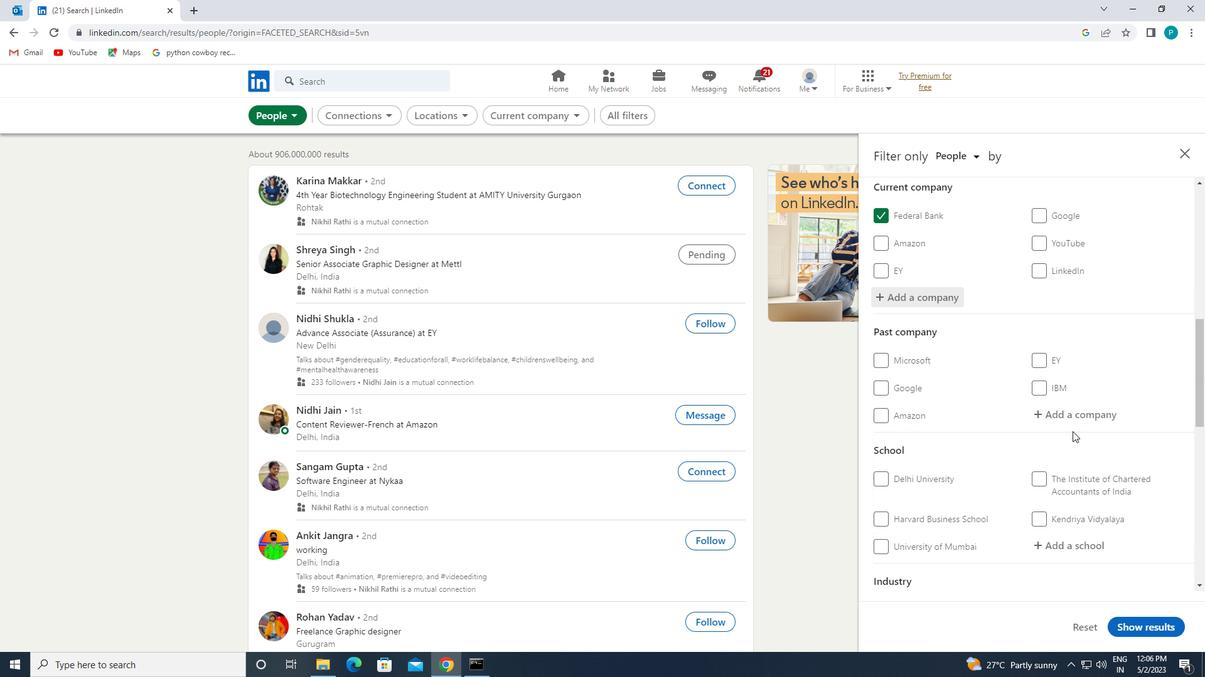 
Action: Mouse scrolled (1074, 442) with delta (0, 0)
Screenshot: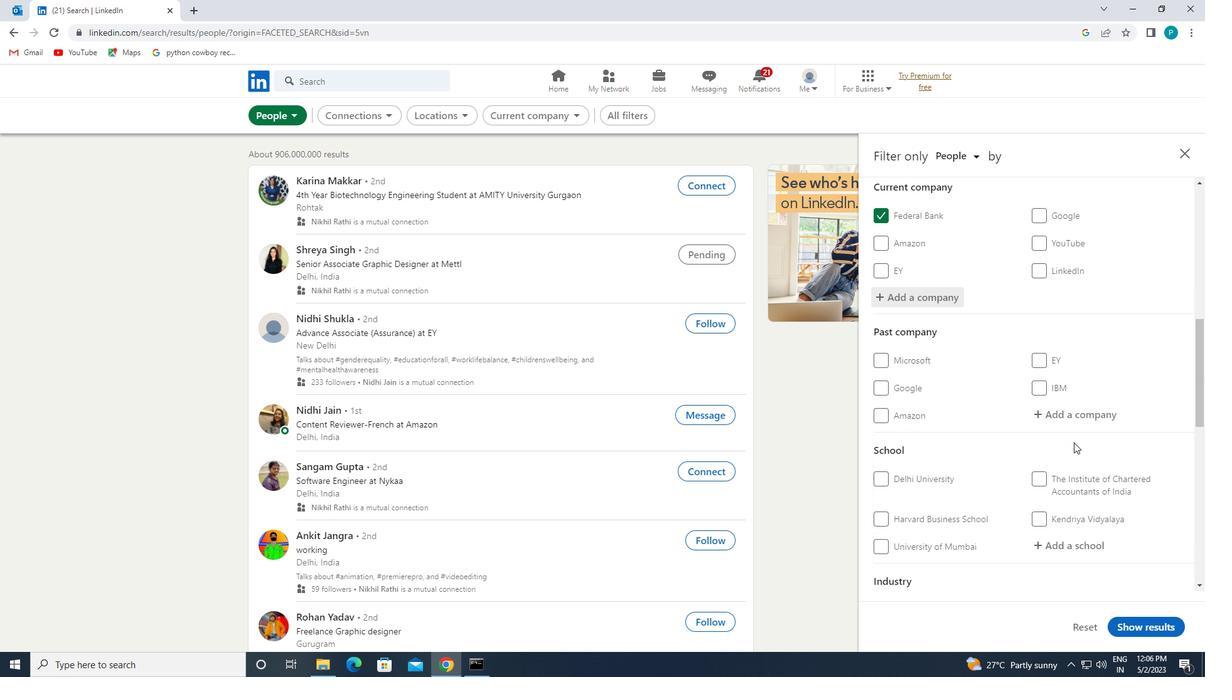 
Action: Mouse scrolled (1074, 442) with delta (0, 0)
Screenshot: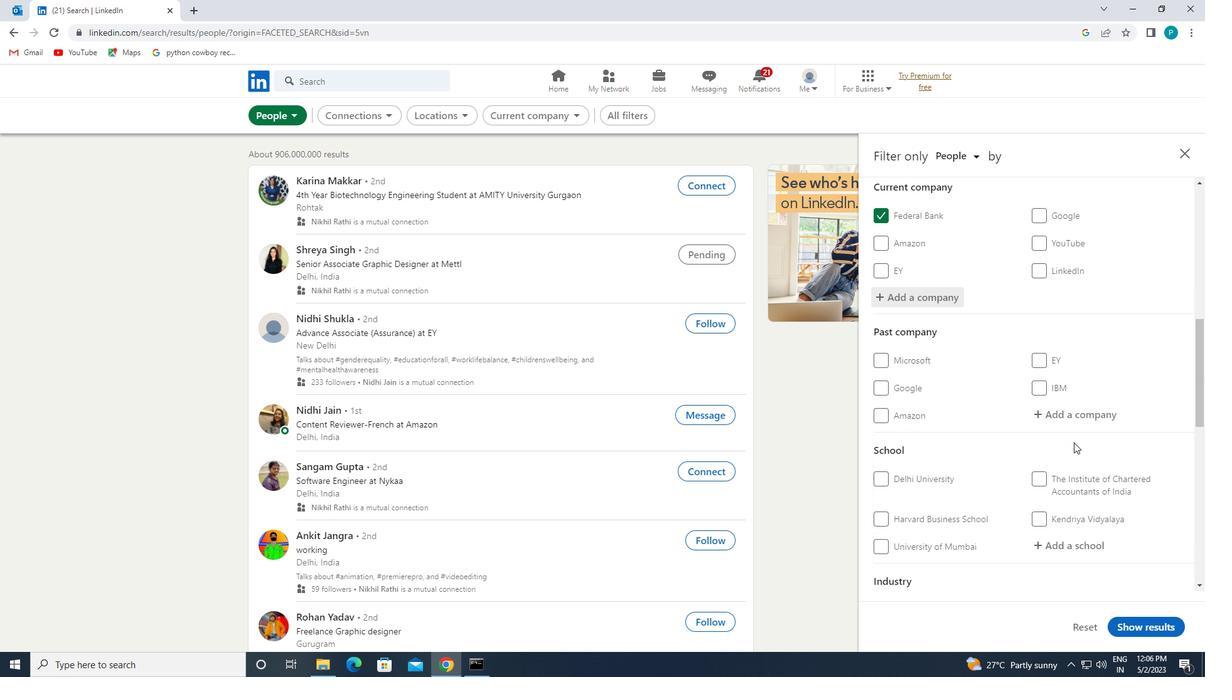 
Action: Mouse moved to (1074, 429)
Screenshot: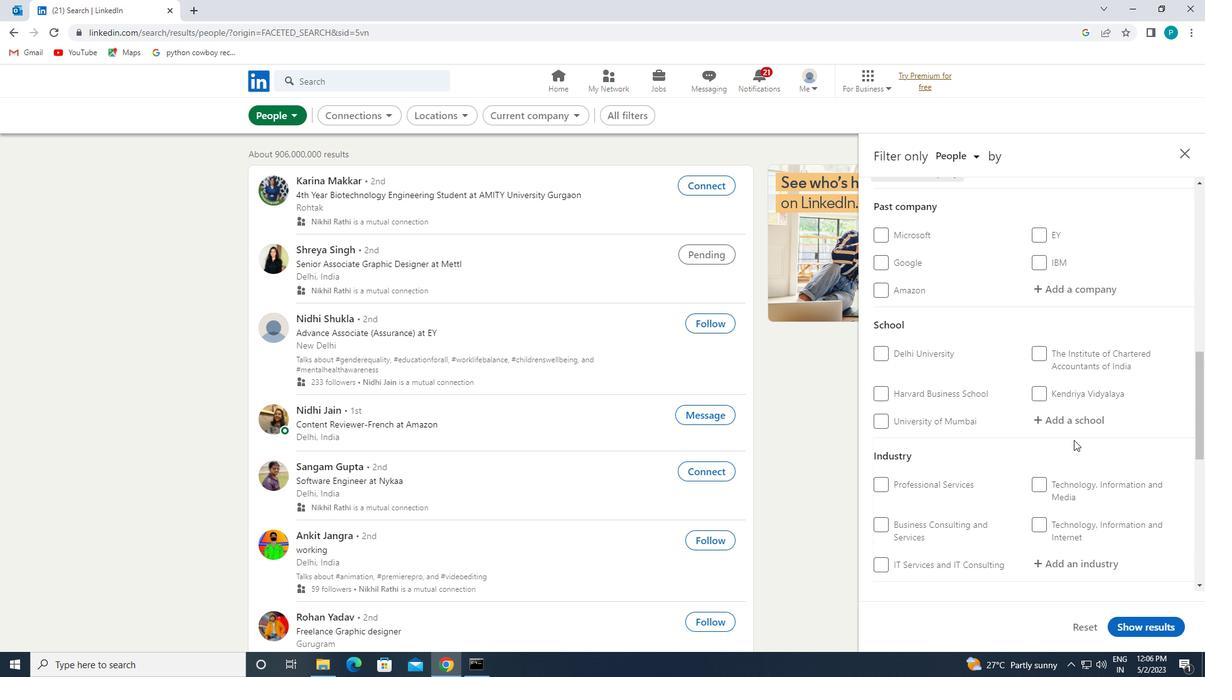 
Action: Mouse pressed left at (1074, 429)
Screenshot: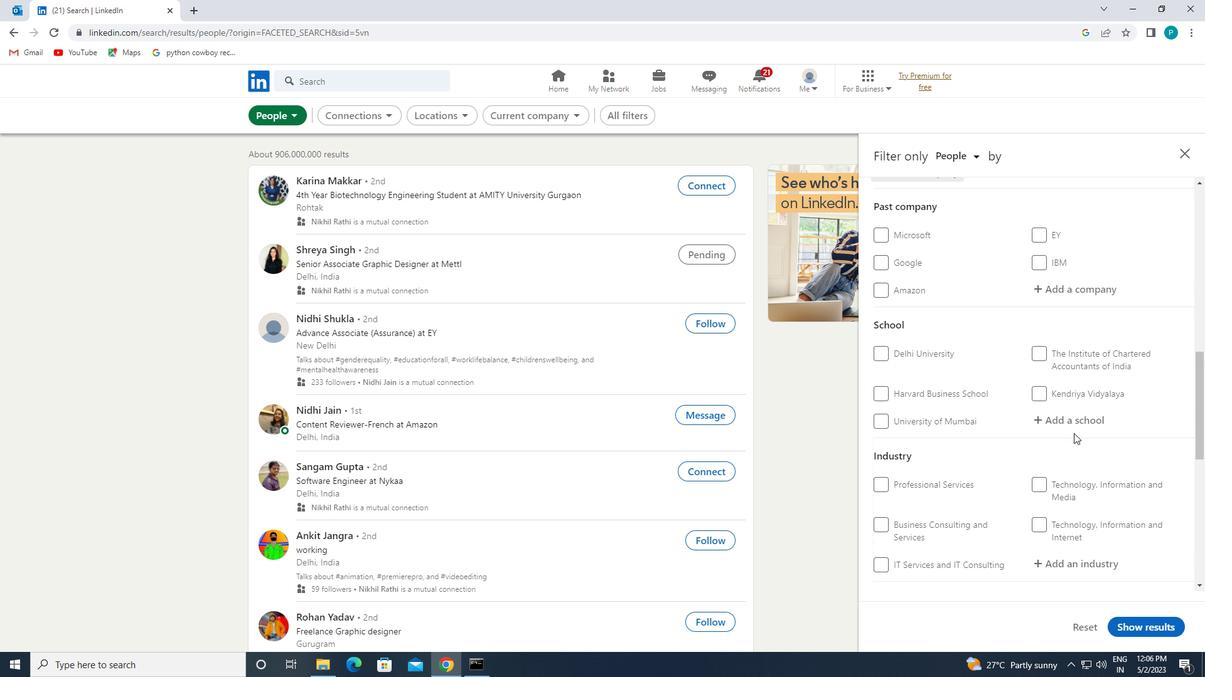 
Action: Key pressed <Key.caps_lock>UIET
Screenshot: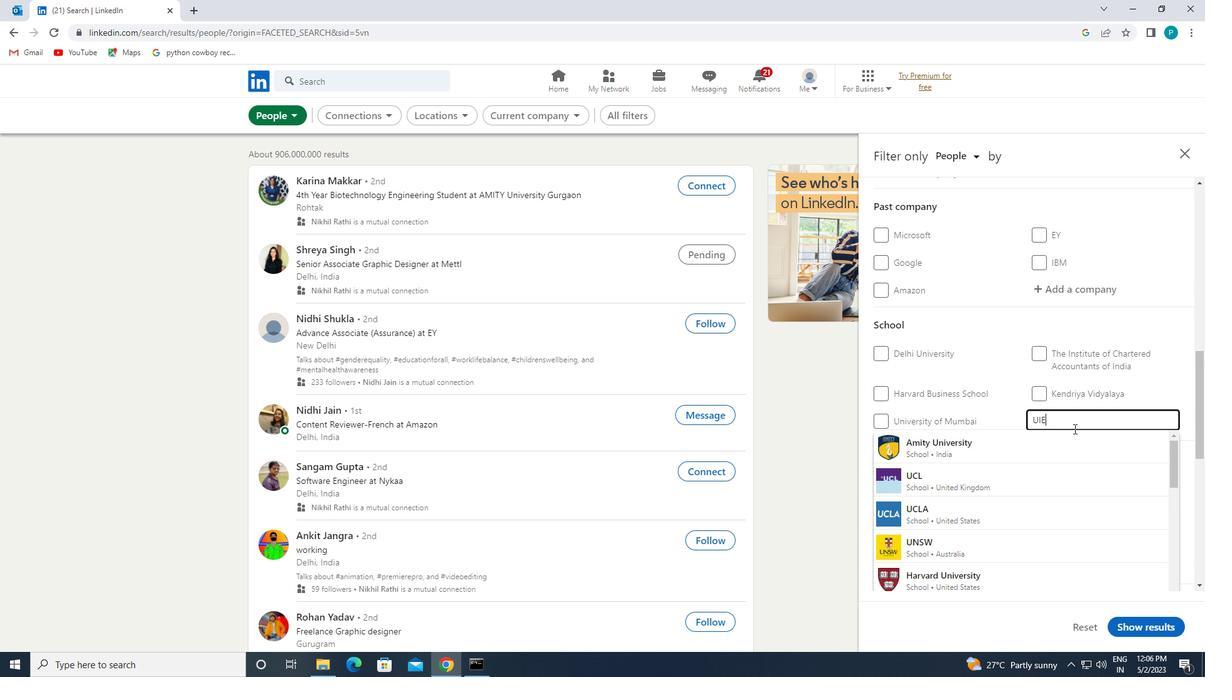 
Action: Mouse moved to (1050, 472)
Screenshot: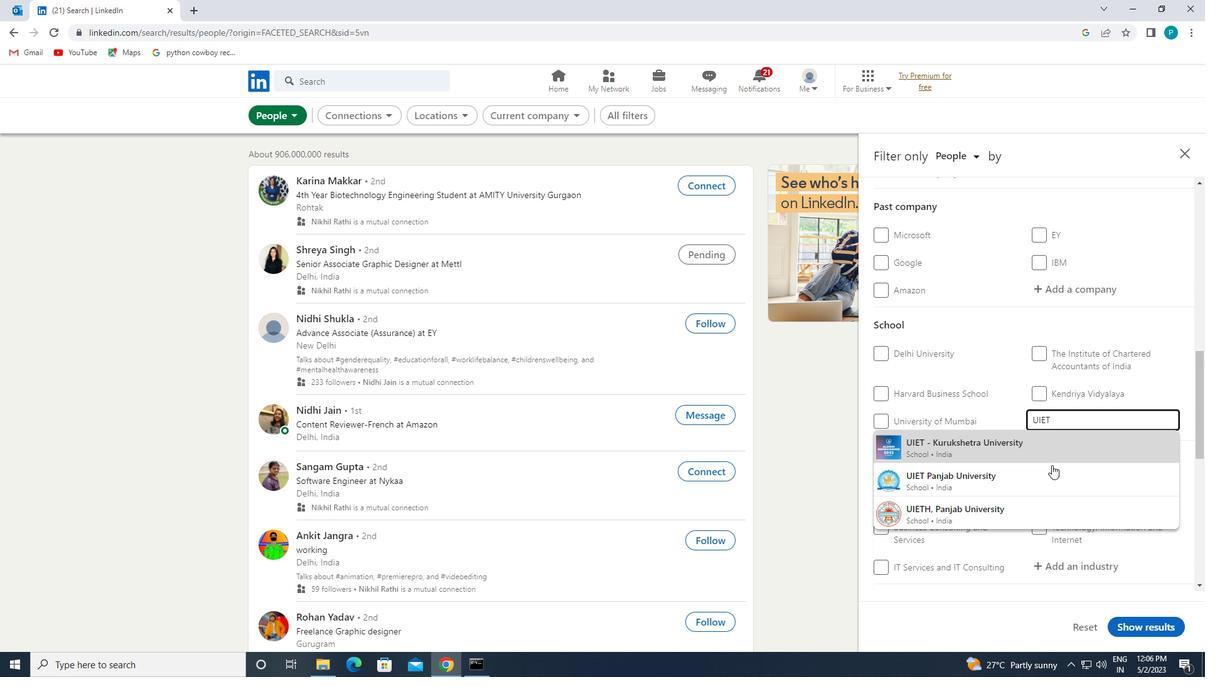 
Action: Mouse pressed left at (1050, 472)
Screenshot: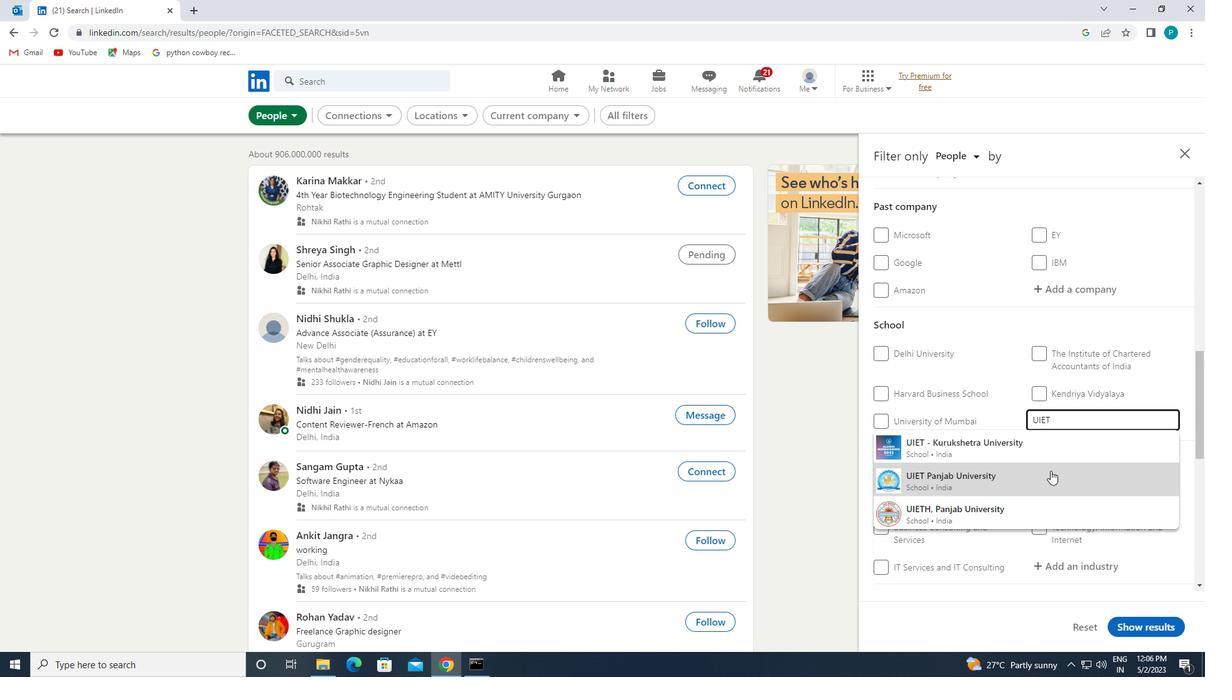 
Action: Mouse scrolled (1050, 471) with delta (0, 0)
Screenshot: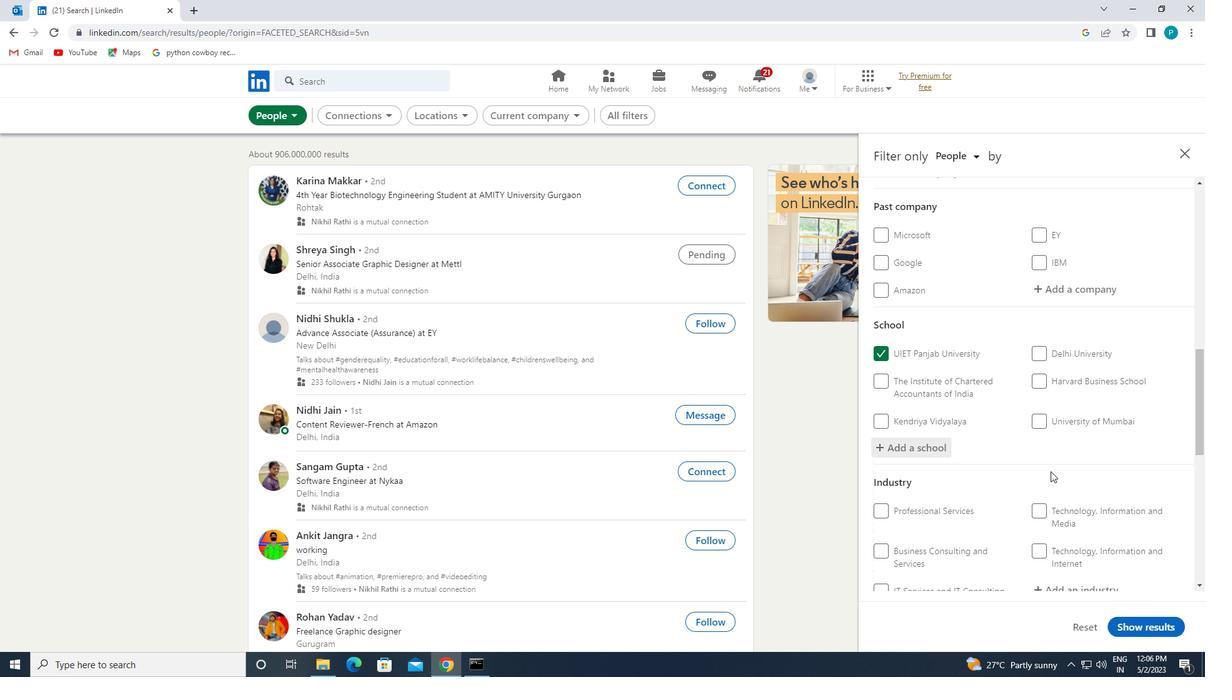 
Action: Mouse scrolled (1050, 471) with delta (0, 0)
Screenshot: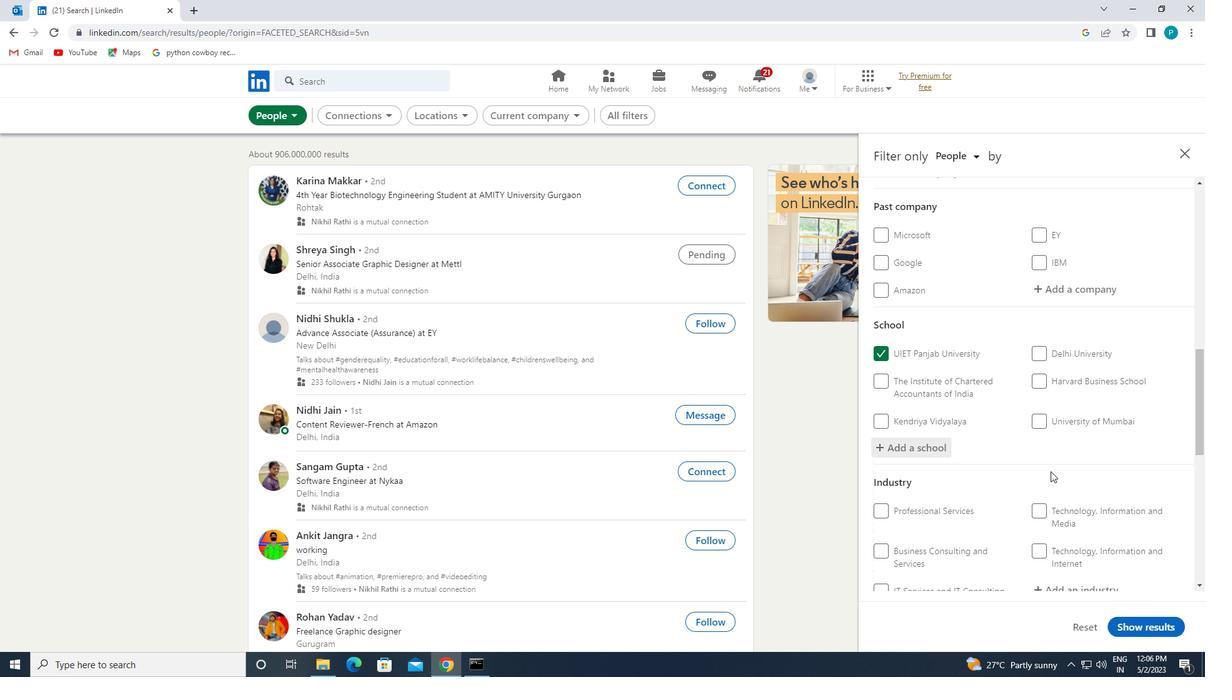 
Action: Mouse moved to (1082, 465)
Screenshot: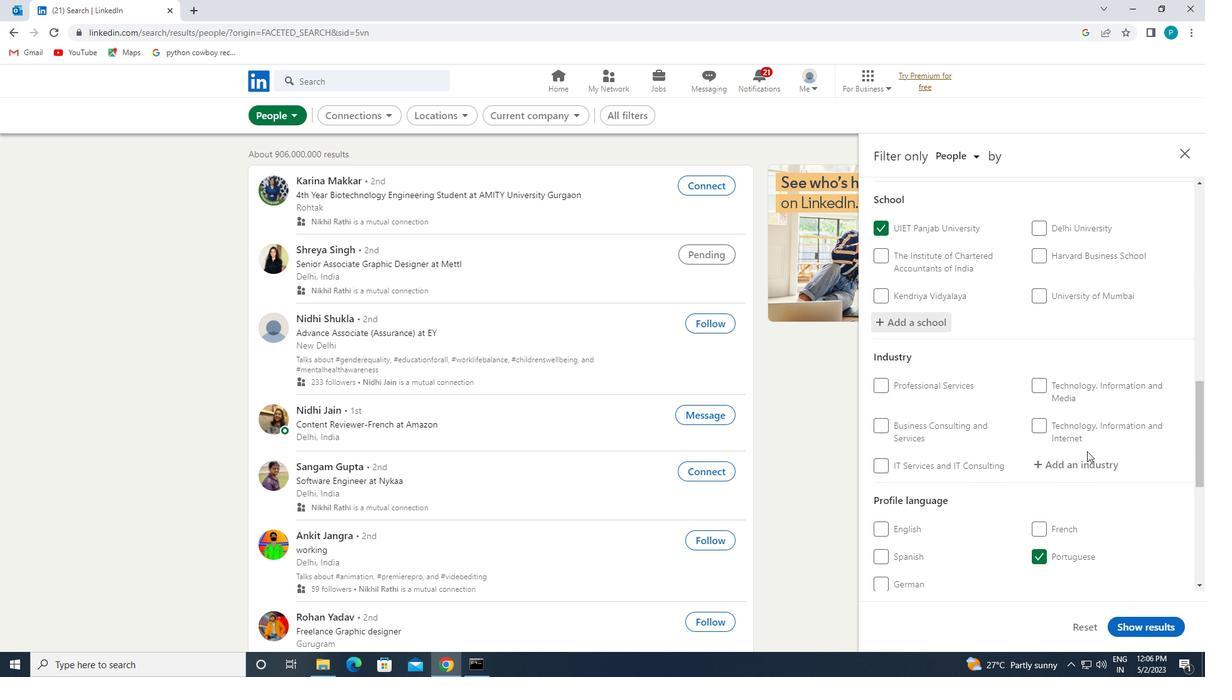 
Action: Mouse pressed left at (1082, 465)
Screenshot: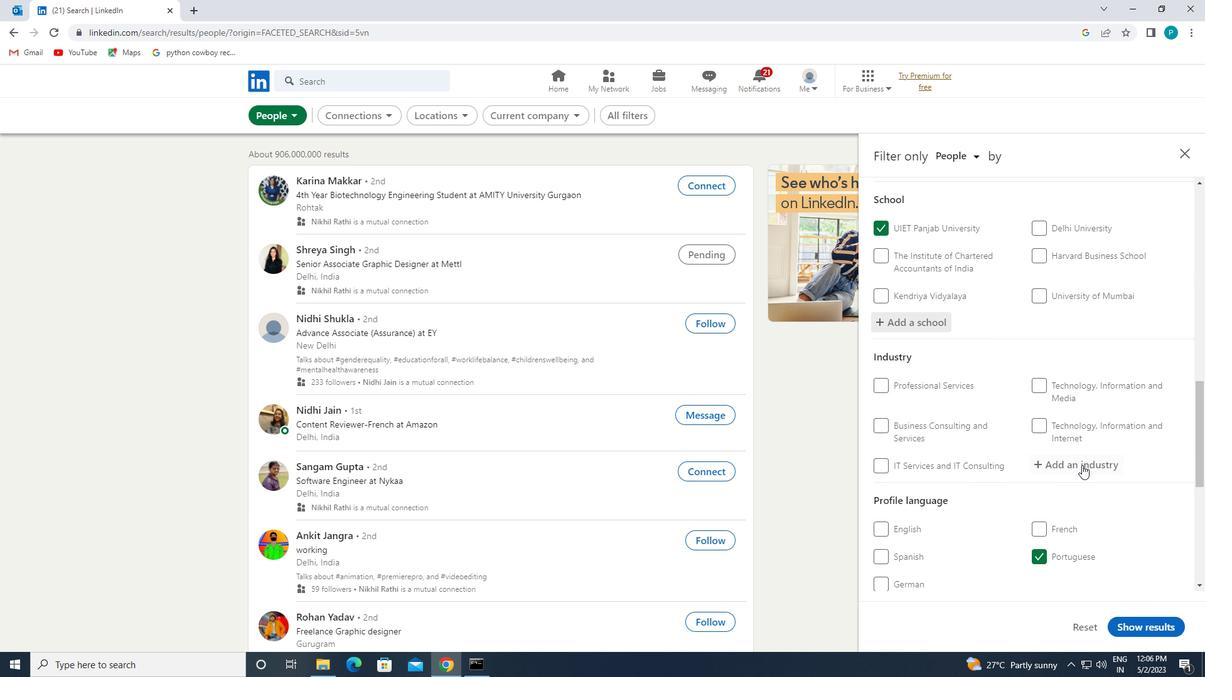 
Action: Key pressed <Key.caps_lock>S<Key.caps_lock>ECURIT
Screenshot: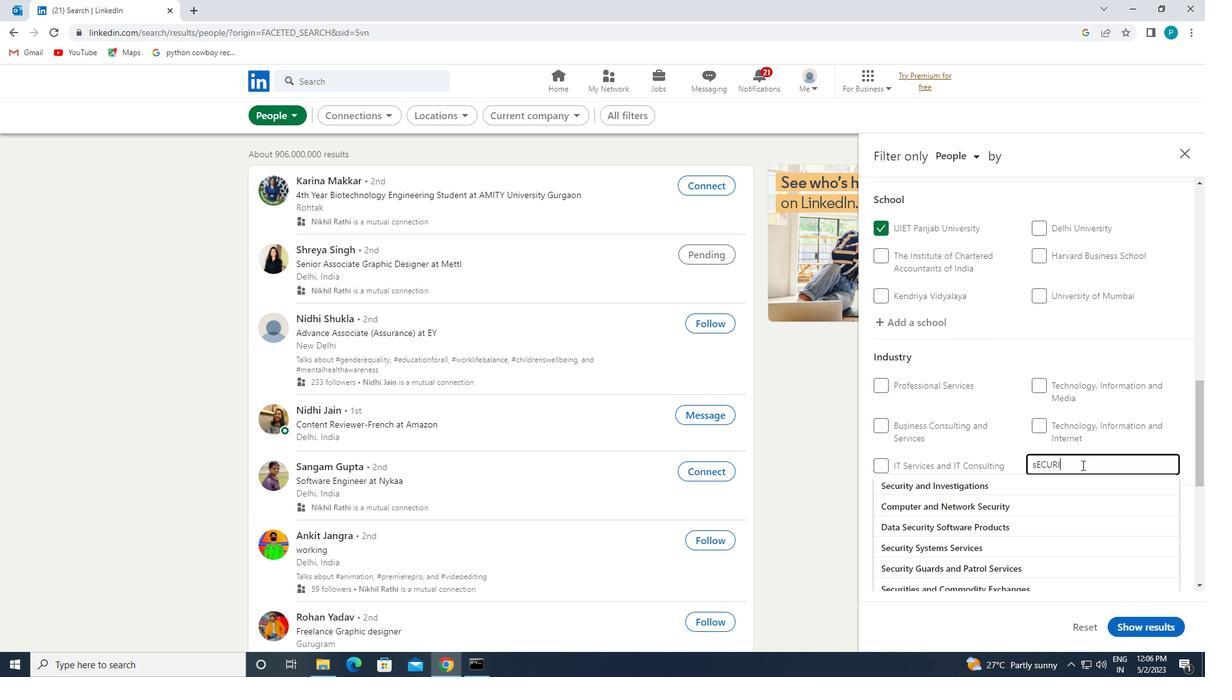 
Action: Mouse moved to (1052, 516)
Screenshot: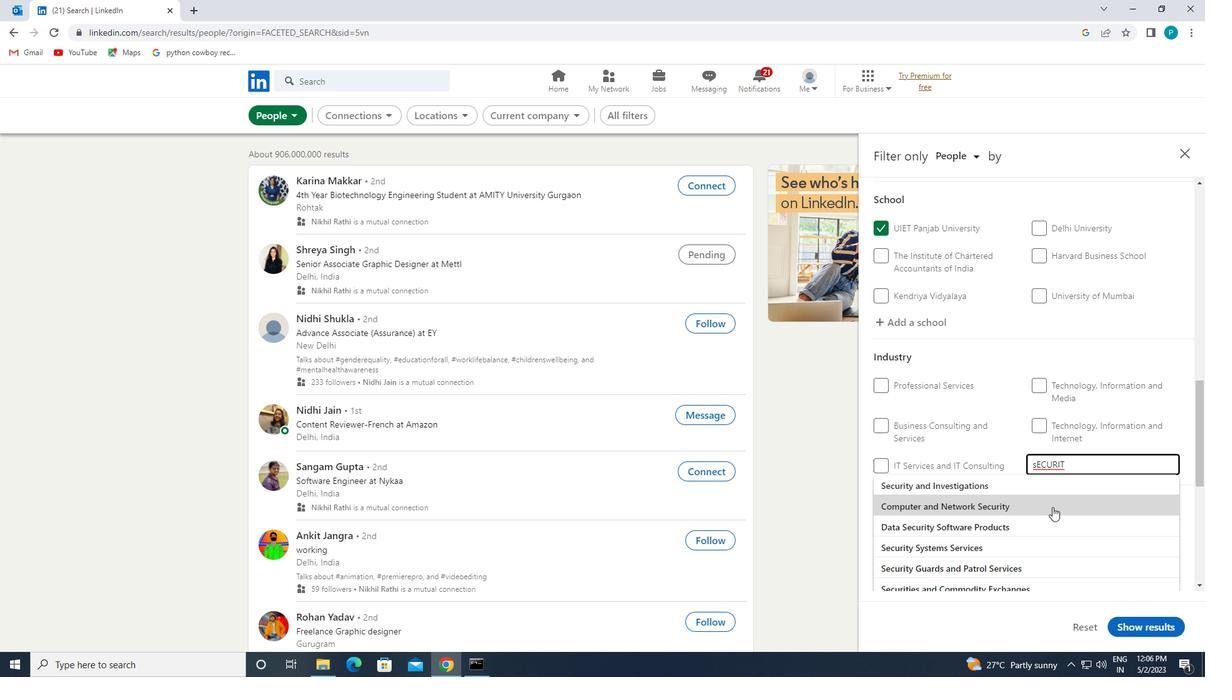 
Action: Mouse scrolled (1052, 515) with delta (0, 0)
Screenshot: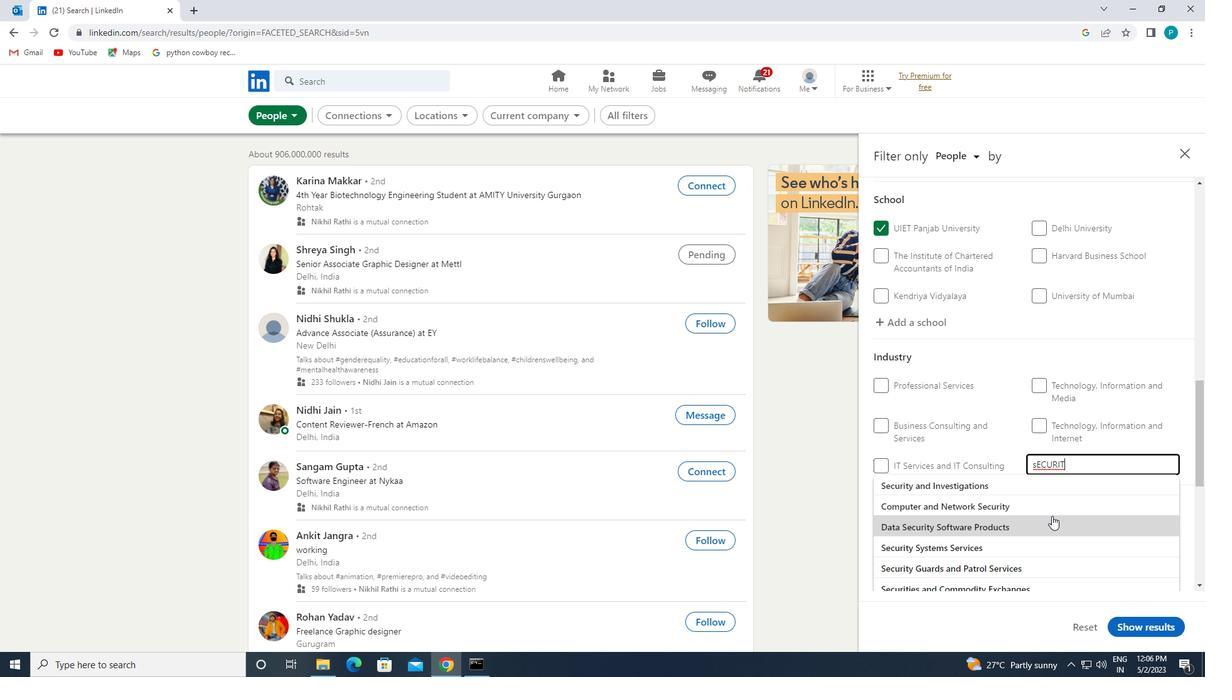 
Action: Mouse scrolled (1052, 515) with delta (0, 0)
Screenshot: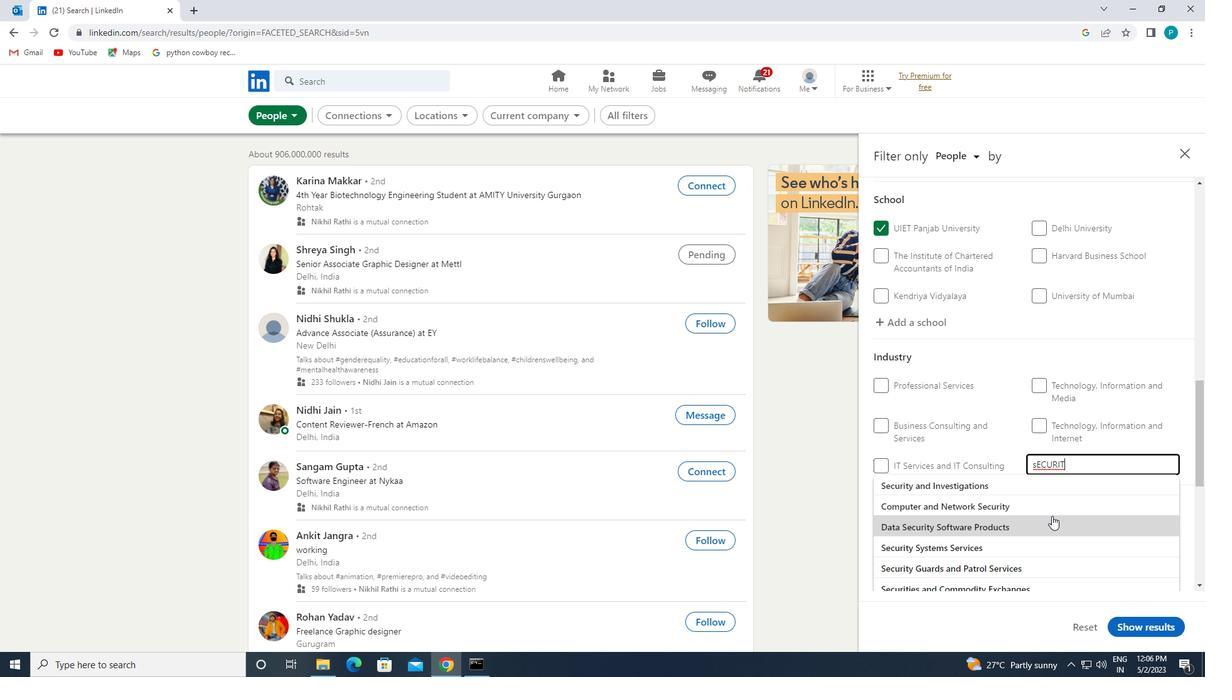 
Action: Mouse moved to (989, 465)
Screenshot: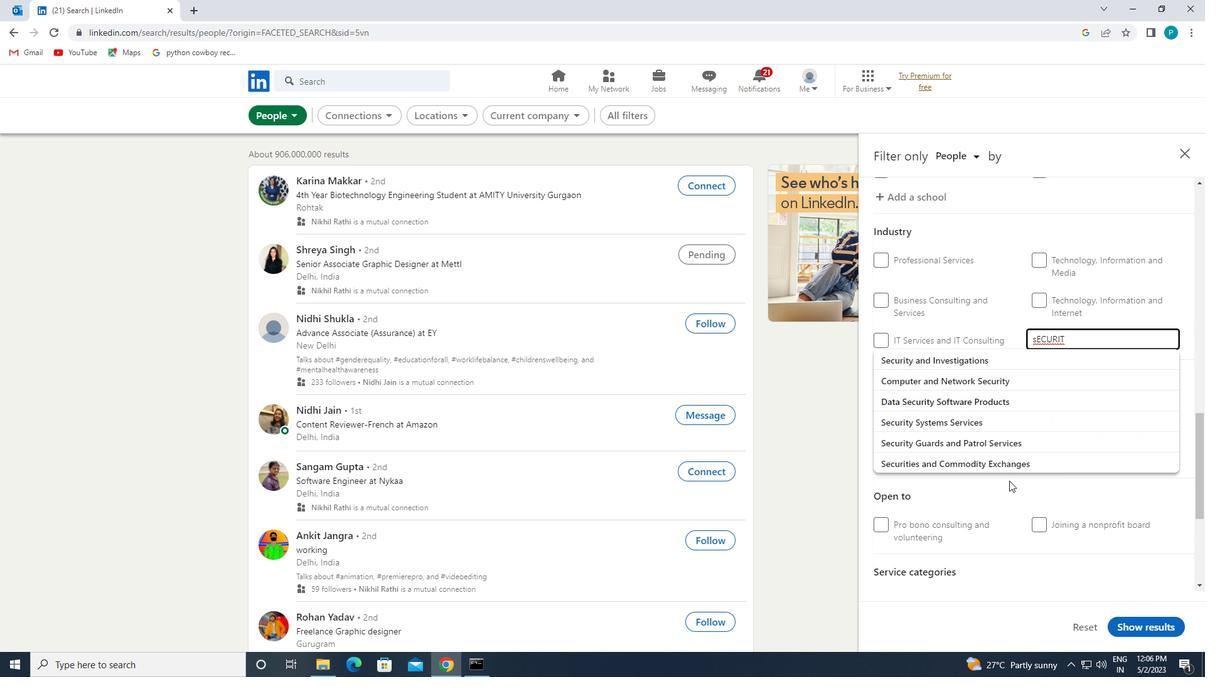 
Action: Mouse pressed left at (989, 465)
Screenshot: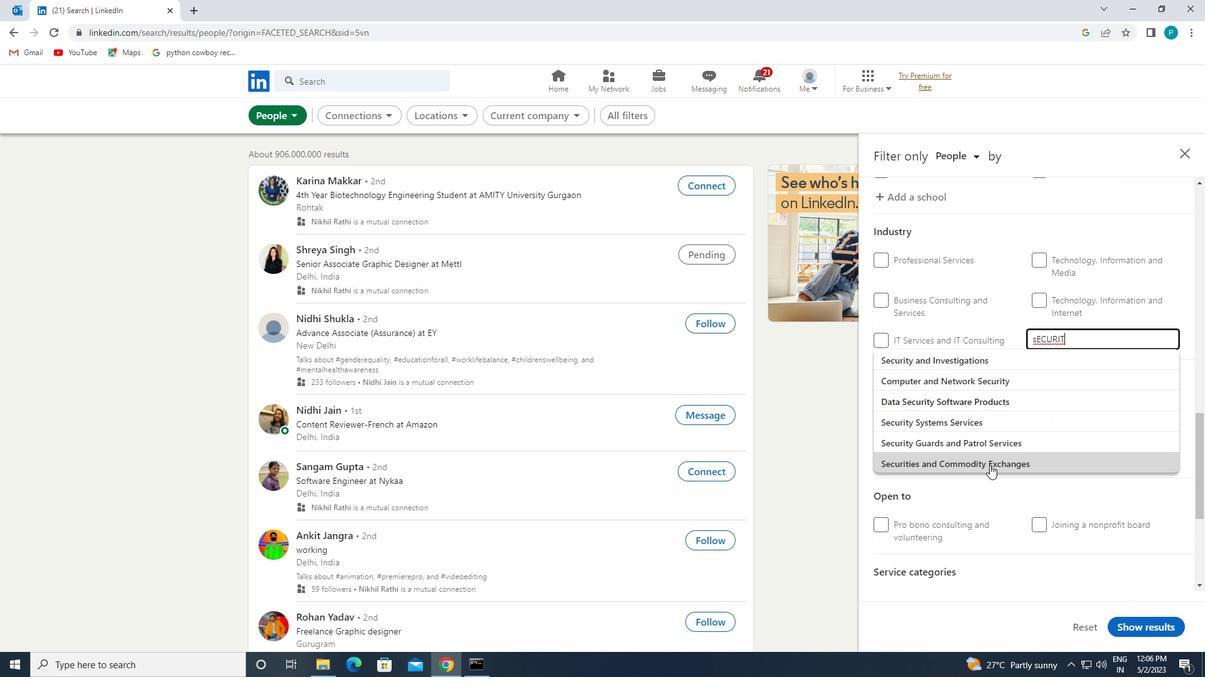 
Action: Mouse moved to (982, 469)
Screenshot: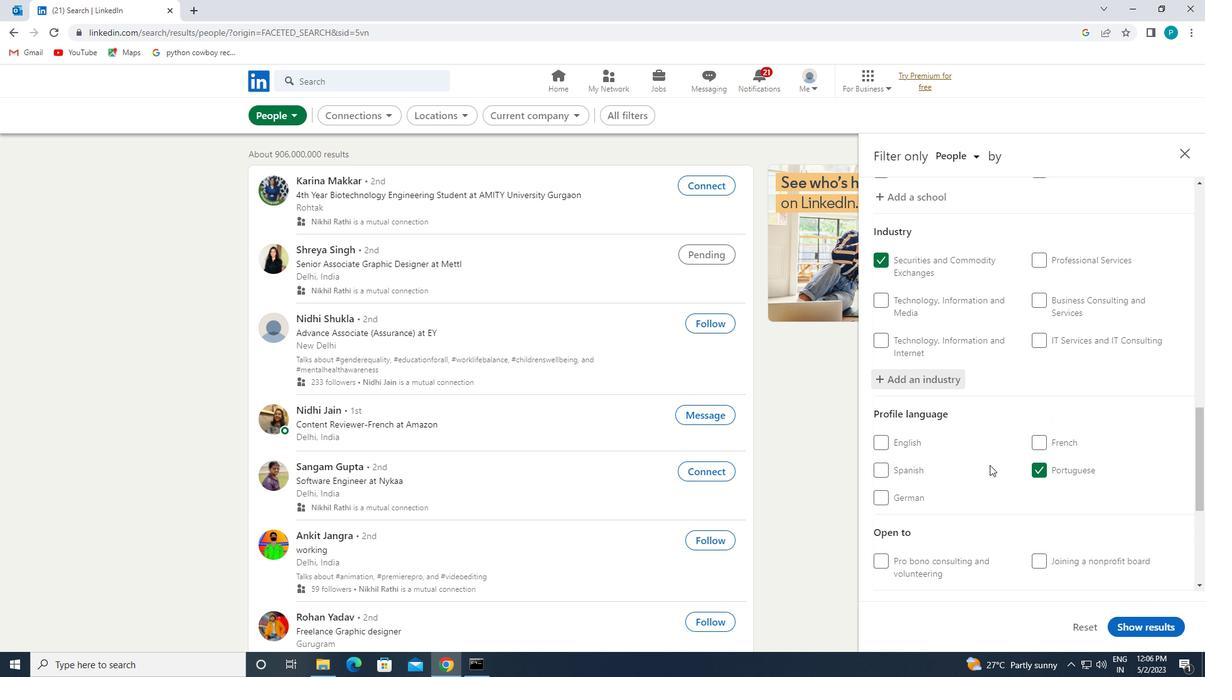 
Action: Mouse scrolled (982, 468) with delta (0, 0)
Screenshot: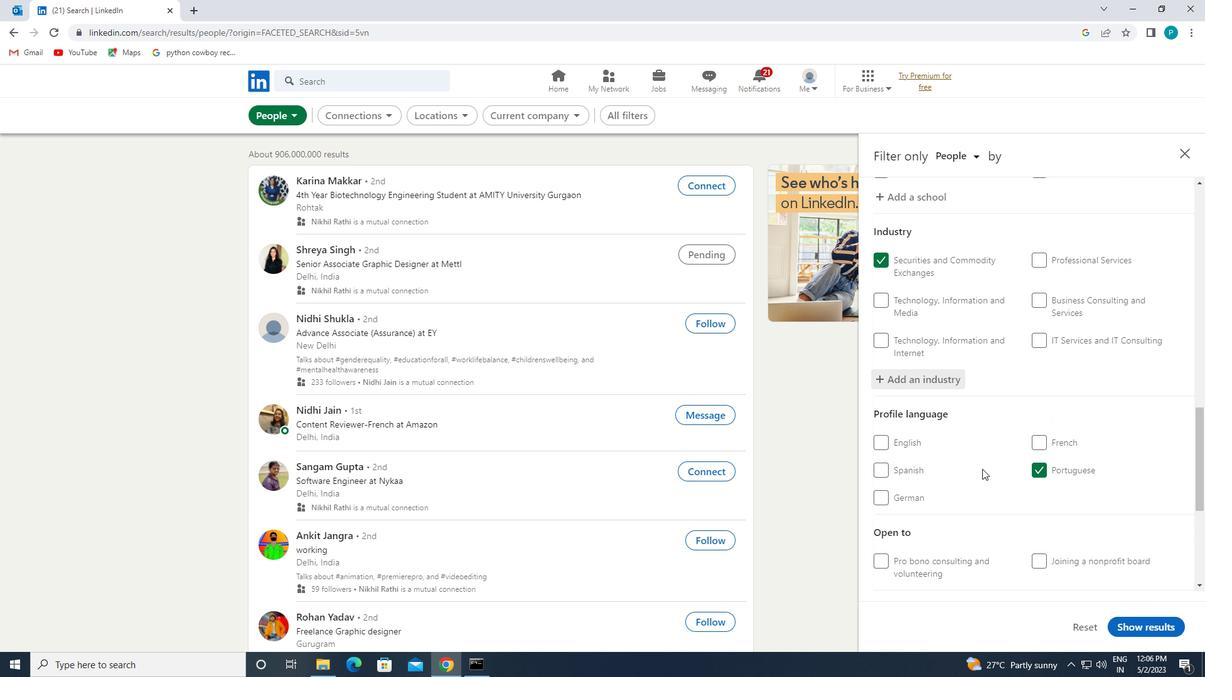 
Action: Mouse moved to (1017, 538)
Screenshot: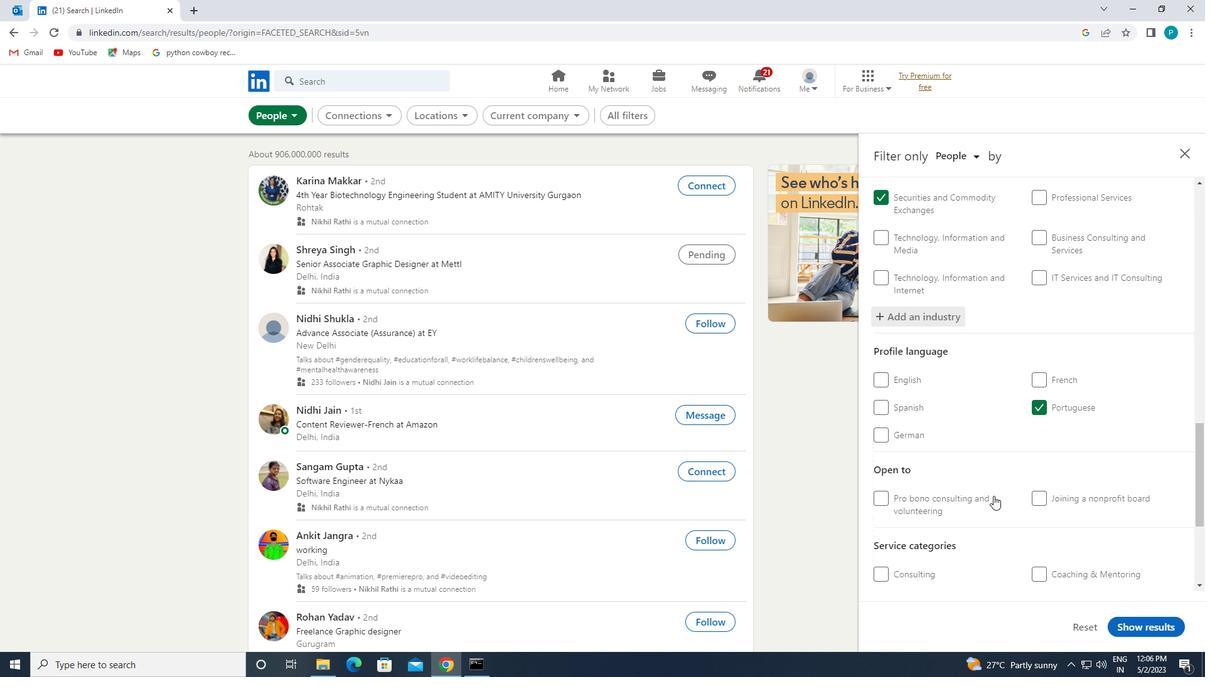 
Action: Mouse scrolled (1017, 537) with delta (0, 0)
Screenshot: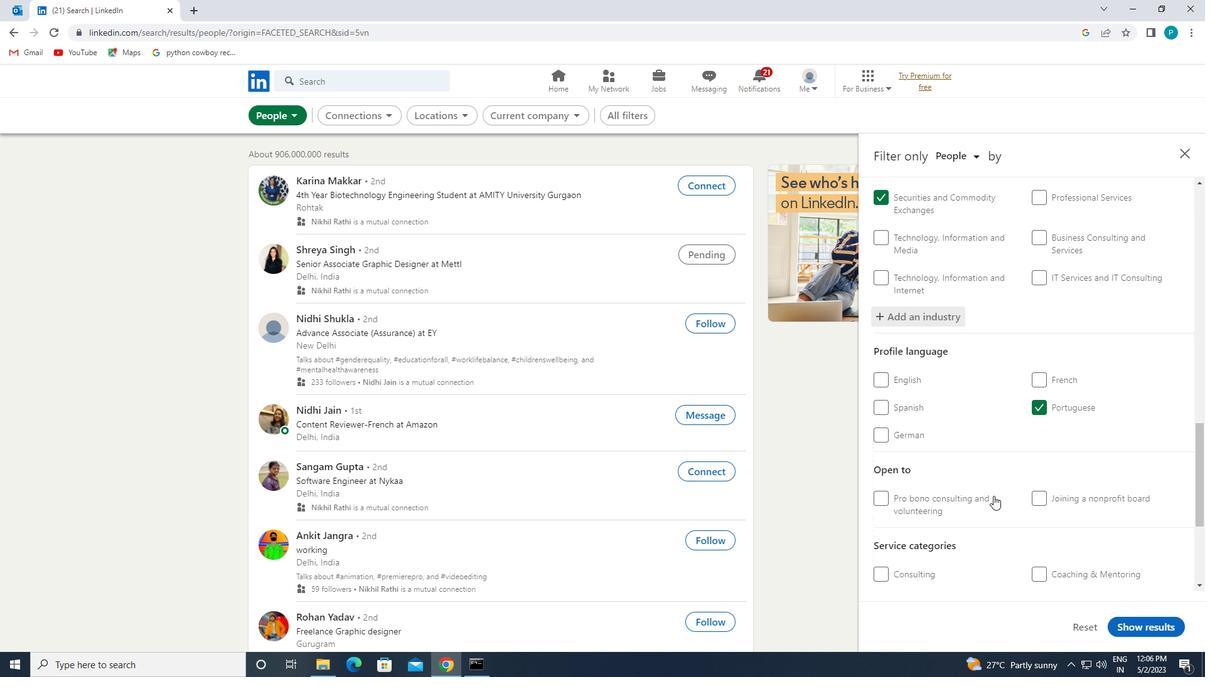 
Action: Mouse moved to (1018, 538)
Screenshot: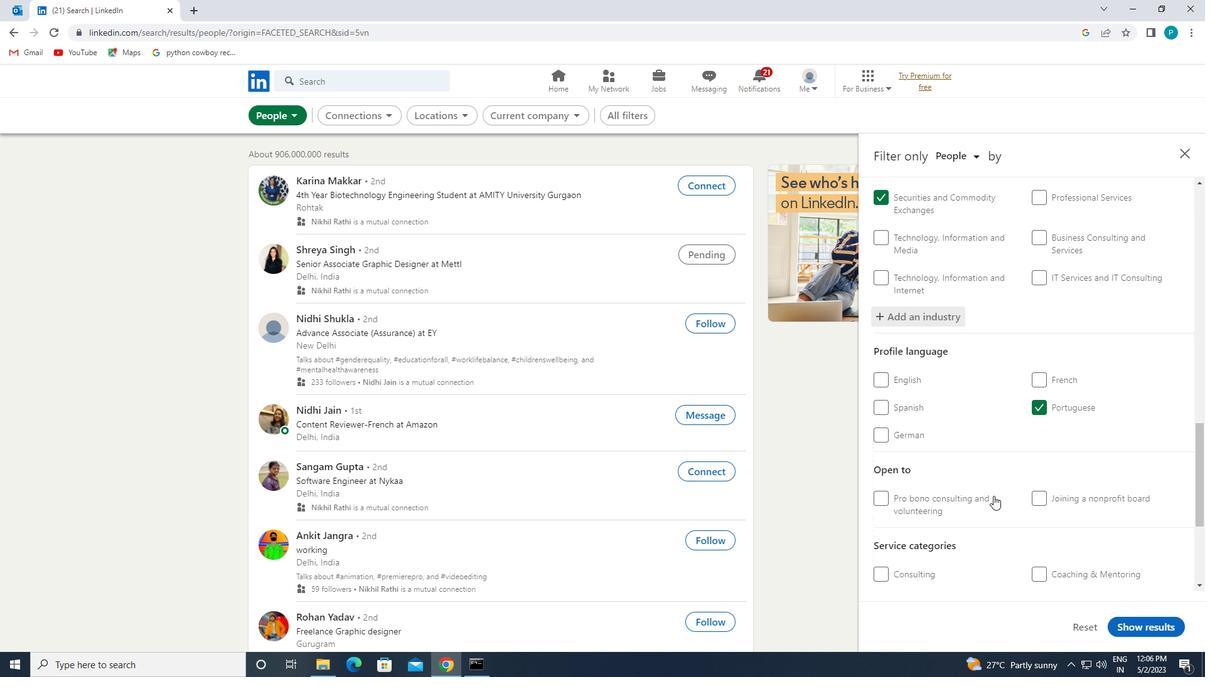 
Action: Mouse scrolled (1018, 537) with delta (0, 0)
Screenshot: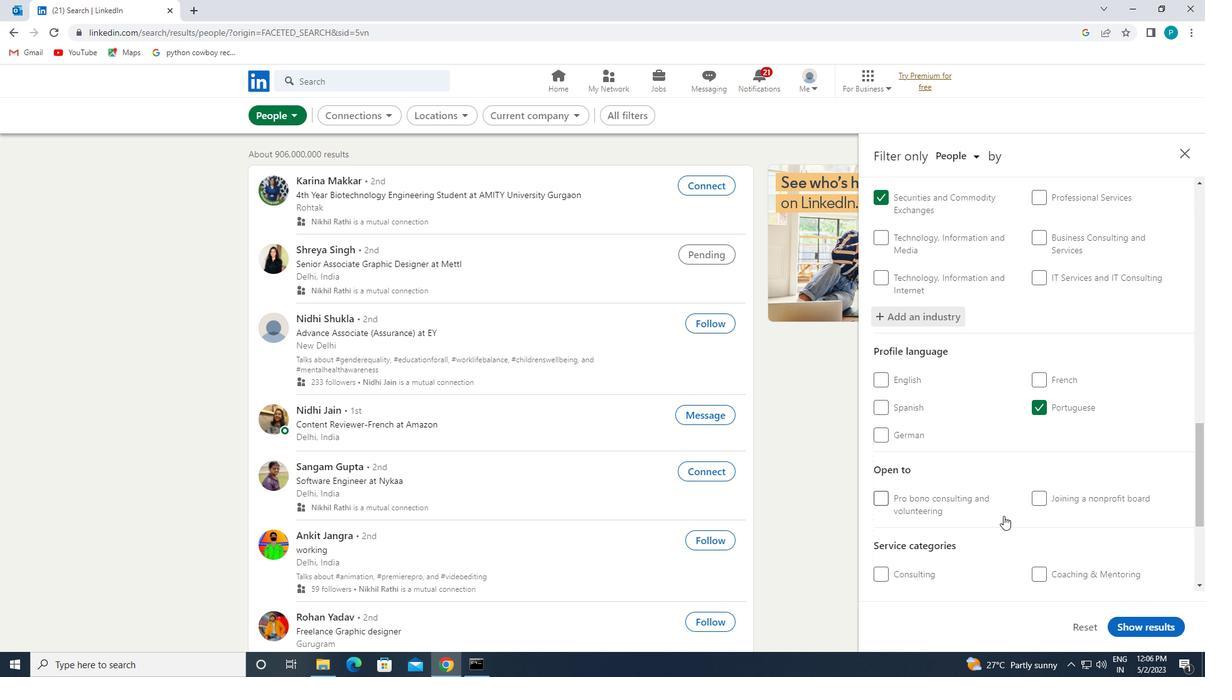 
Action: Mouse moved to (1077, 508)
Screenshot: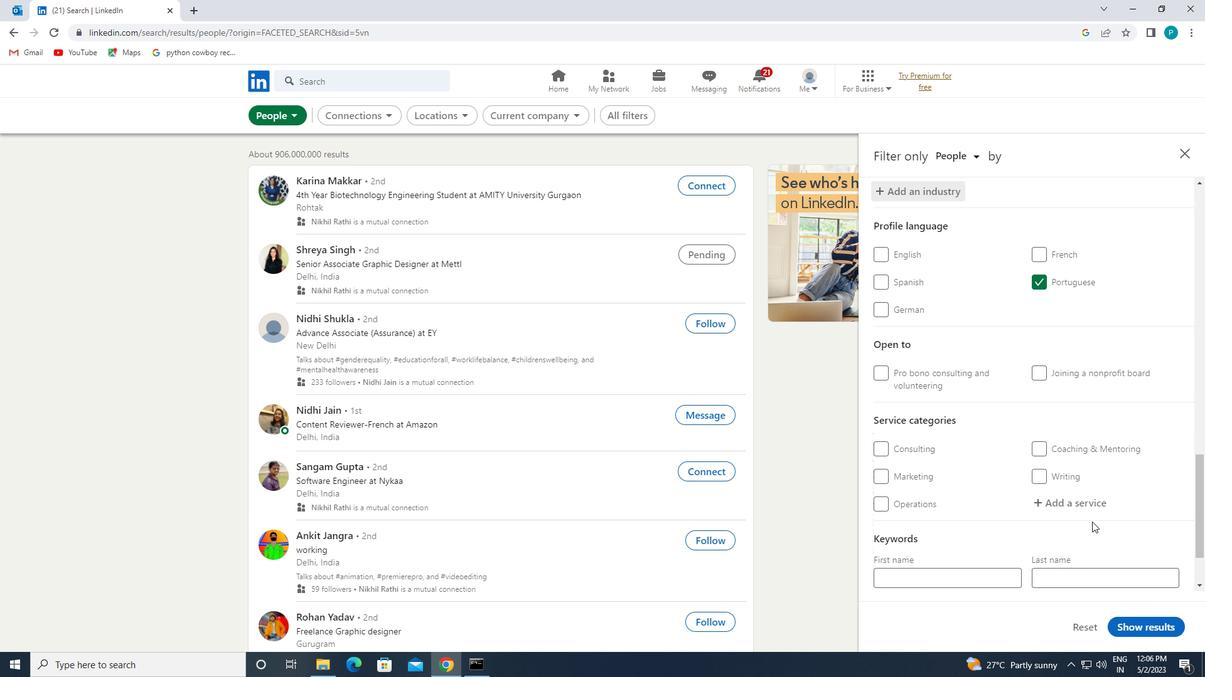 
Action: Mouse pressed left at (1077, 508)
Screenshot: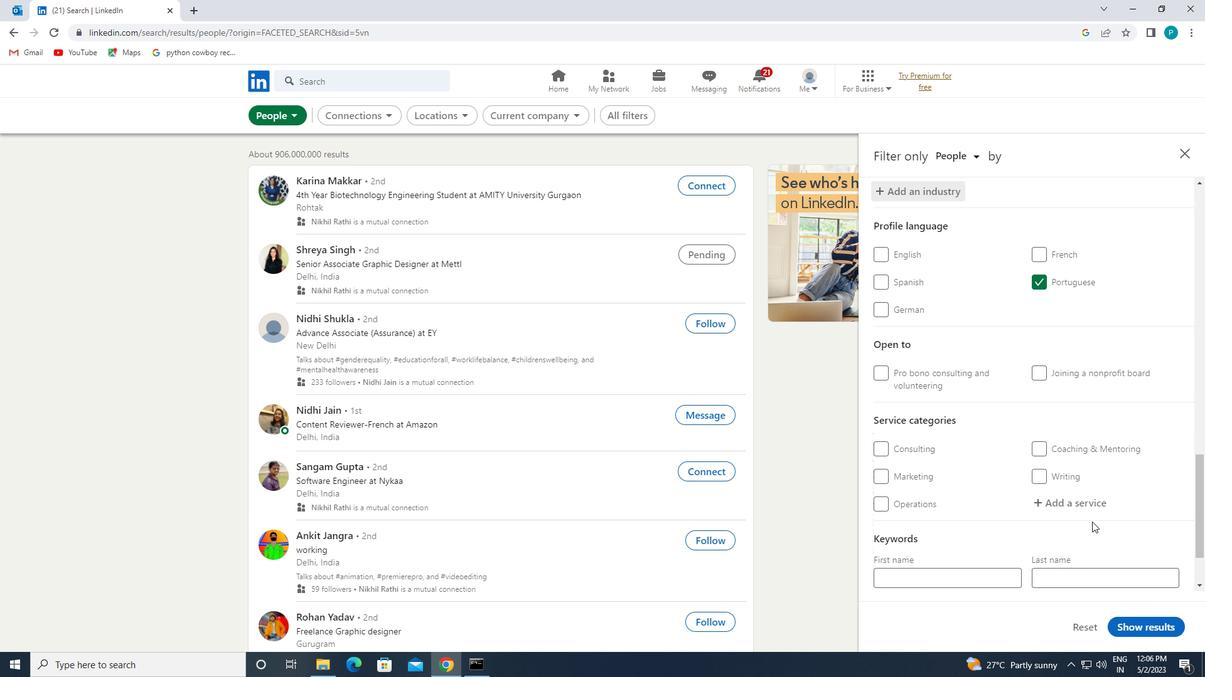 
Action: Key pressed <Key.caps_lock>C<Key.caps_lock>ATERING
Screenshot: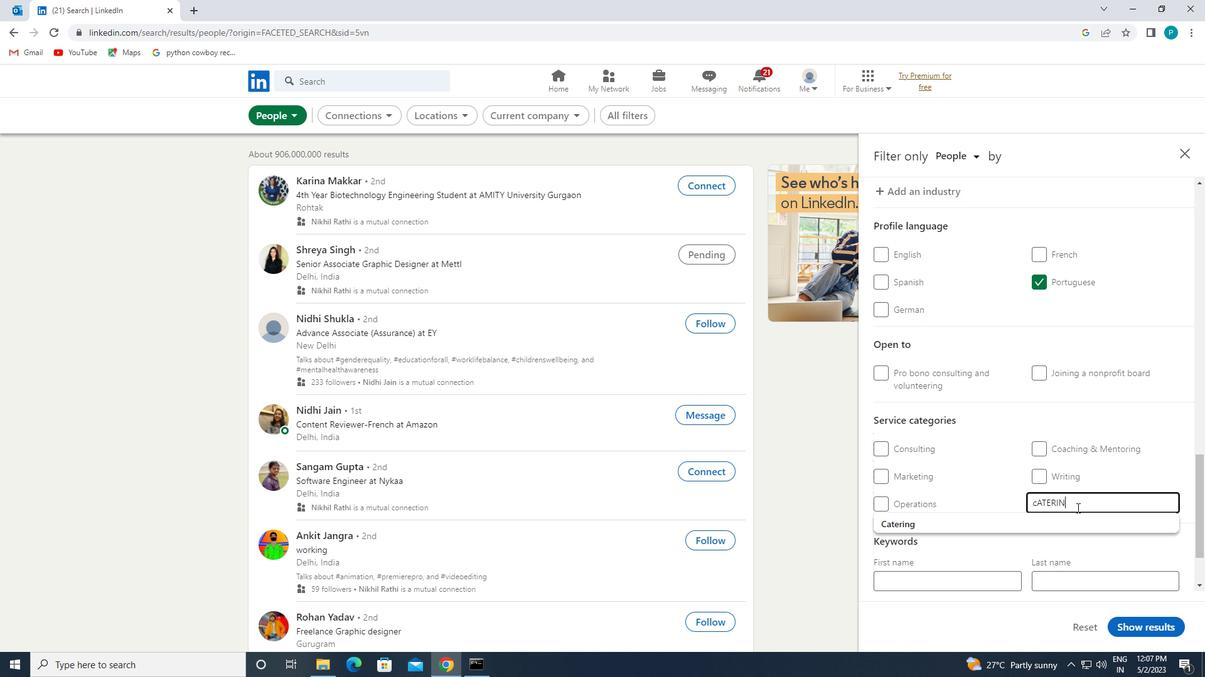 
Action: Mouse moved to (1016, 521)
Screenshot: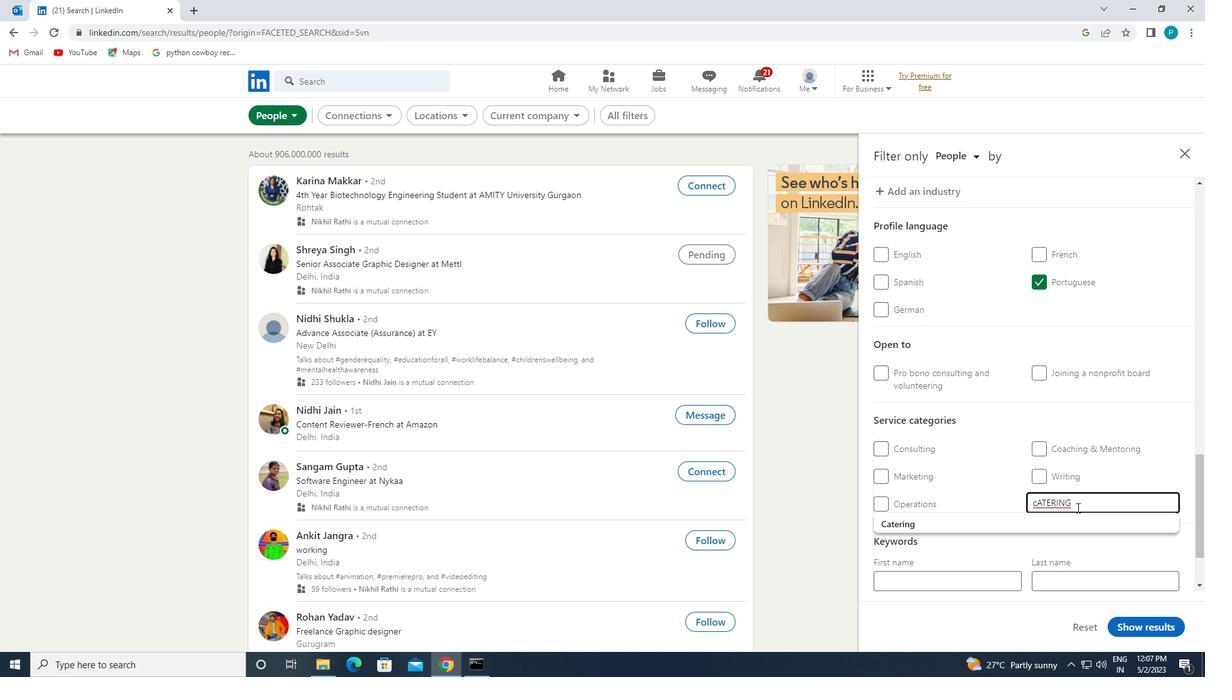 
Action: Mouse pressed left at (1016, 521)
Screenshot: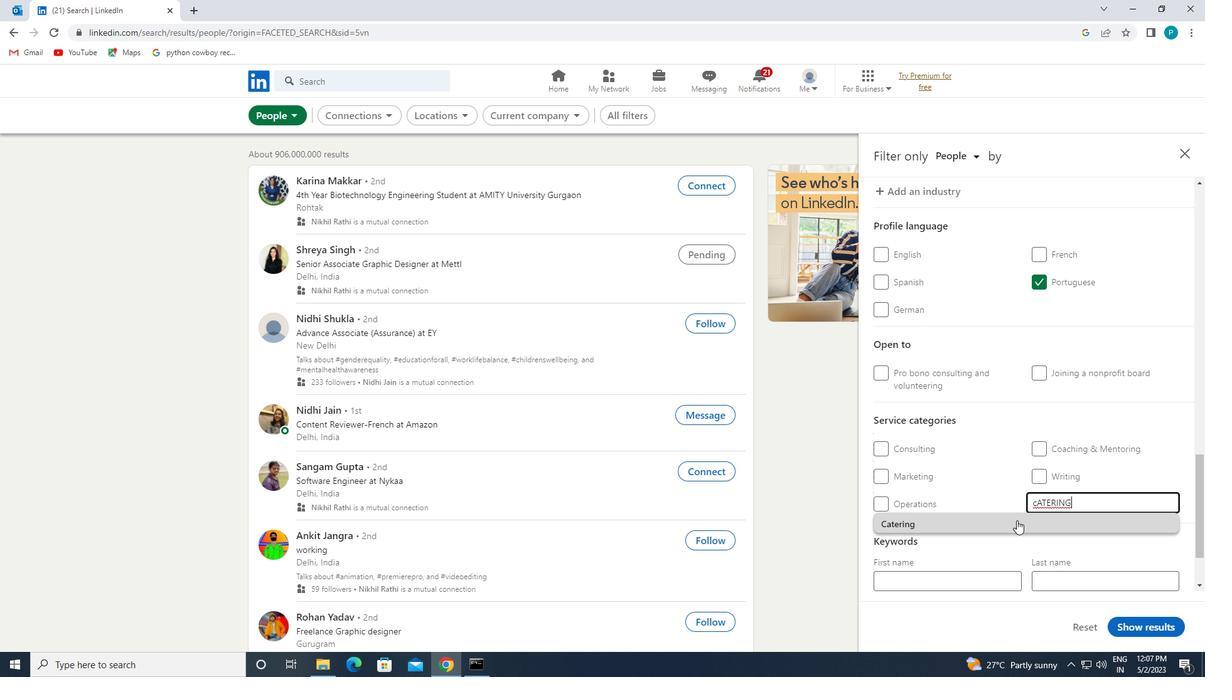 
Action: Mouse scrolled (1016, 520) with delta (0, 0)
Screenshot: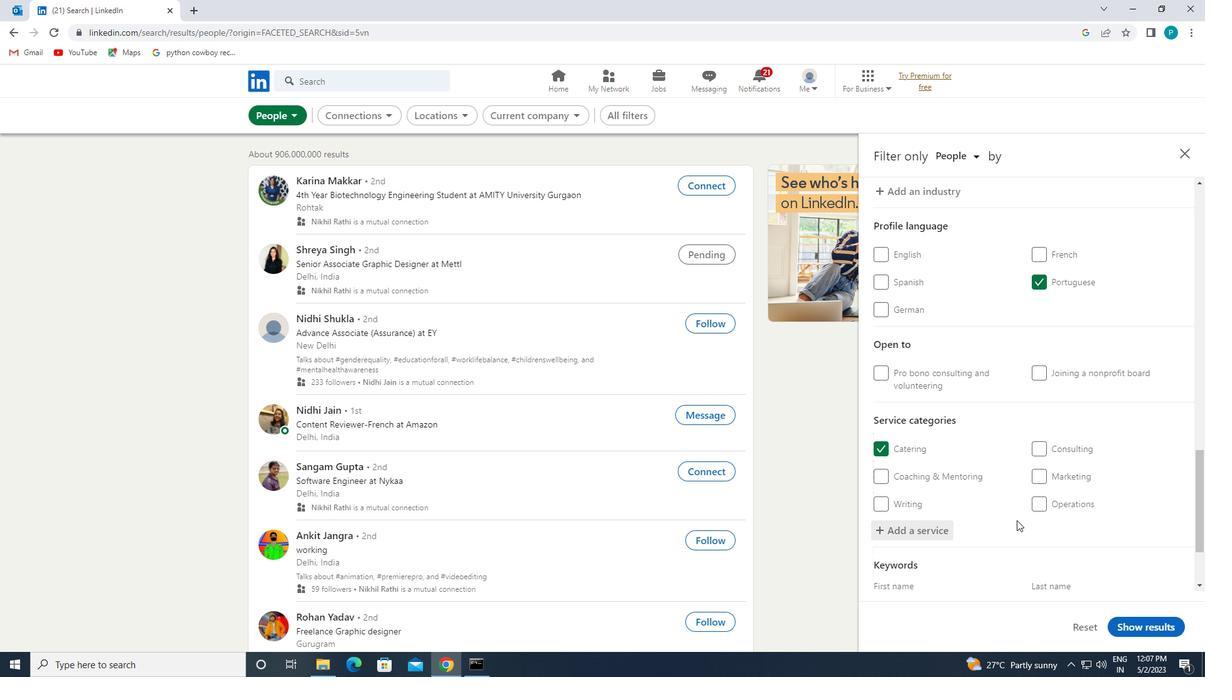 
Action: Mouse scrolled (1016, 520) with delta (0, 0)
Screenshot: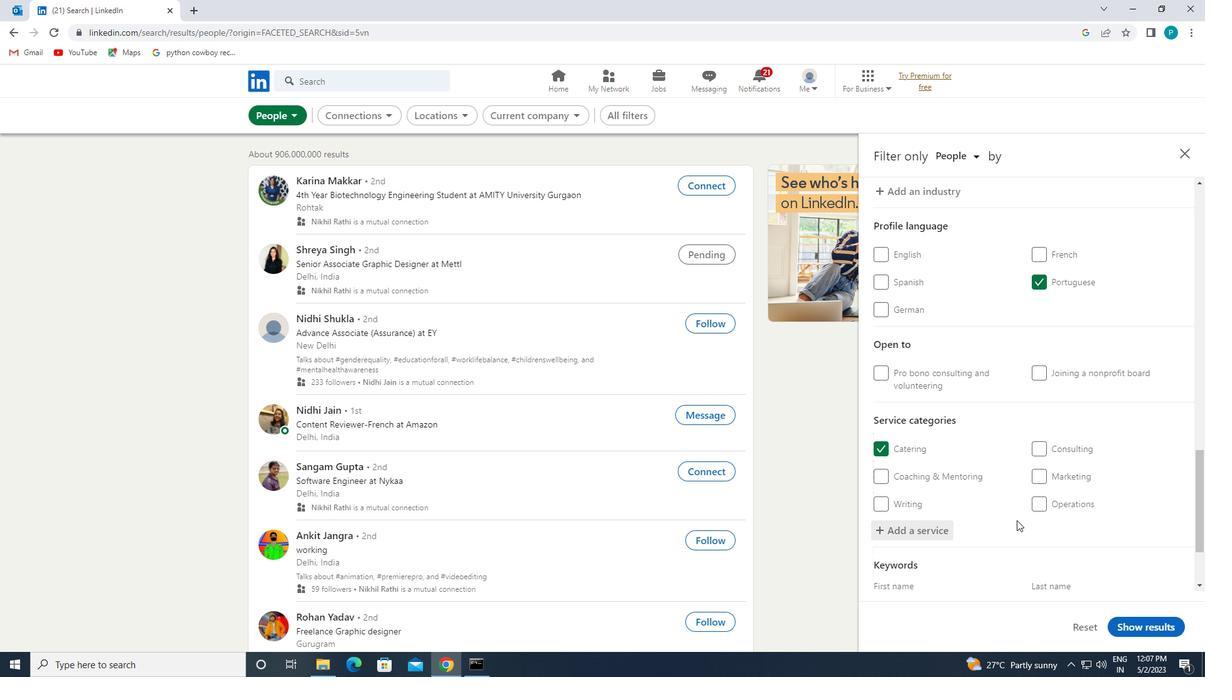 
Action: Mouse moved to (1001, 537)
Screenshot: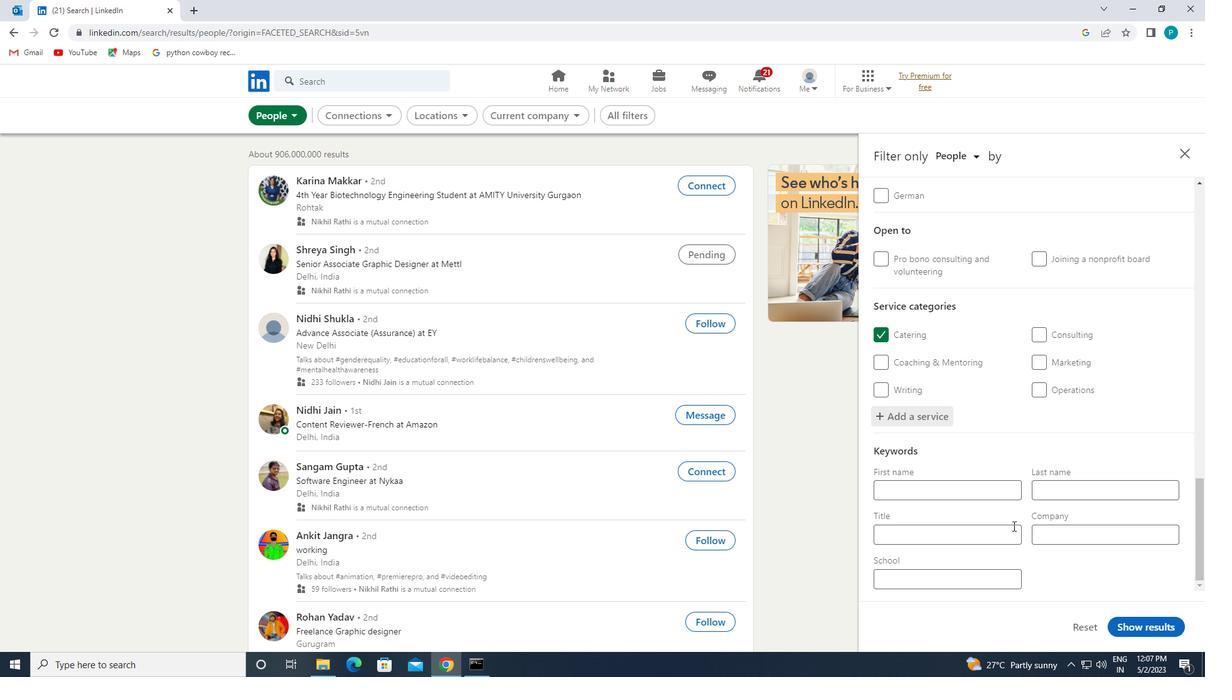 
Action: Mouse pressed left at (1001, 537)
Screenshot: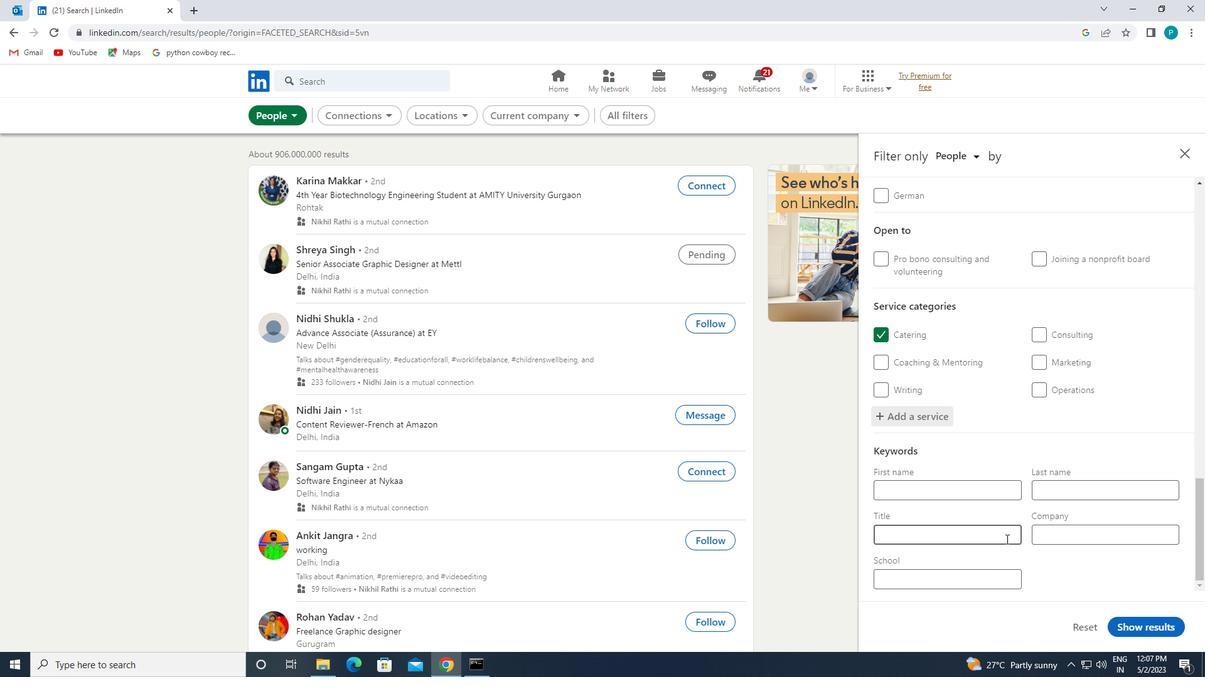 
Action: Key pressed <Key.caps_lock>C<Key.caps_lock><Key.backspace>C<Key.caps_lock>OUPLES<Key.space><Key.caps_lock>C<Key.caps_lock>OUNSELER<Key.backspace><Key.backspace>OR
Screenshot: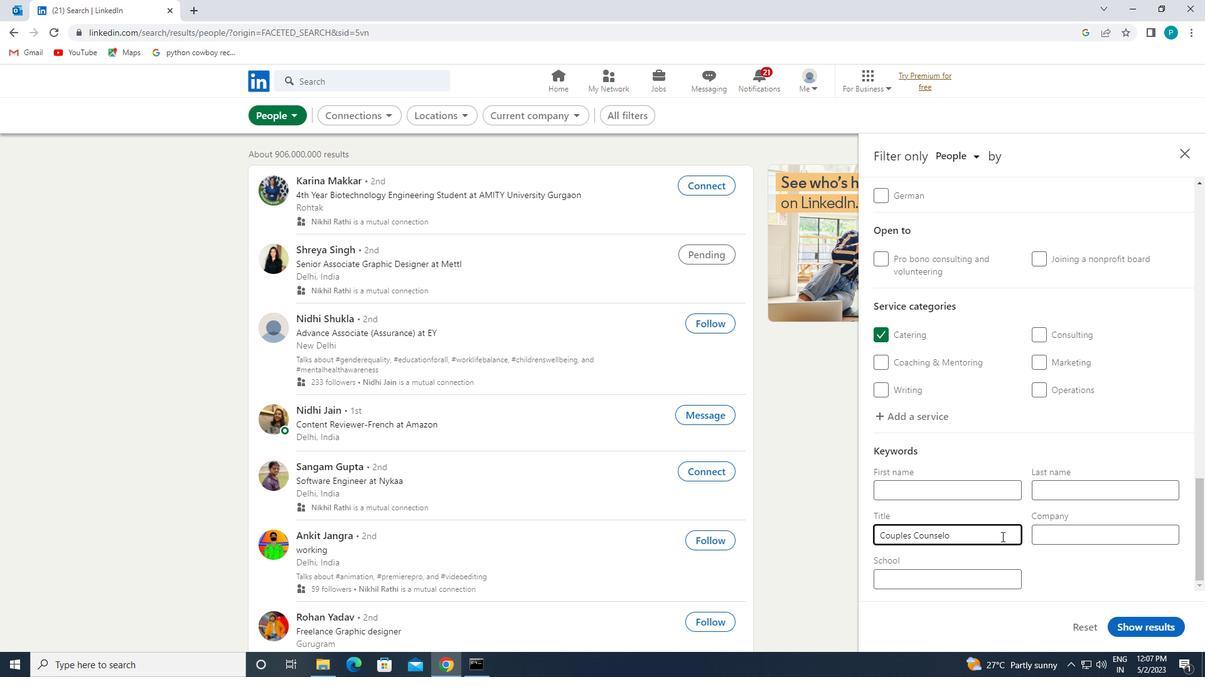 
Action: Mouse moved to (1121, 625)
Screenshot: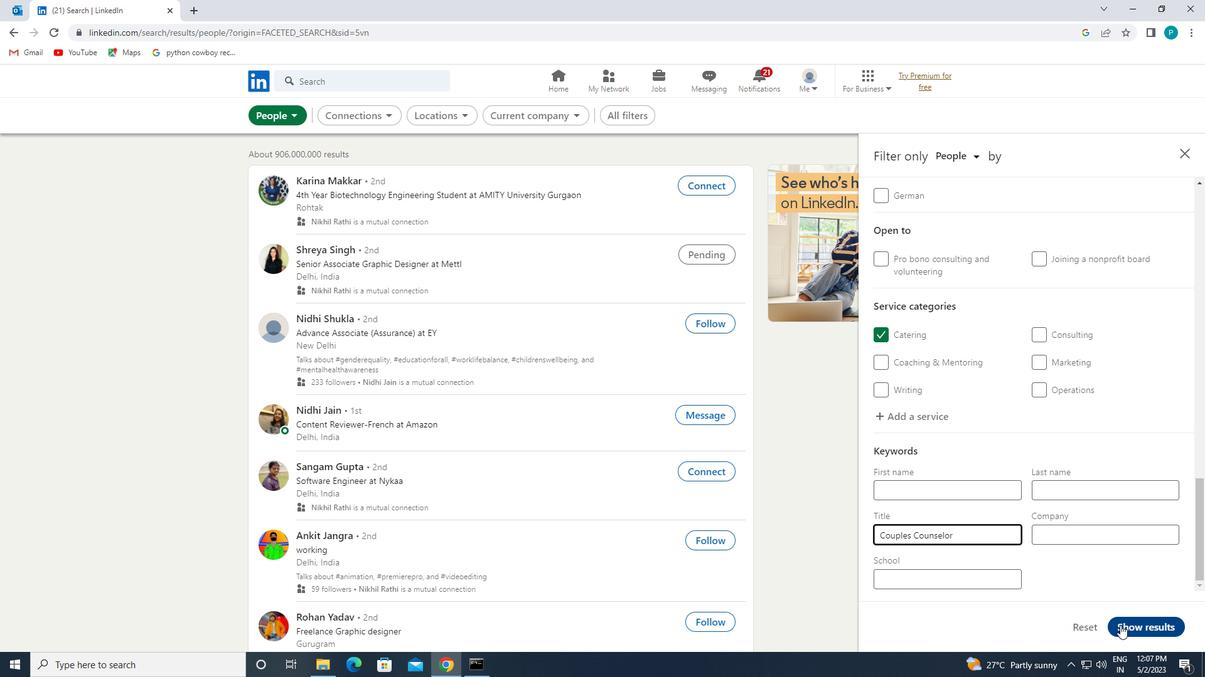 
Action: Mouse pressed left at (1121, 625)
Screenshot: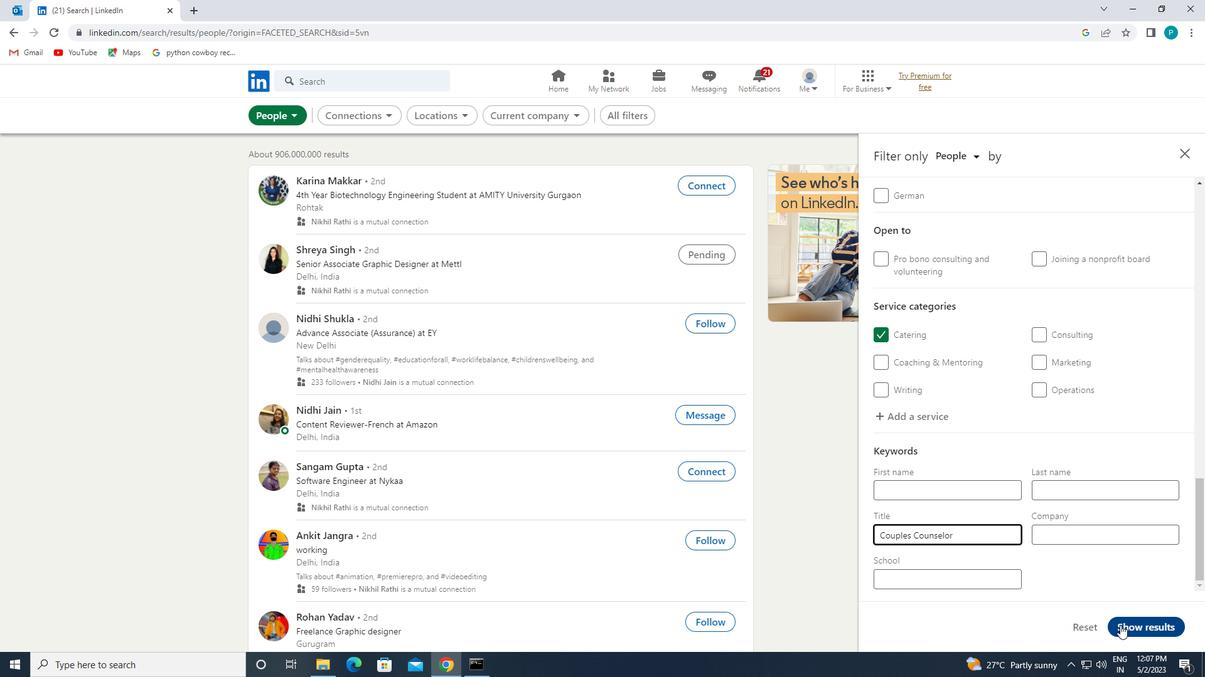 
